 Task: Find connections with filter location Kāmākhyānagar with filter topic #Whatinspiresmewith filter profile language German with filter current company Ola with filter school Visva Bharati, Shantiniketan with filter industry Printing Services with filter service category Customer Service with filter keywords title VP of Miscellaneous Stuff
Action: Mouse moved to (220, 324)
Screenshot: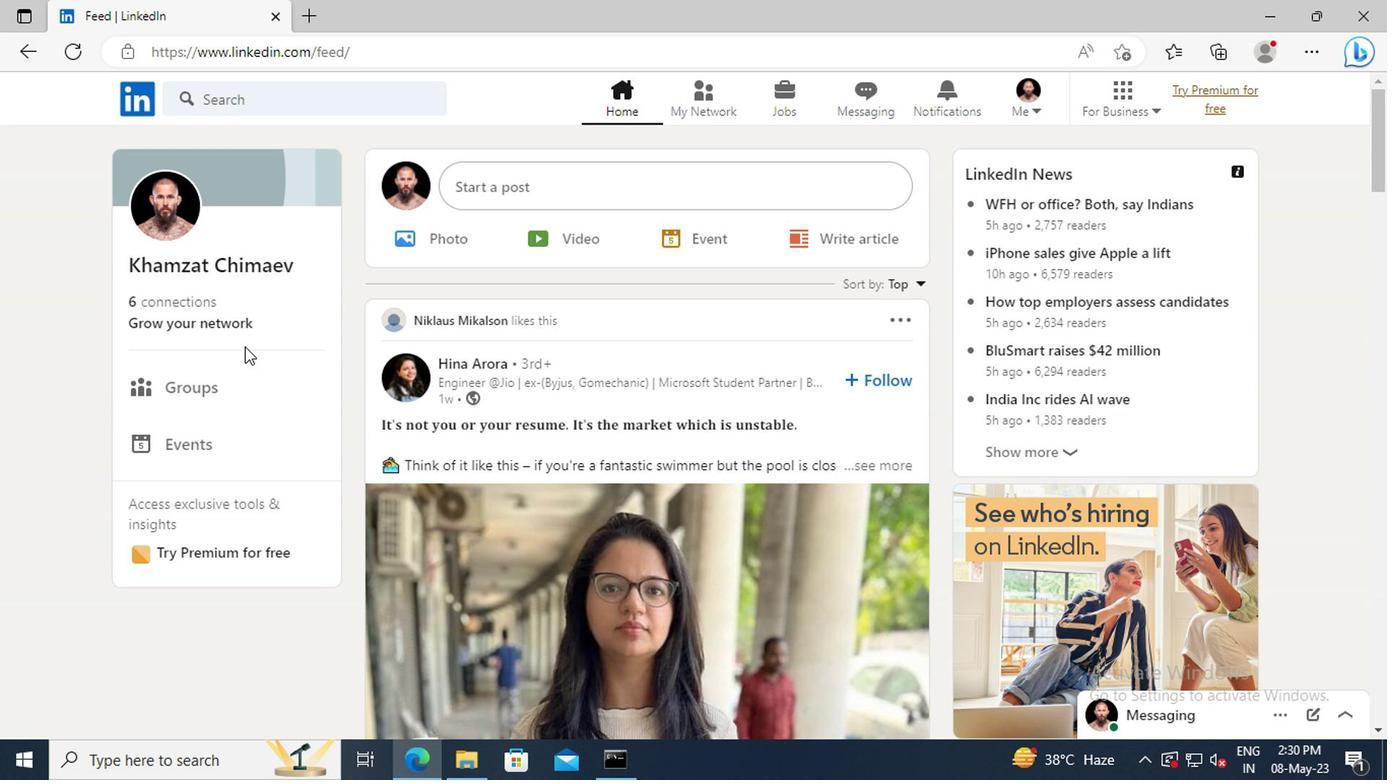 
Action: Mouse pressed left at (220, 324)
Screenshot: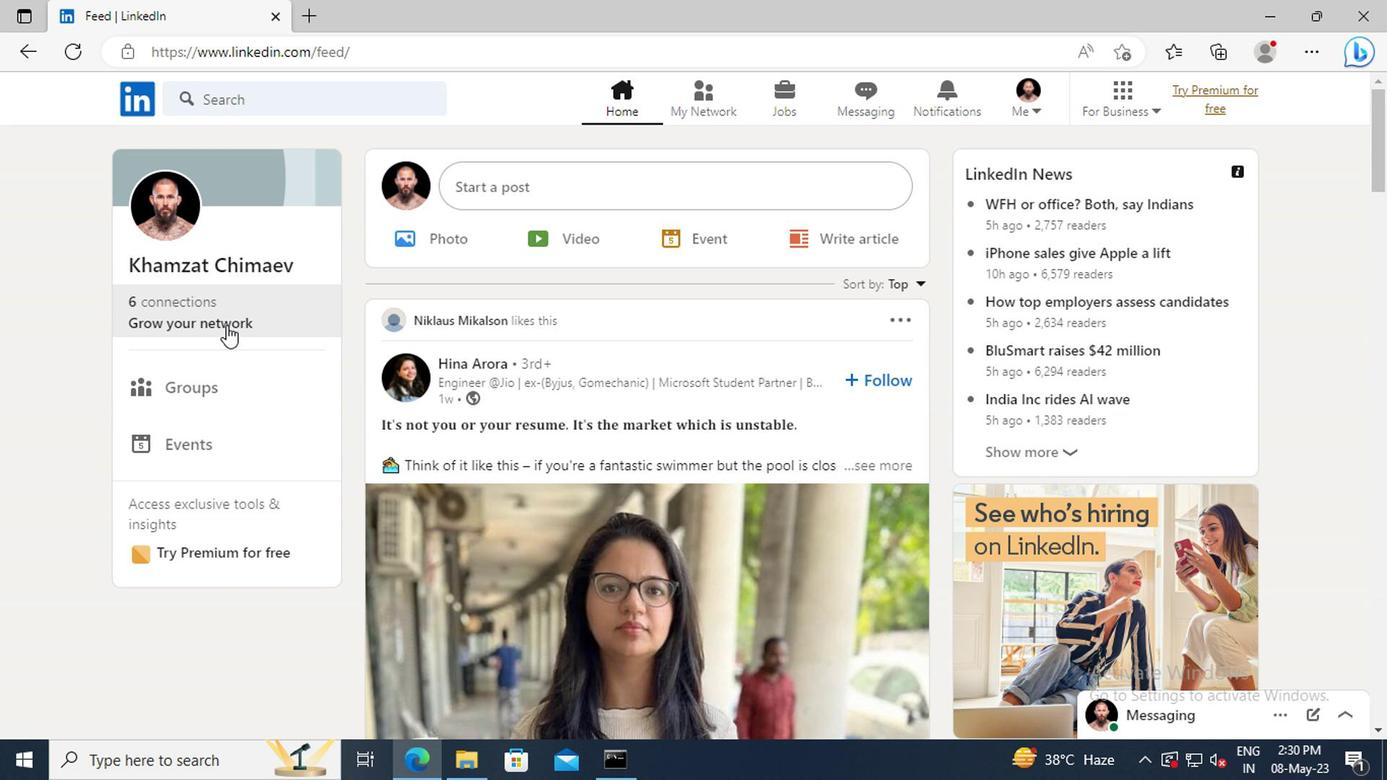 
Action: Mouse moved to (229, 216)
Screenshot: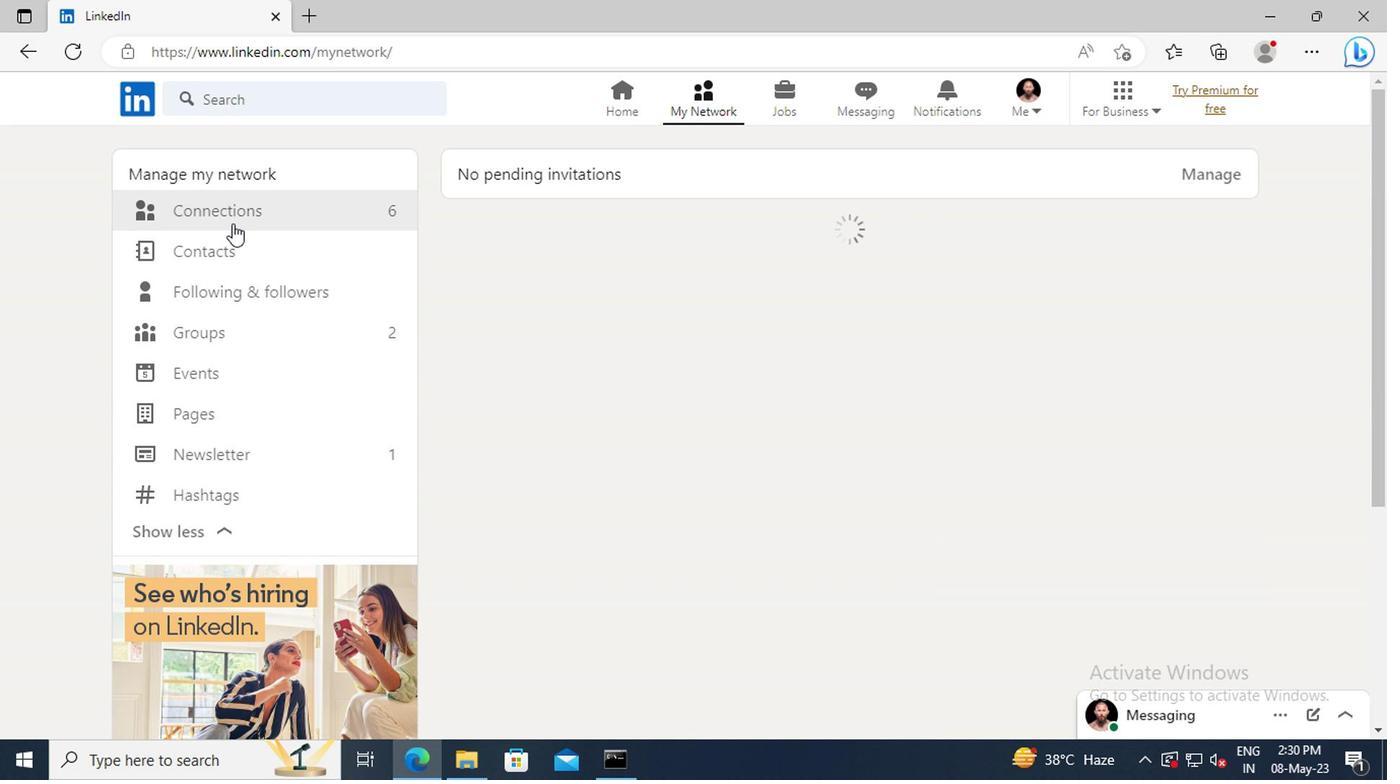 
Action: Mouse pressed left at (229, 216)
Screenshot: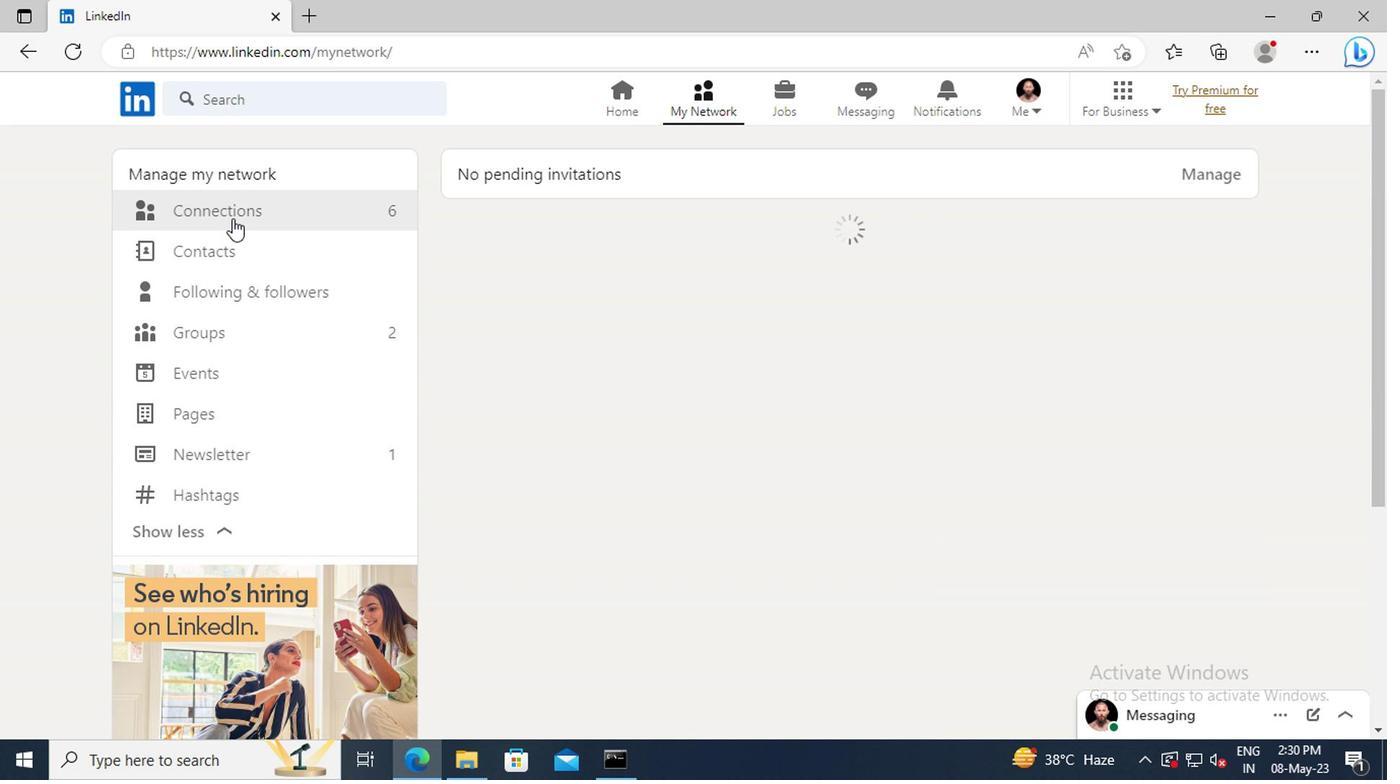 
Action: Mouse moved to (845, 218)
Screenshot: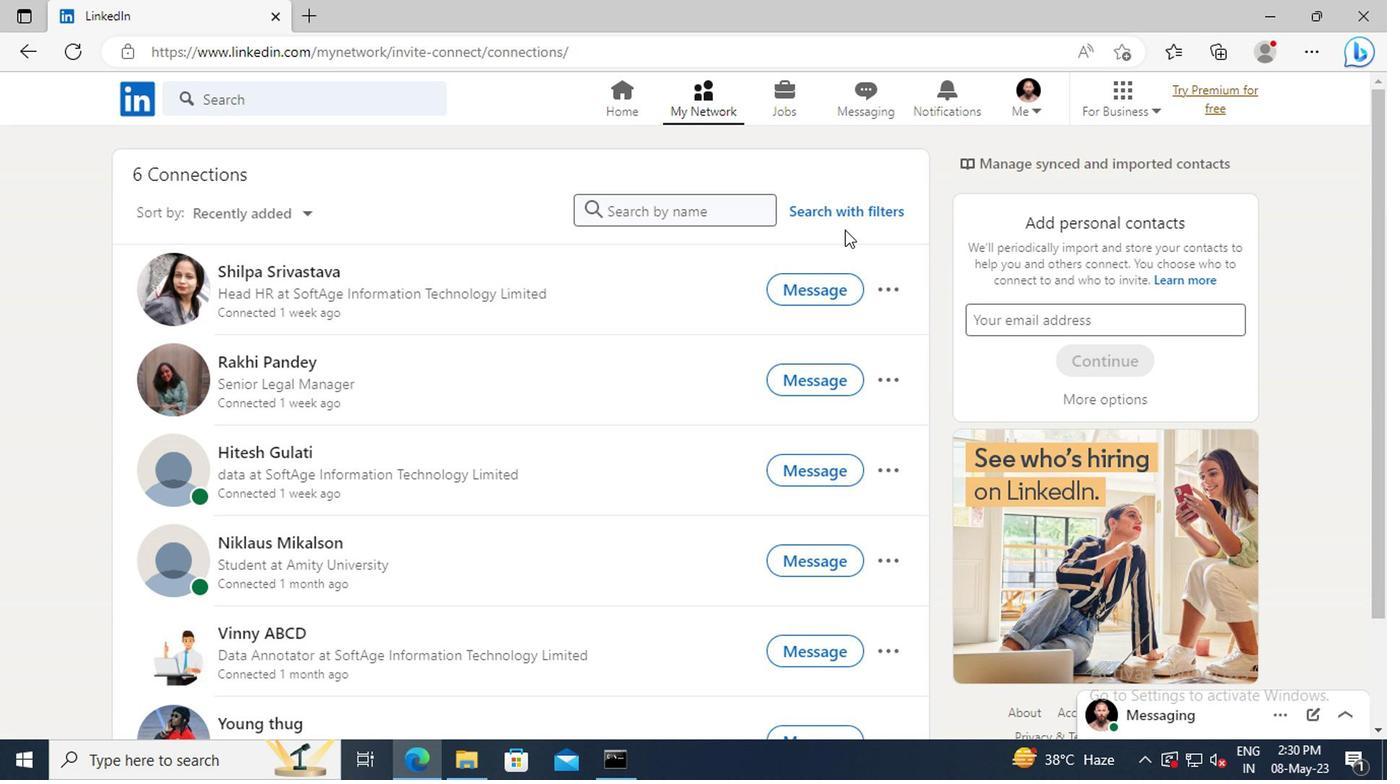 
Action: Mouse pressed left at (845, 218)
Screenshot: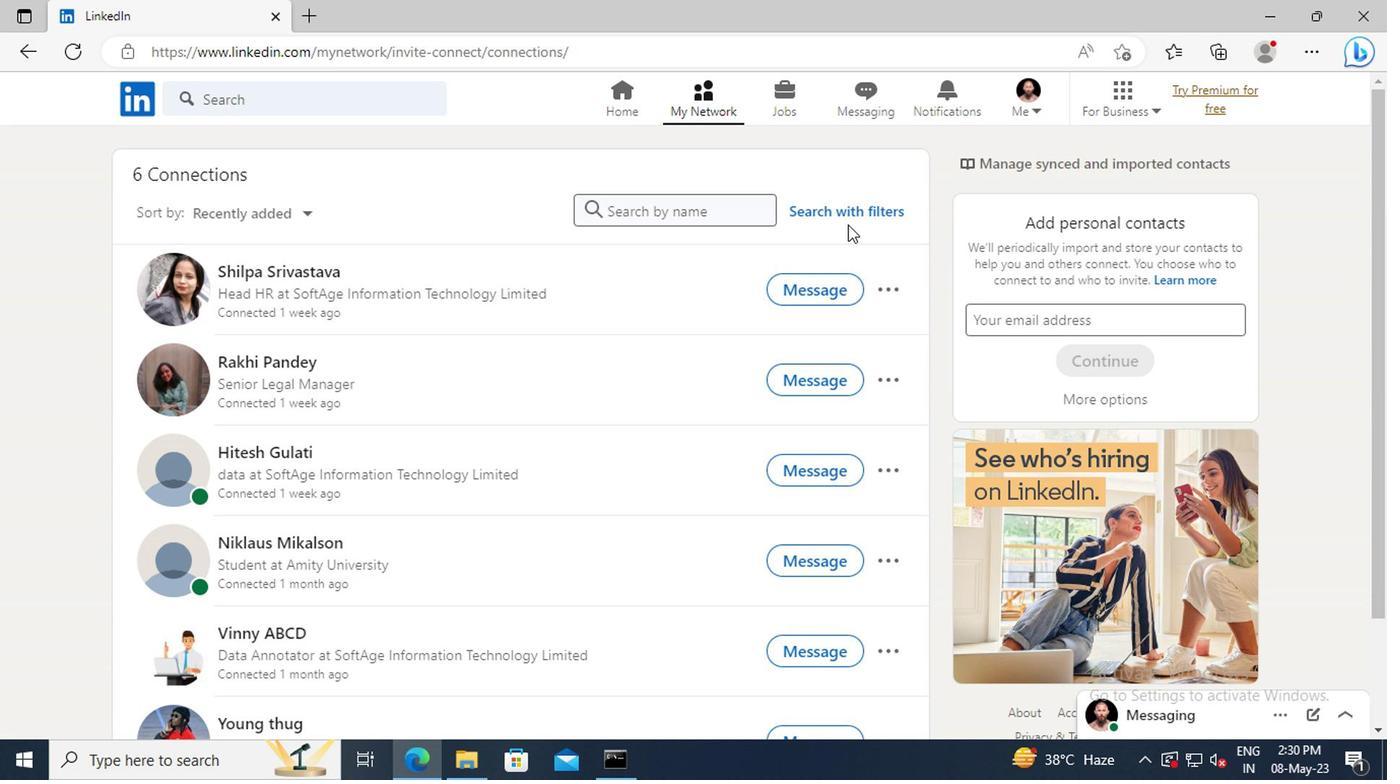 
Action: Mouse moved to (763, 160)
Screenshot: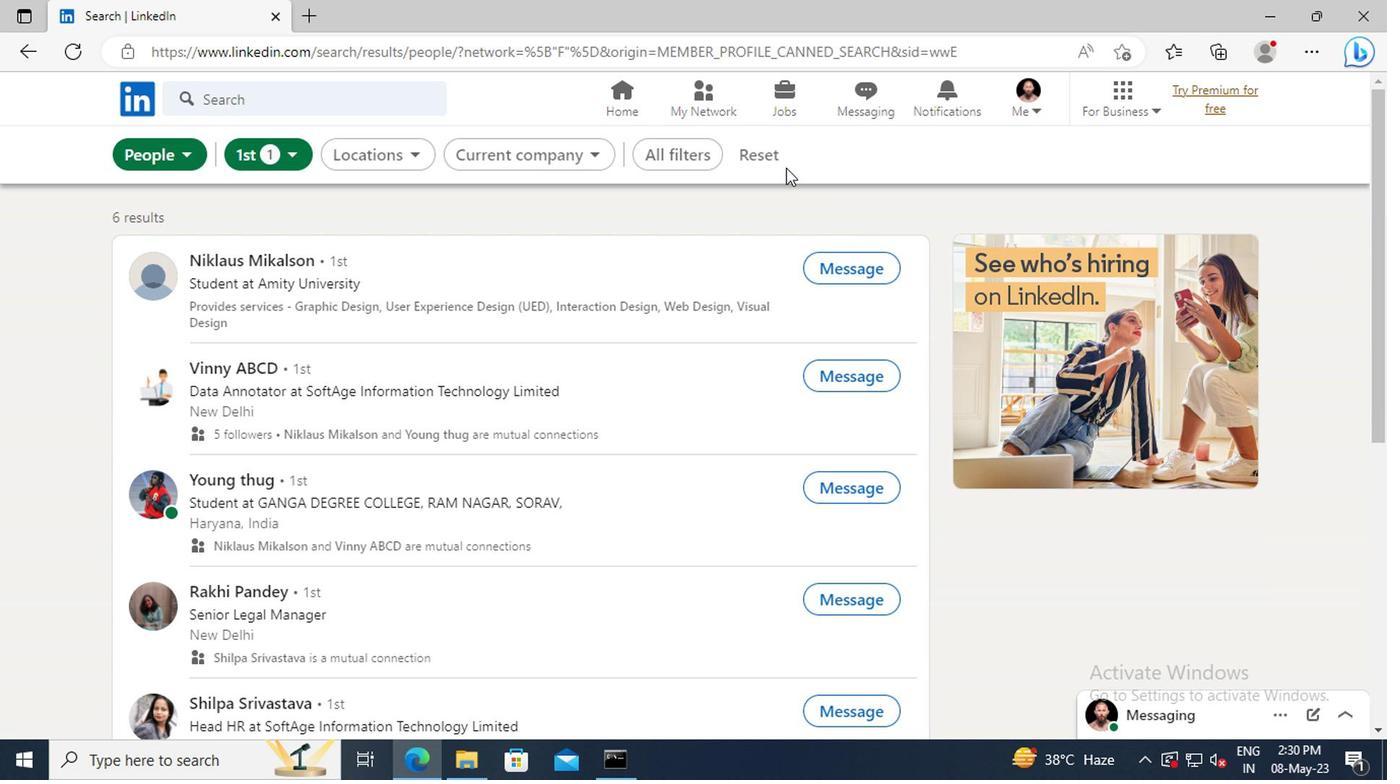 
Action: Mouse pressed left at (763, 160)
Screenshot: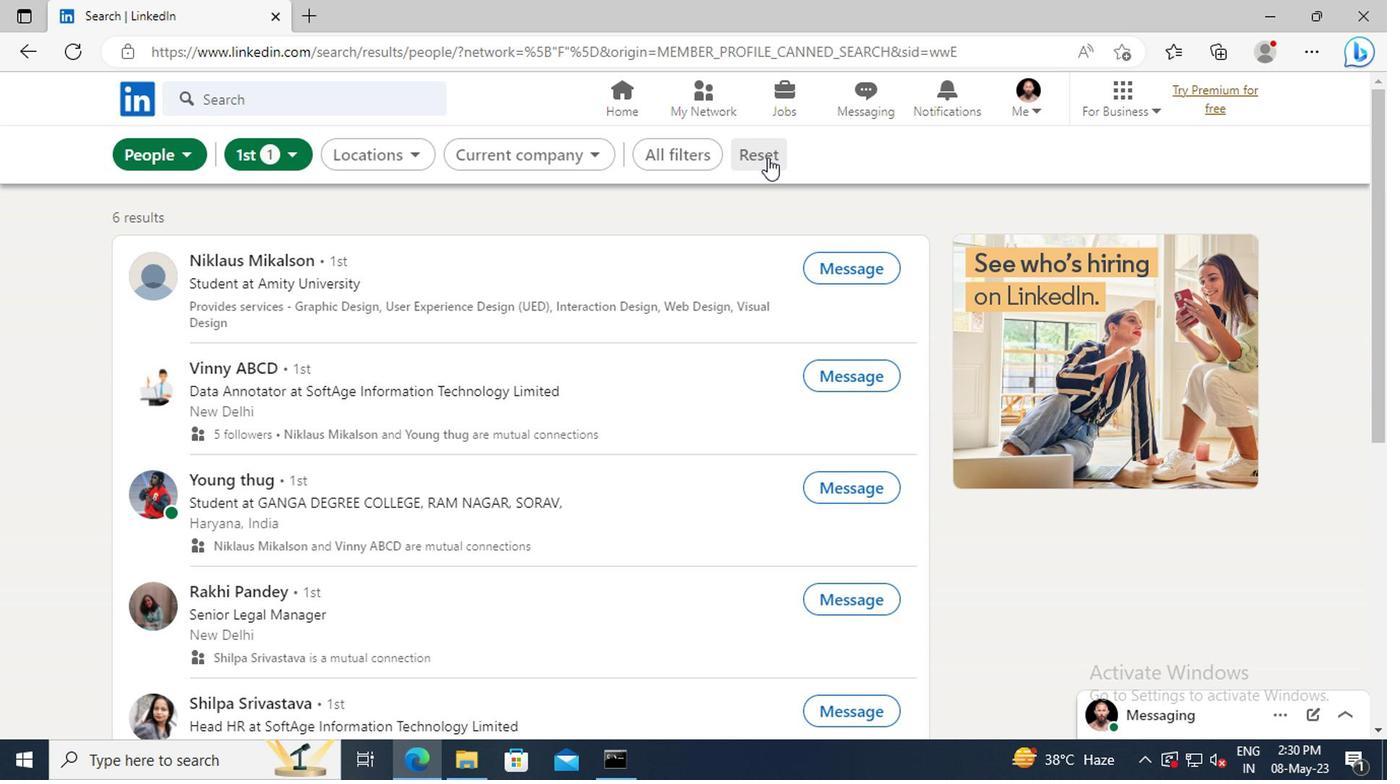 
Action: Mouse moved to (734, 160)
Screenshot: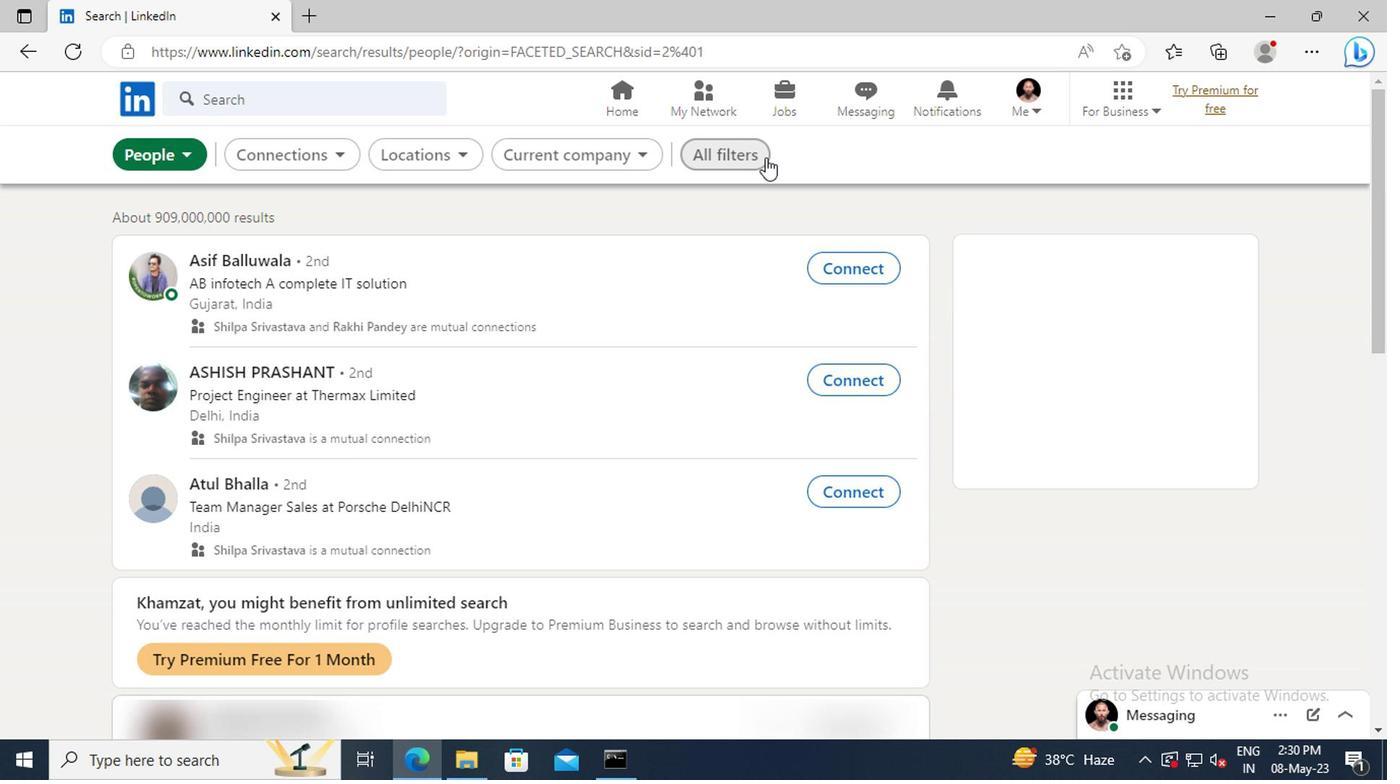 
Action: Mouse pressed left at (734, 160)
Screenshot: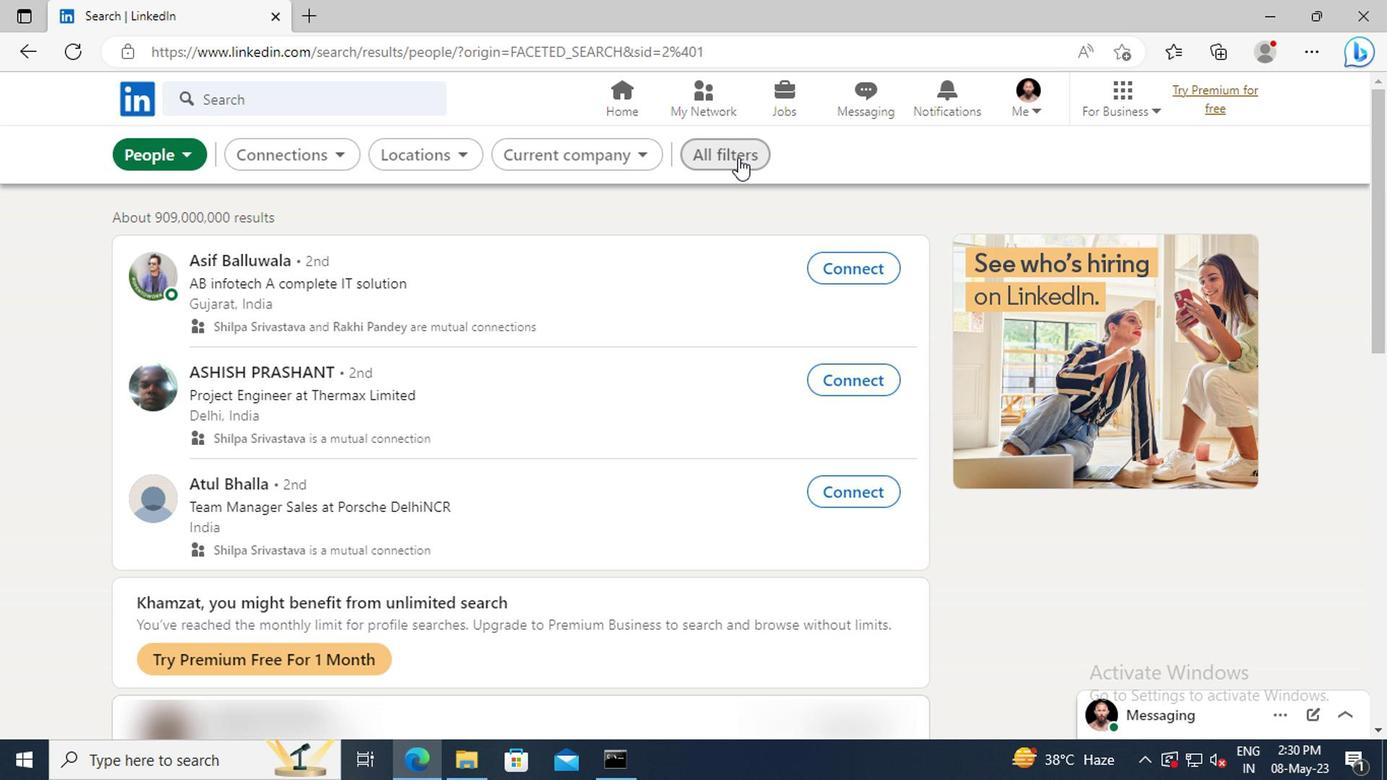 
Action: Mouse moved to (1138, 372)
Screenshot: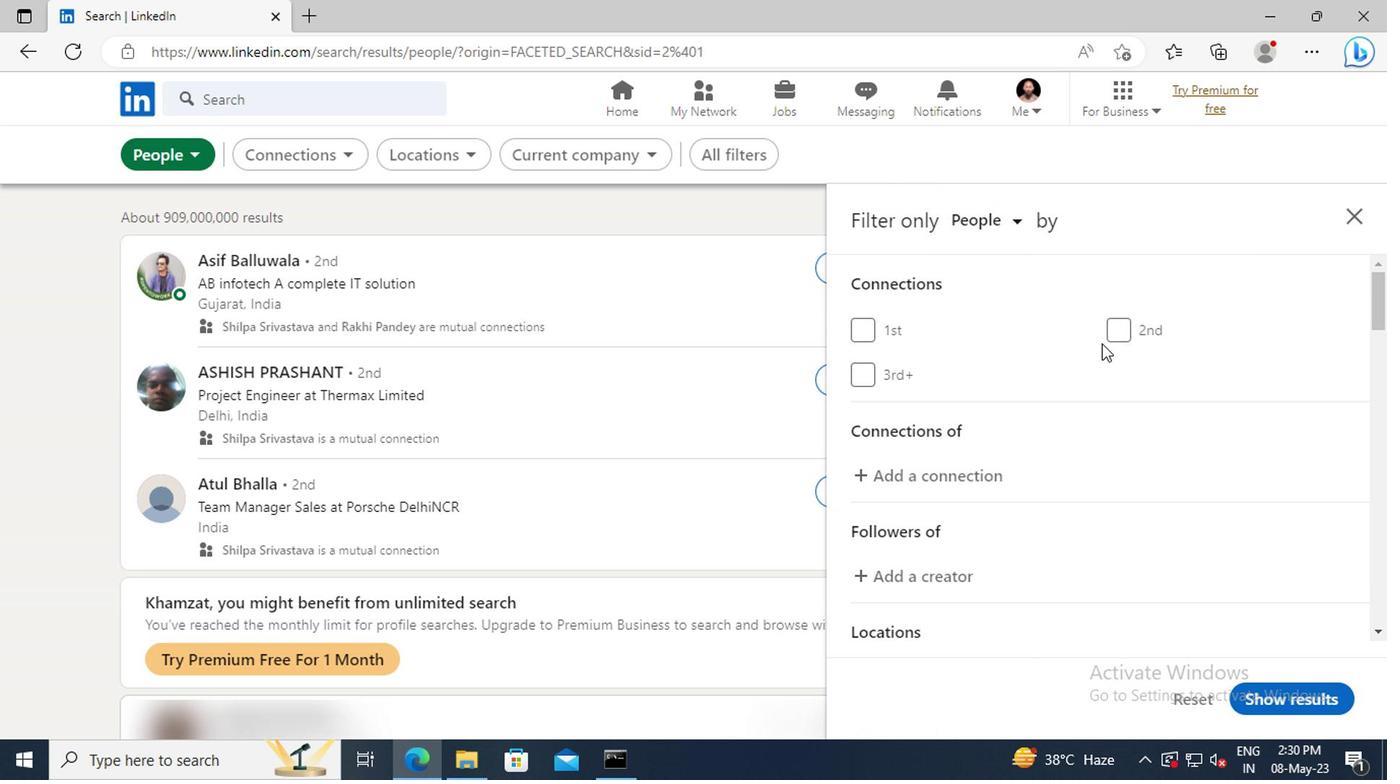 
Action: Mouse scrolled (1138, 371) with delta (0, -1)
Screenshot: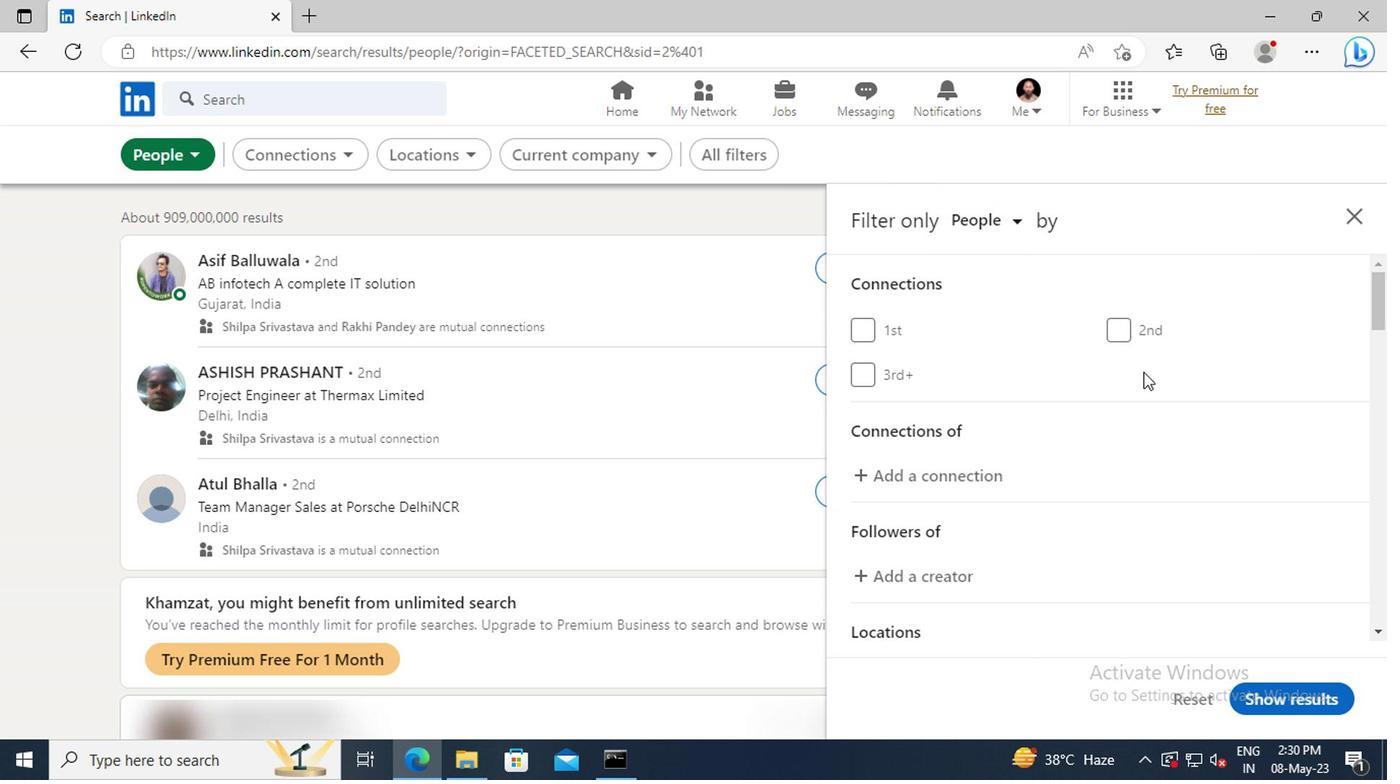 
Action: Mouse scrolled (1138, 371) with delta (0, -1)
Screenshot: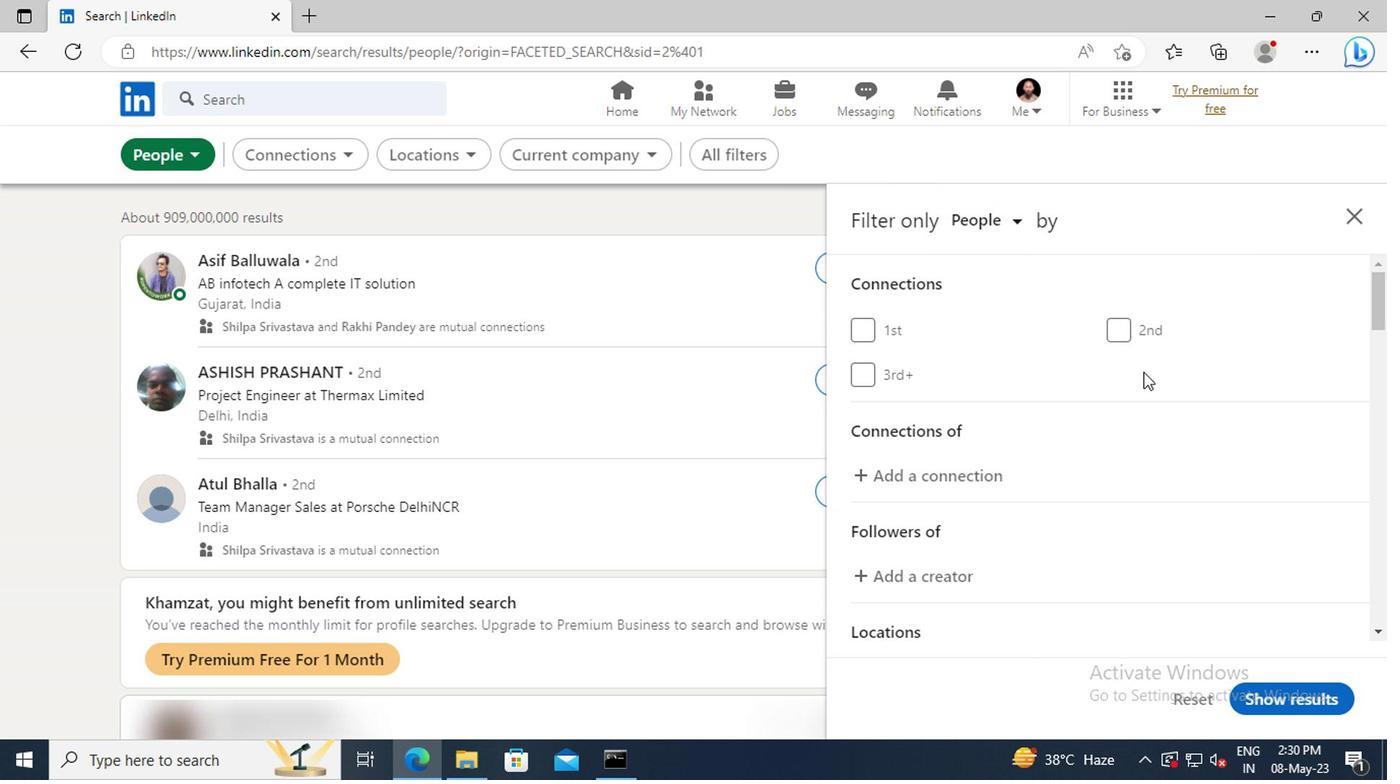 
Action: Mouse scrolled (1138, 371) with delta (0, -1)
Screenshot: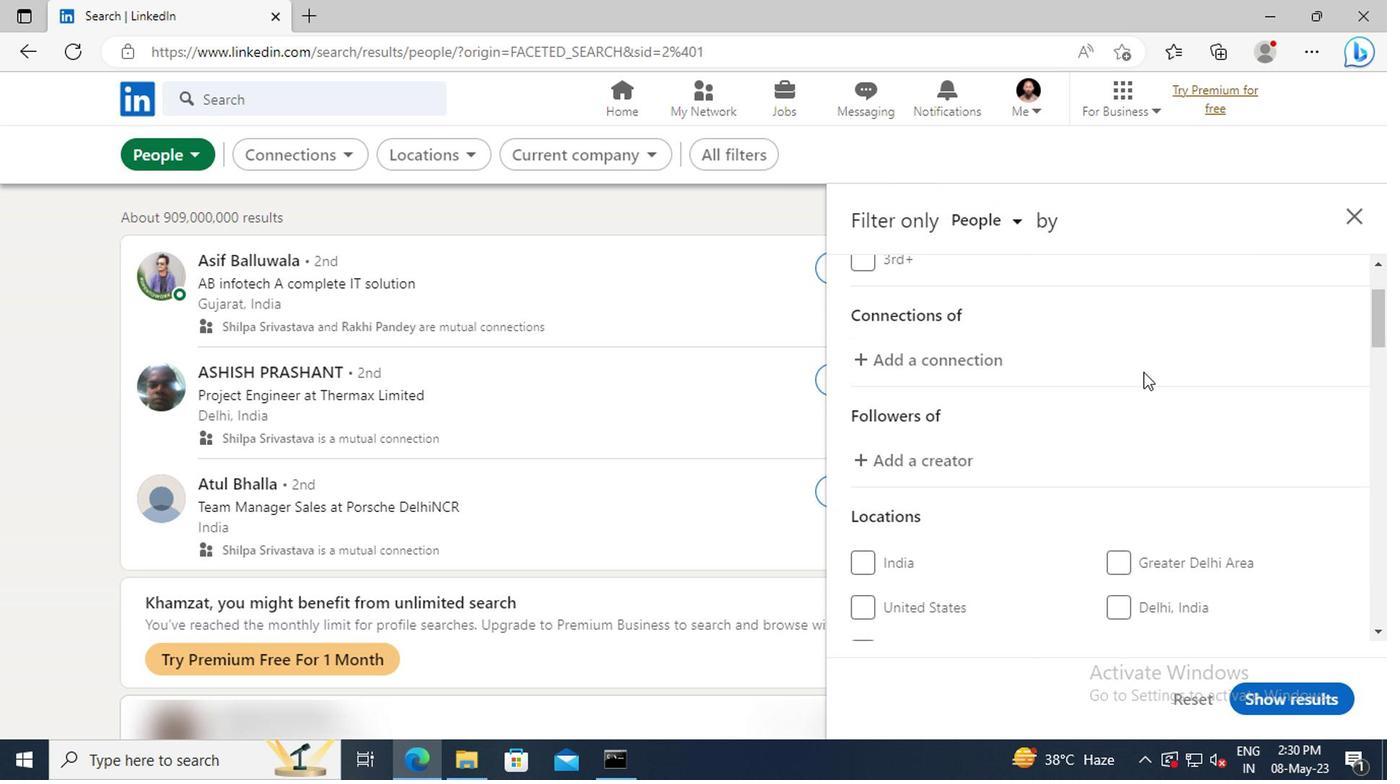 
Action: Mouse scrolled (1138, 371) with delta (0, -1)
Screenshot: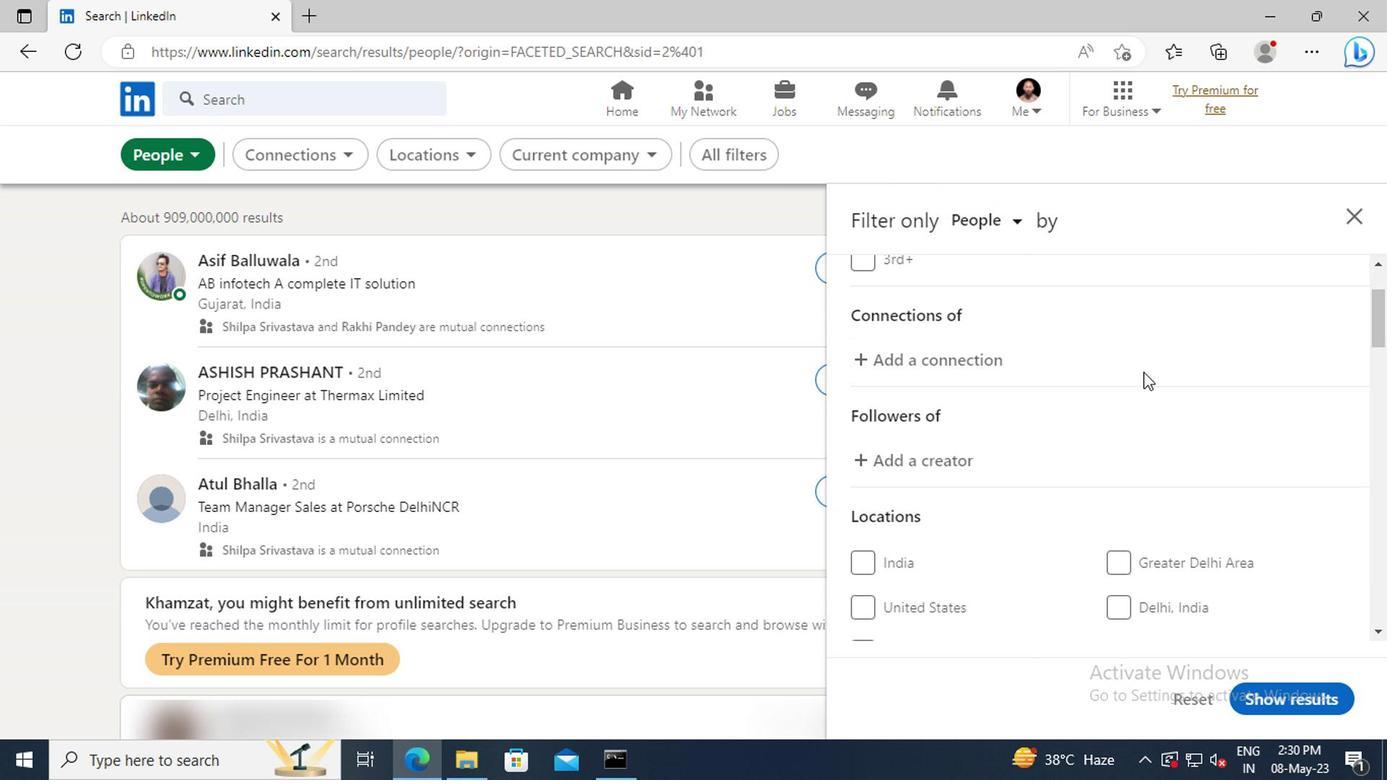 
Action: Mouse scrolled (1138, 371) with delta (0, -1)
Screenshot: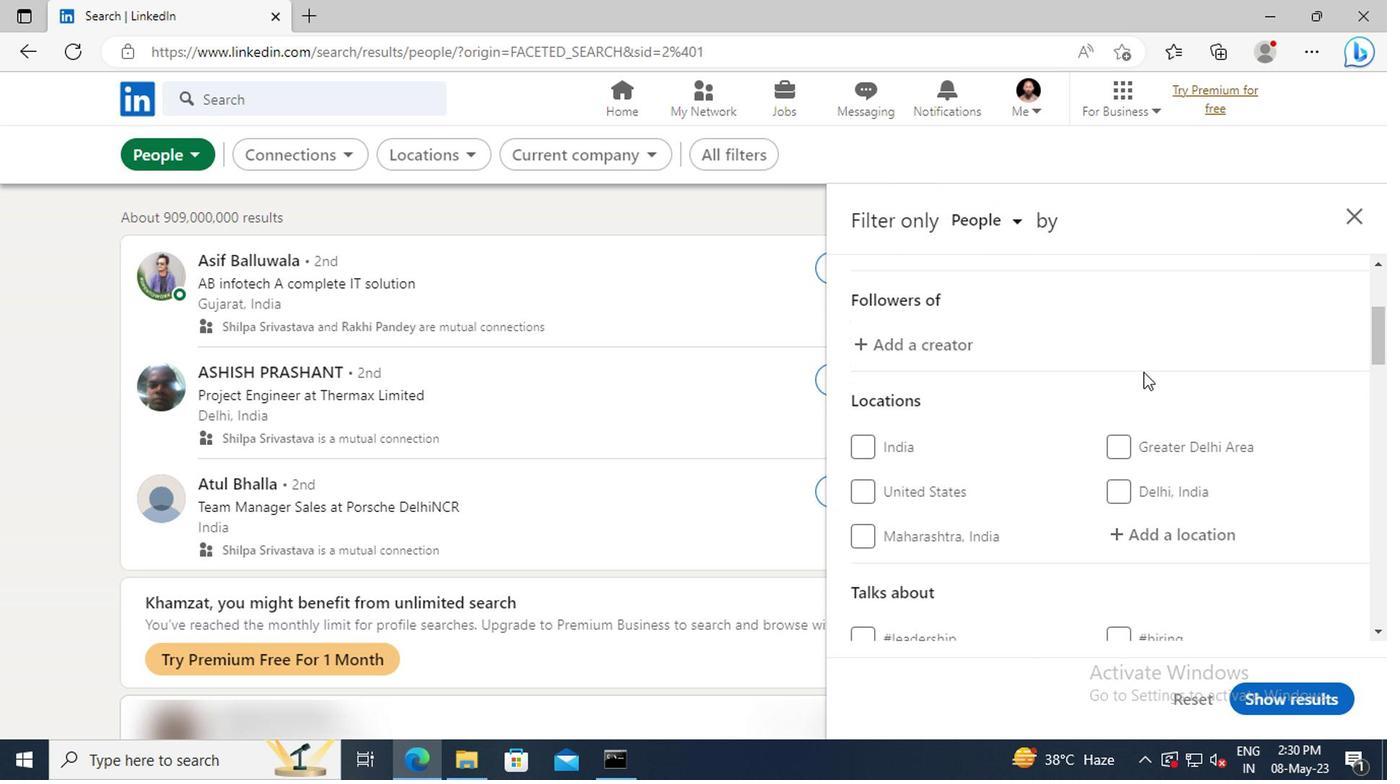 
Action: Mouse moved to (1138, 372)
Screenshot: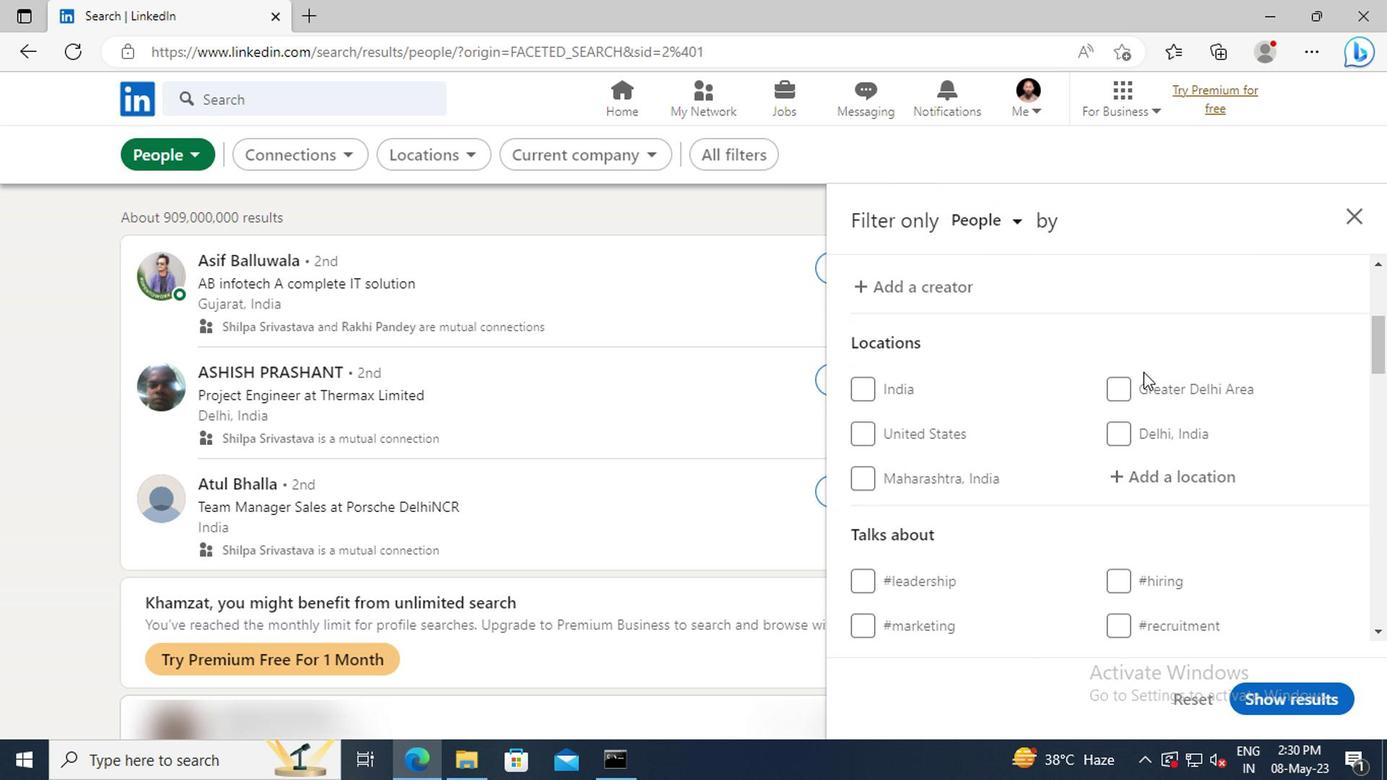 
Action: Mouse scrolled (1138, 371) with delta (0, -1)
Screenshot: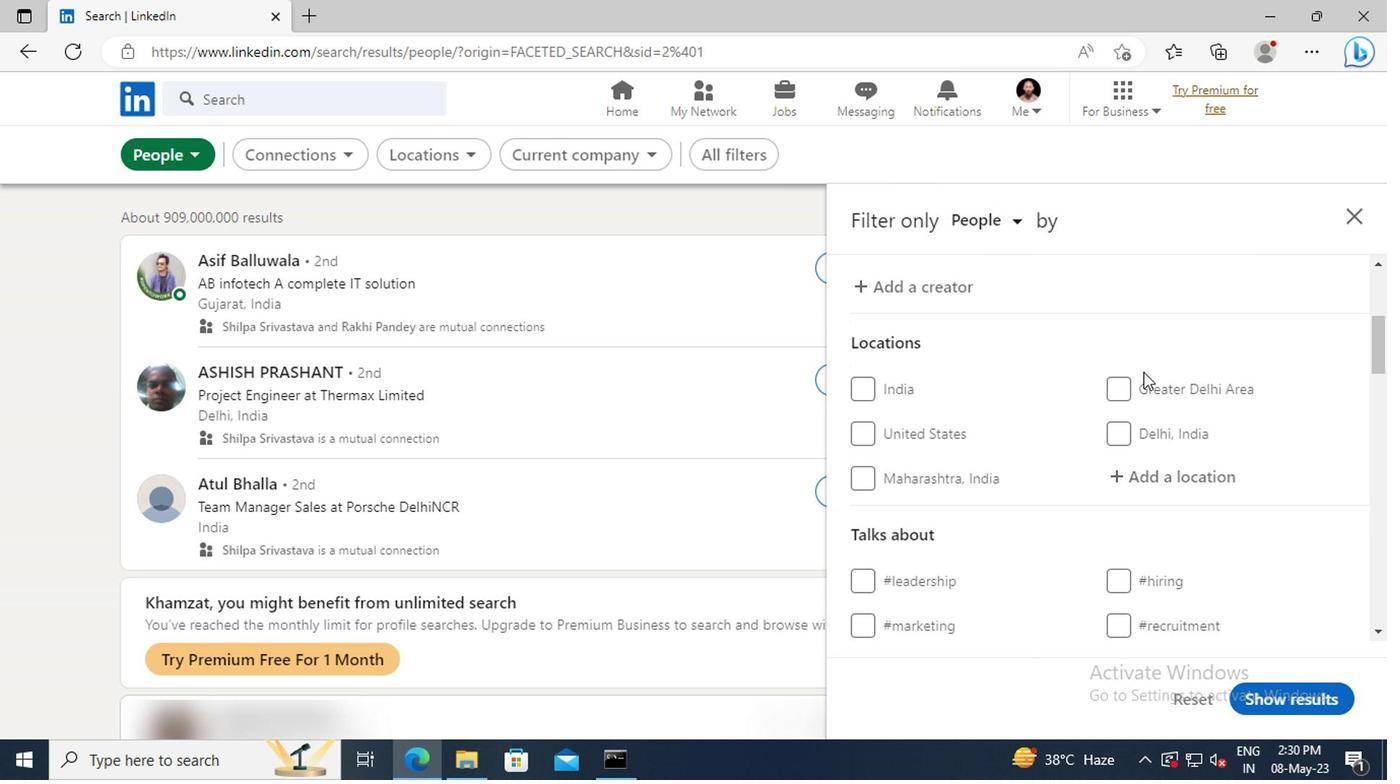 
Action: Mouse moved to (1136, 419)
Screenshot: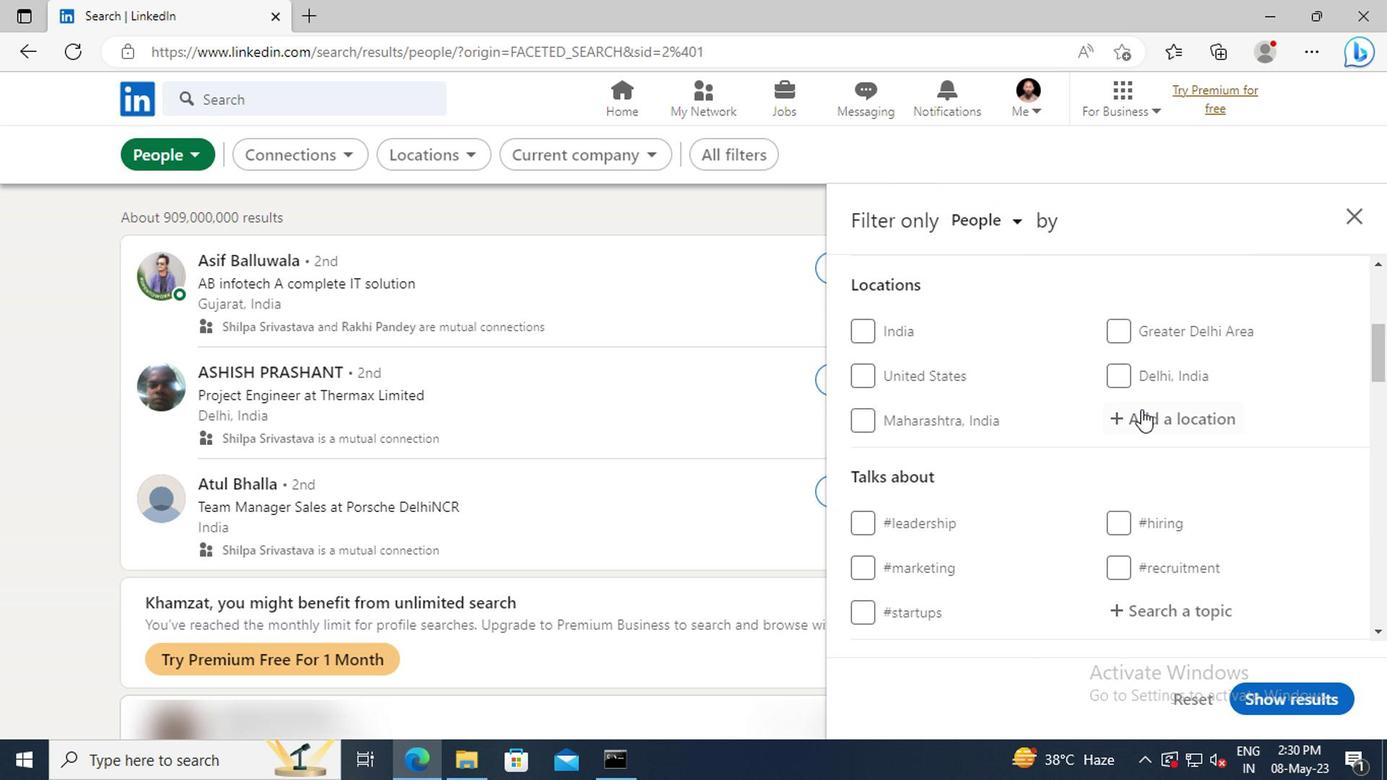 
Action: Mouse pressed left at (1136, 419)
Screenshot: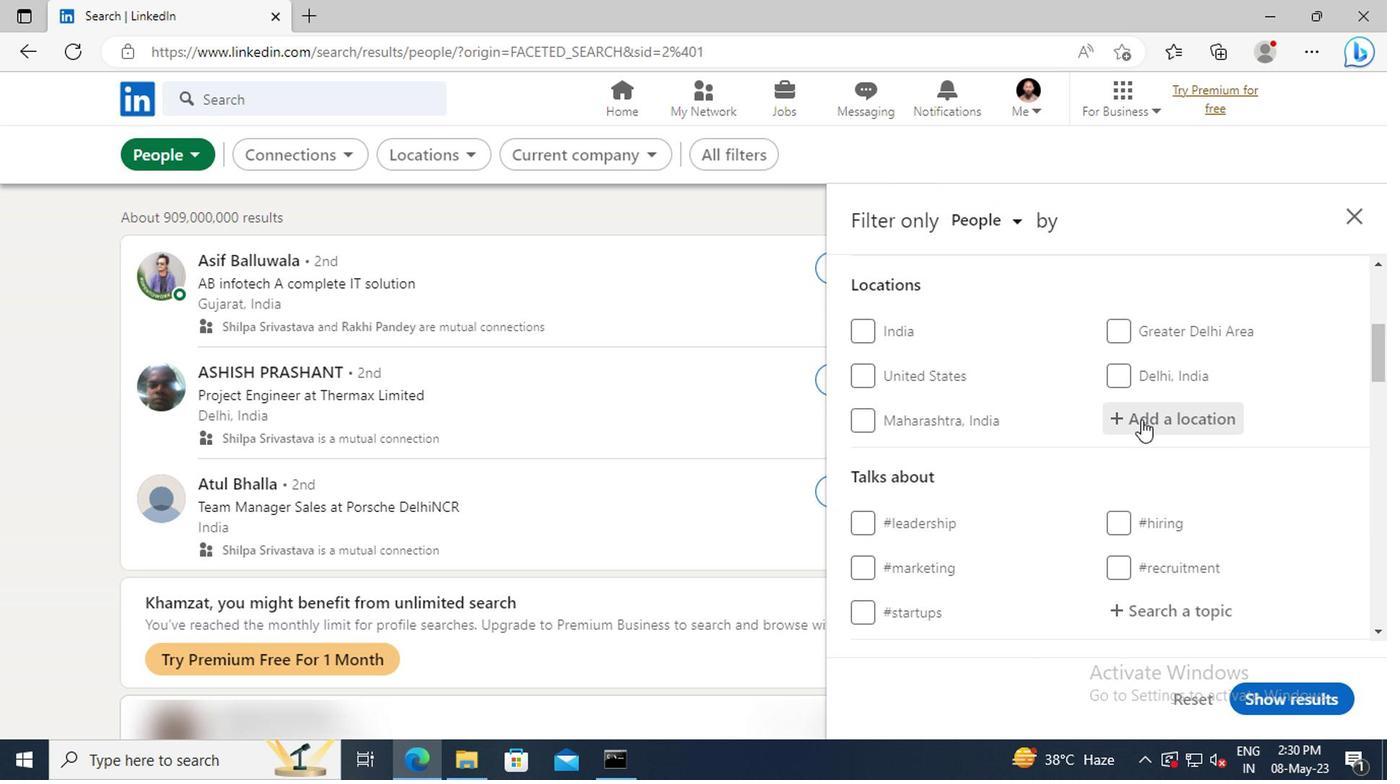 
Action: Key pressed <Key.shift>KAMAKHYA
Screenshot: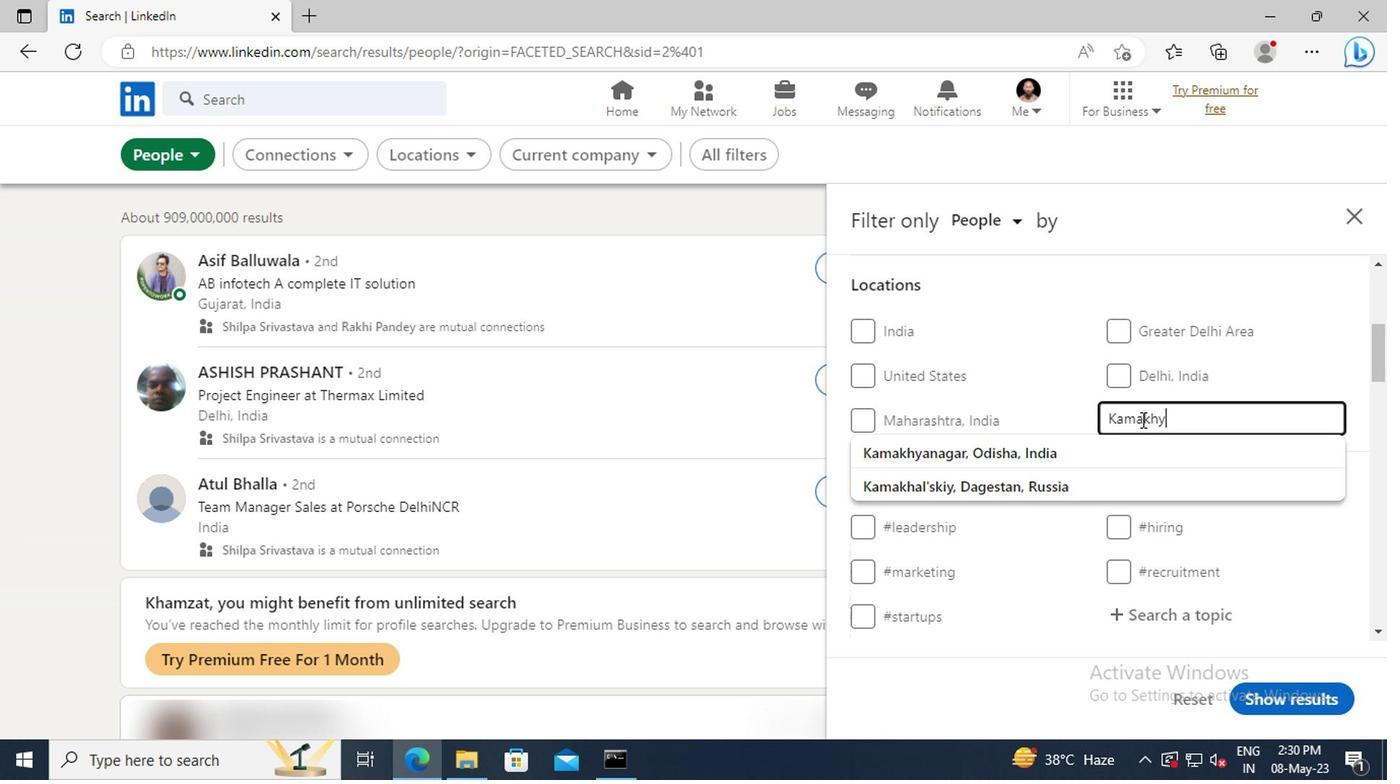 
Action: Mouse moved to (1138, 448)
Screenshot: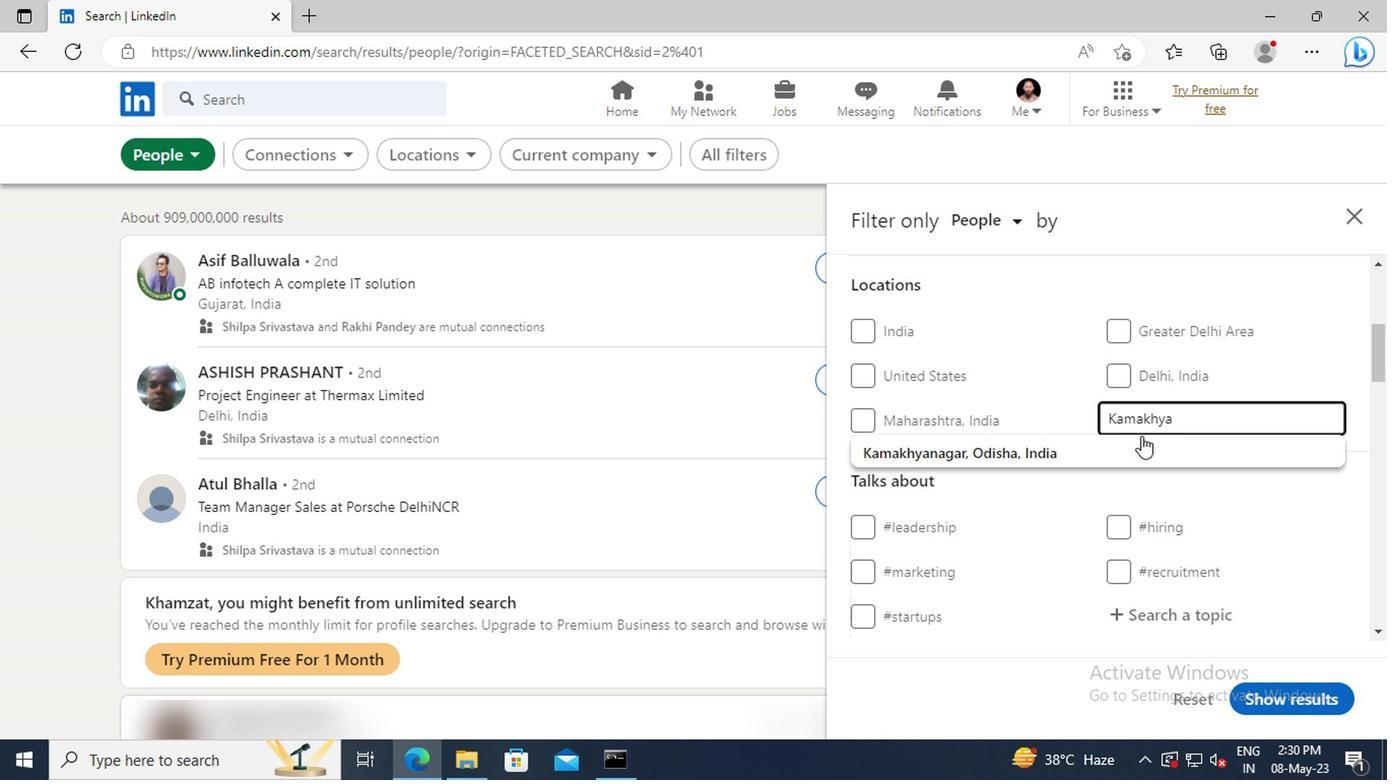 
Action: Mouse pressed left at (1138, 448)
Screenshot: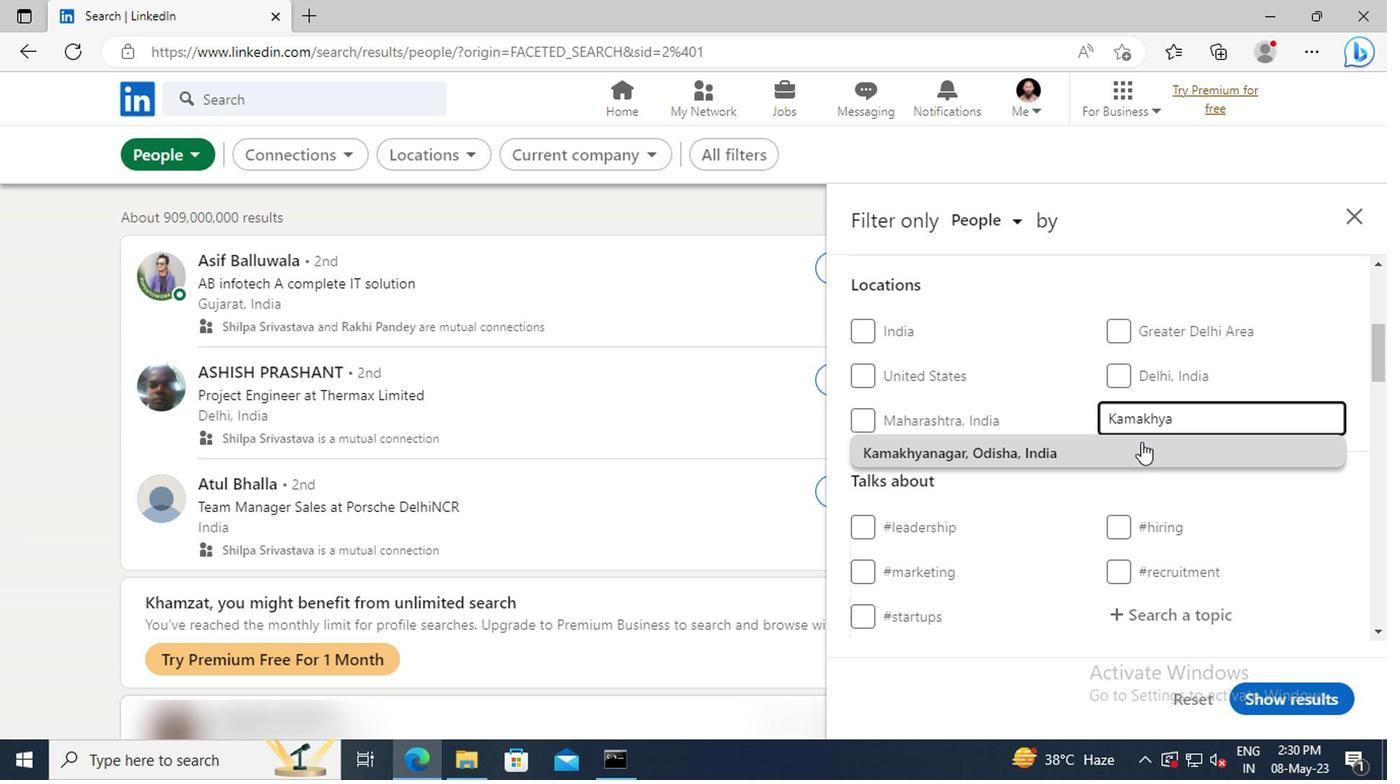 
Action: Mouse scrolled (1138, 447) with delta (0, 0)
Screenshot: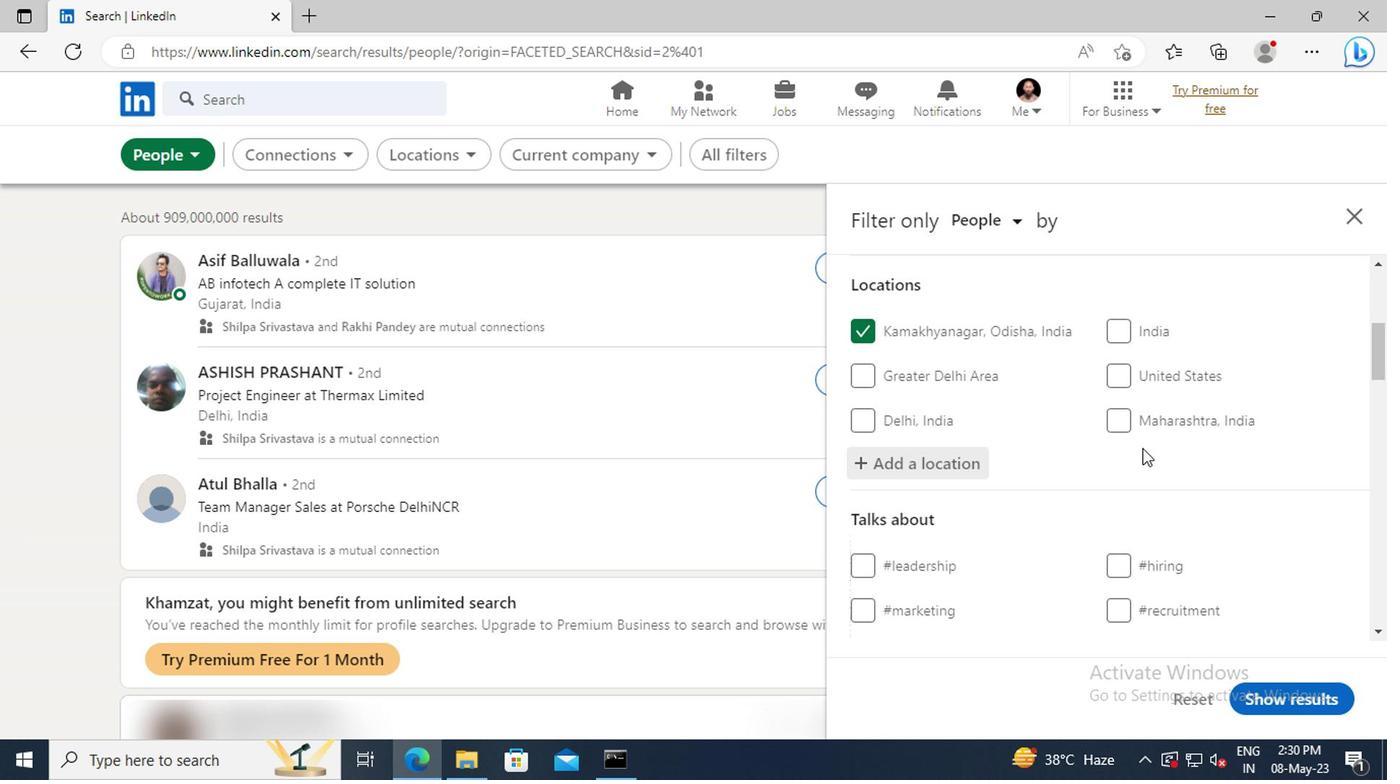 
Action: Mouse scrolled (1138, 447) with delta (0, 0)
Screenshot: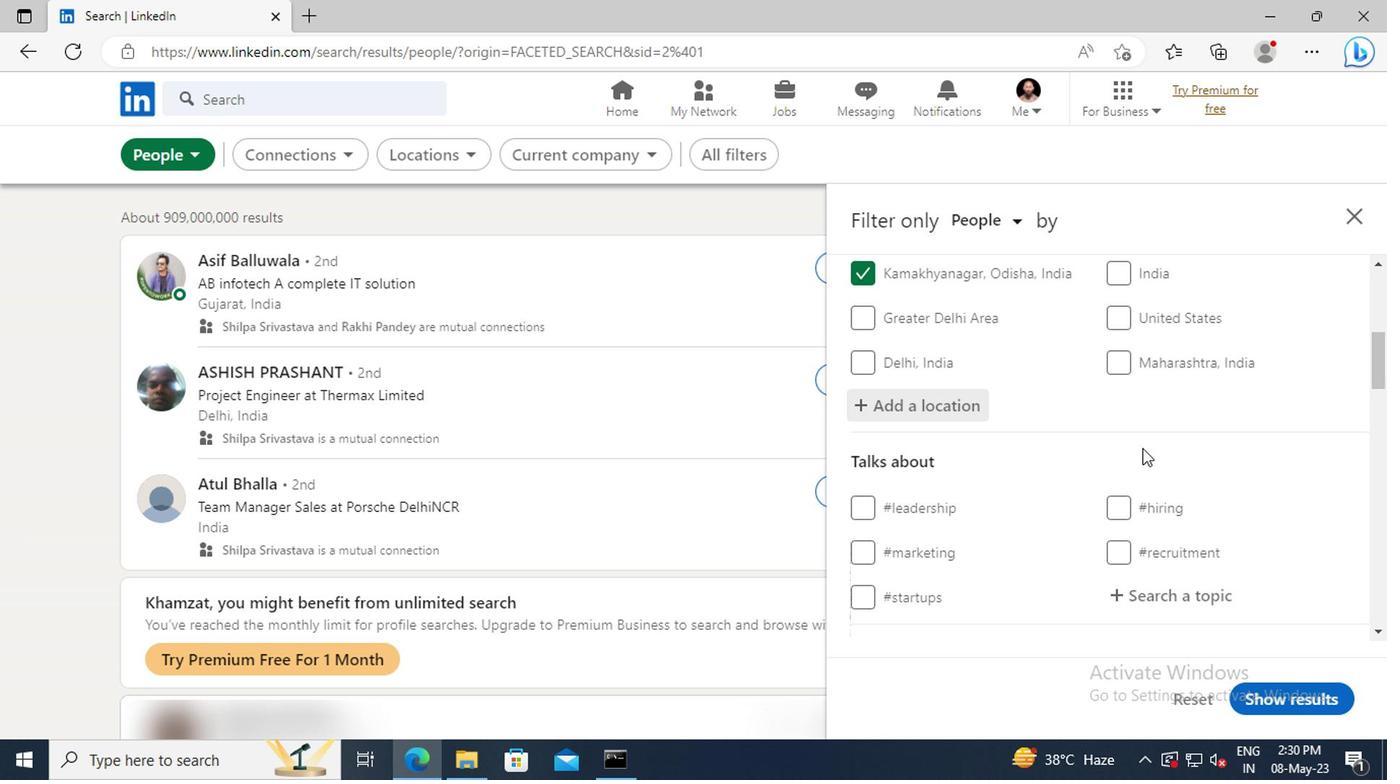 
Action: Mouse scrolled (1138, 447) with delta (0, 0)
Screenshot: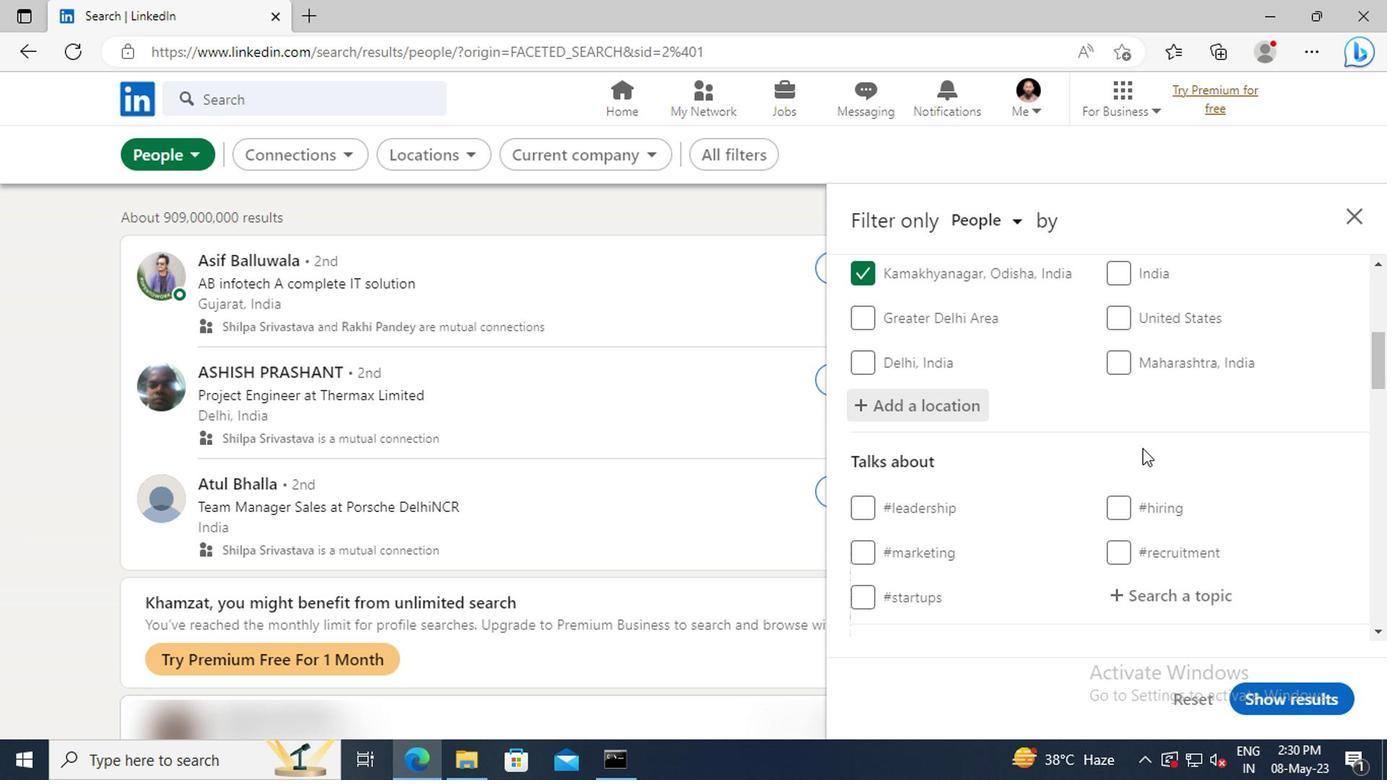 
Action: Mouse moved to (1141, 479)
Screenshot: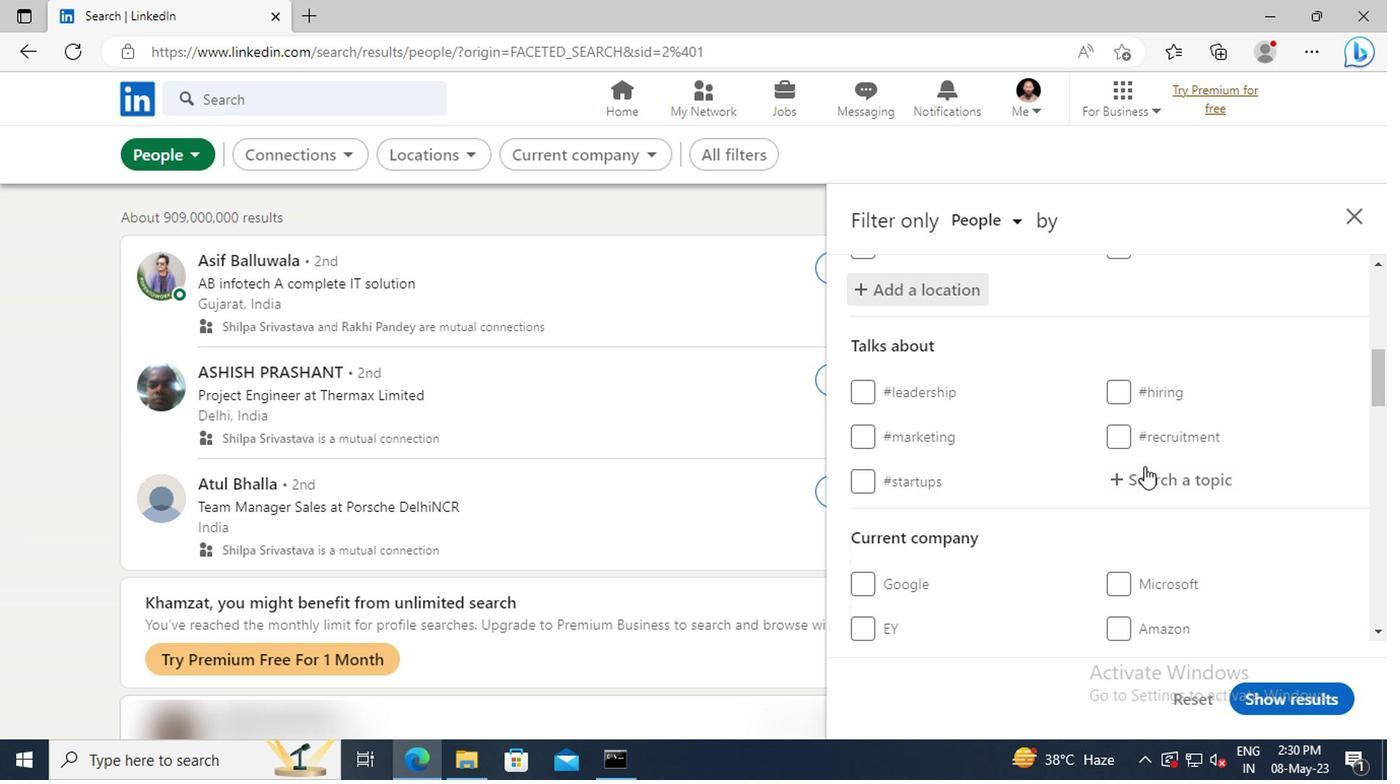 
Action: Mouse pressed left at (1141, 479)
Screenshot: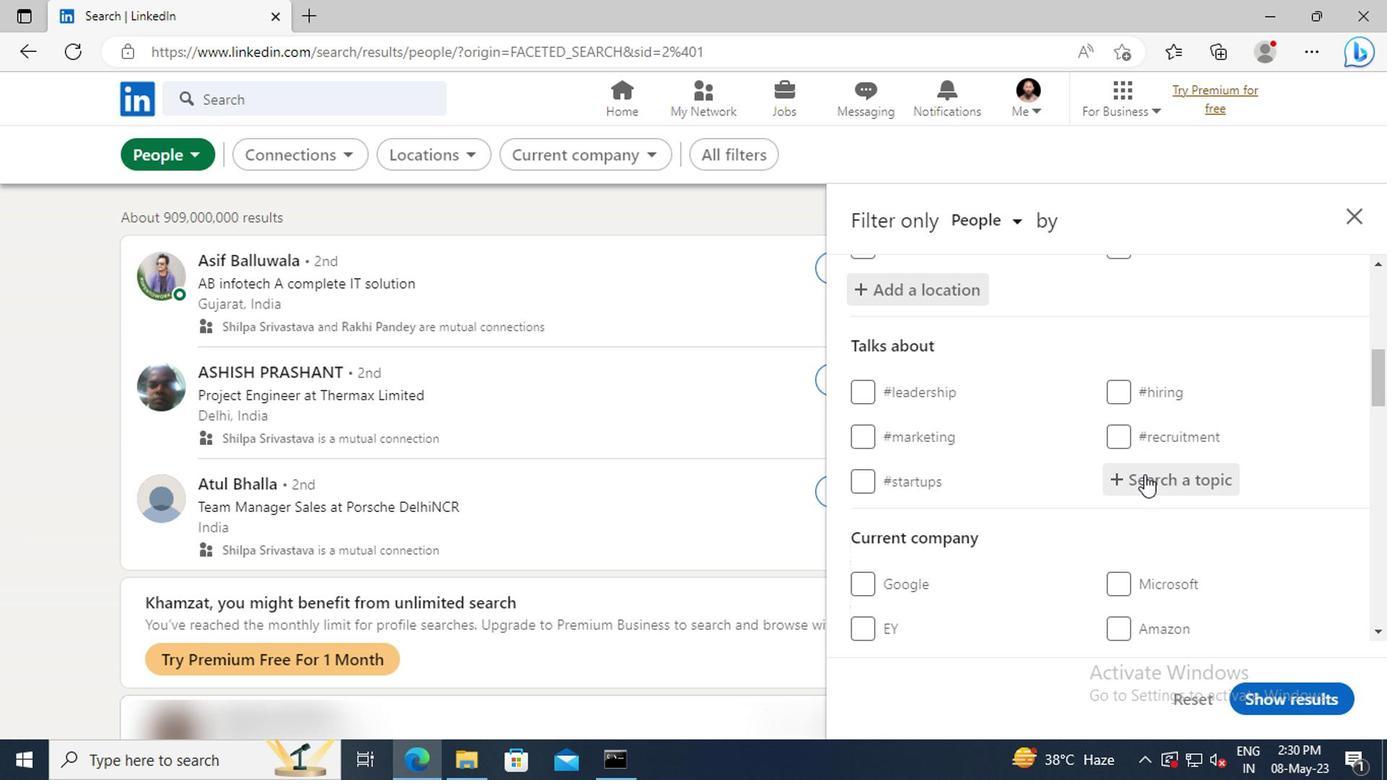 
Action: Key pressed <Key.shift>
Screenshot: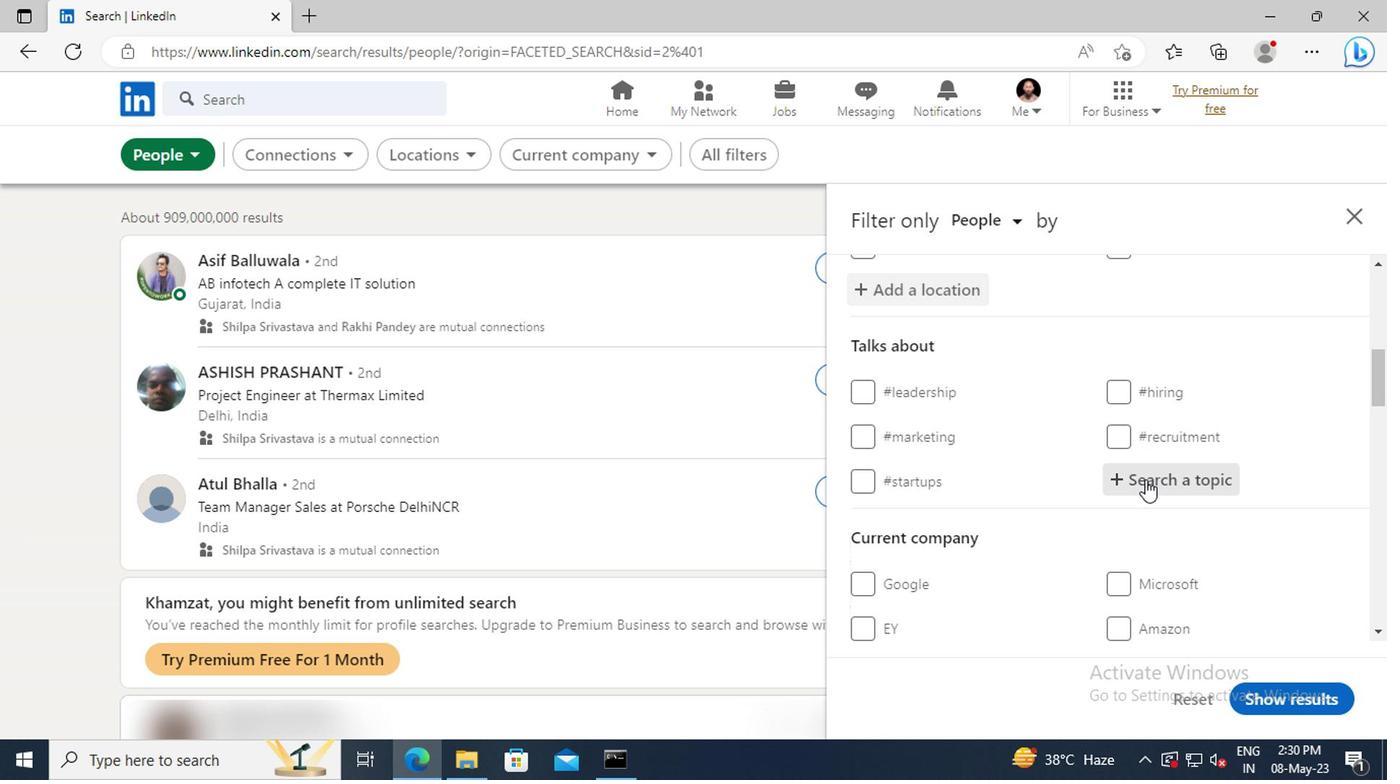 
Action: Mouse moved to (1141, 479)
Screenshot: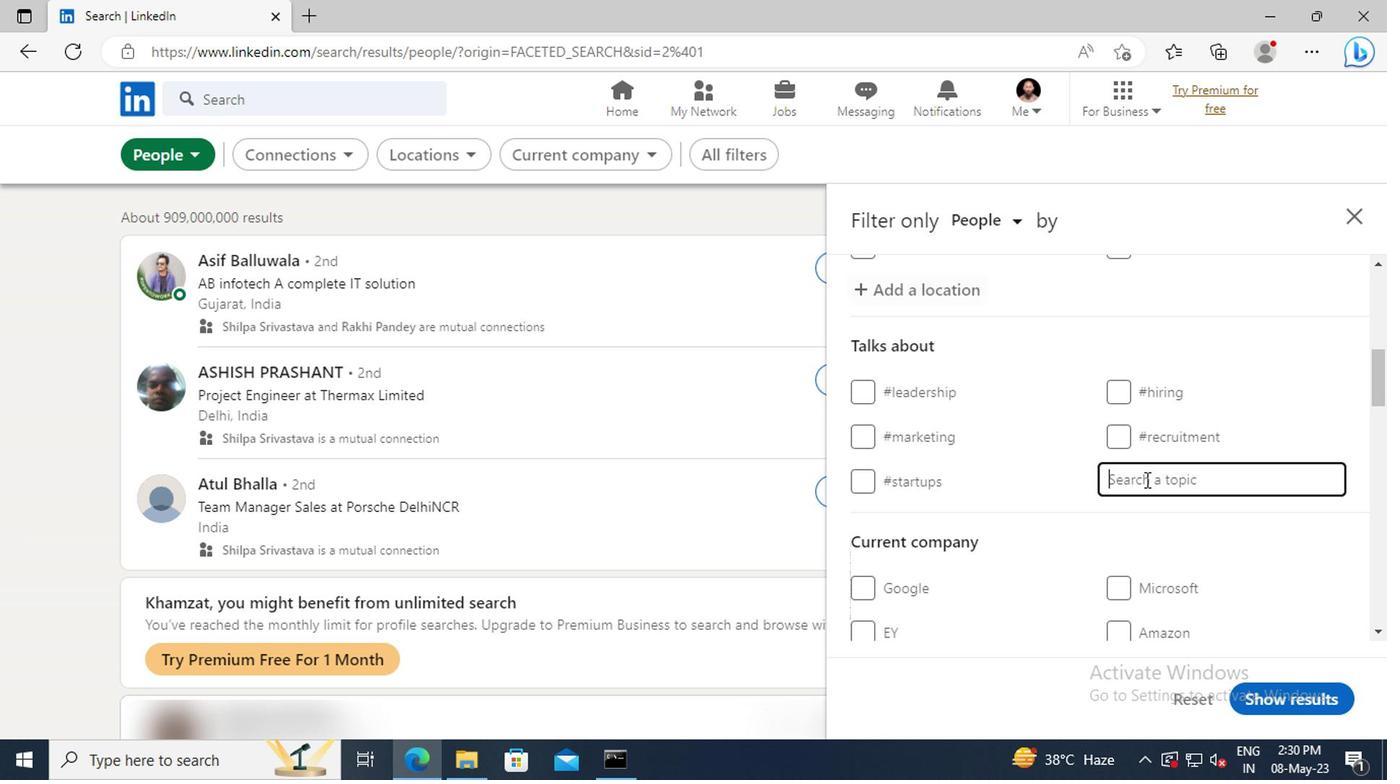 
Action: Key pressed WHATIN
Screenshot: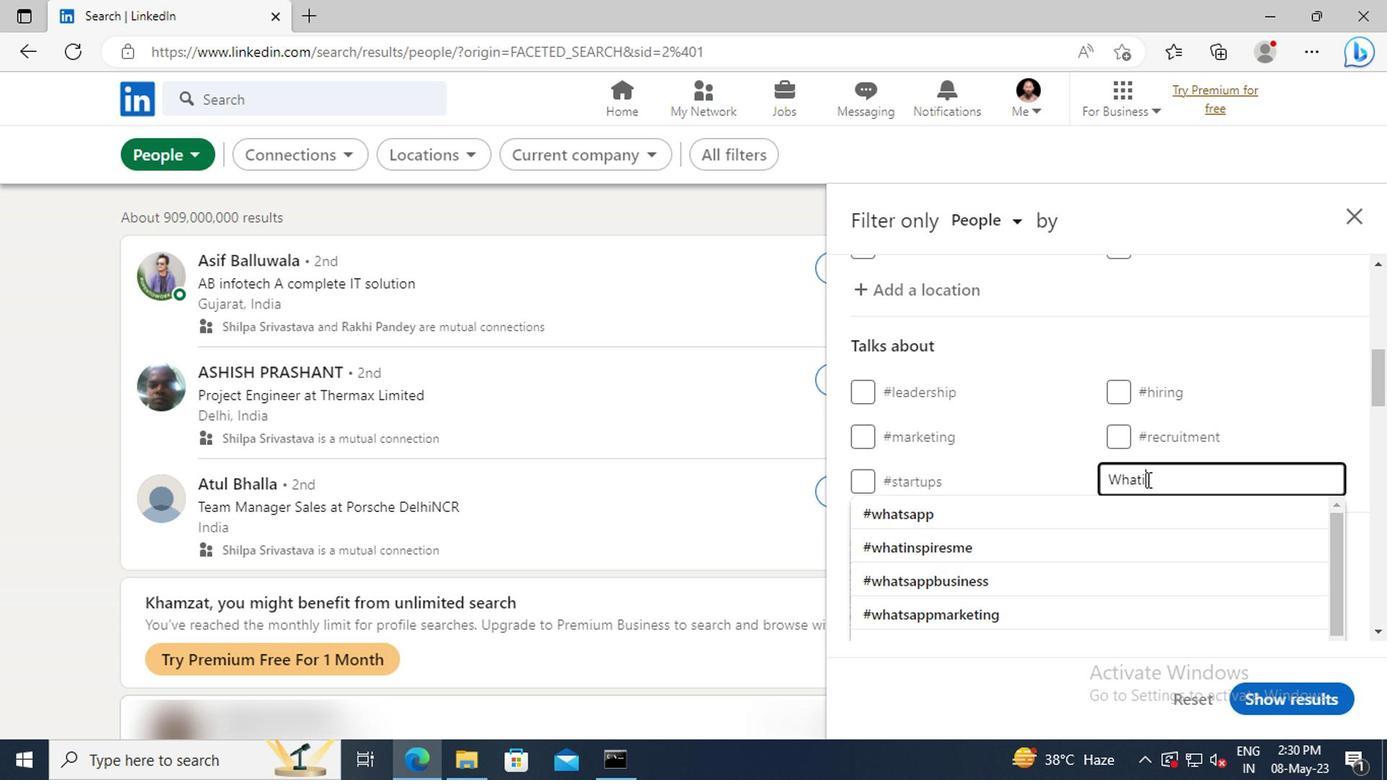 
Action: Mouse moved to (1146, 502)
Screenshot: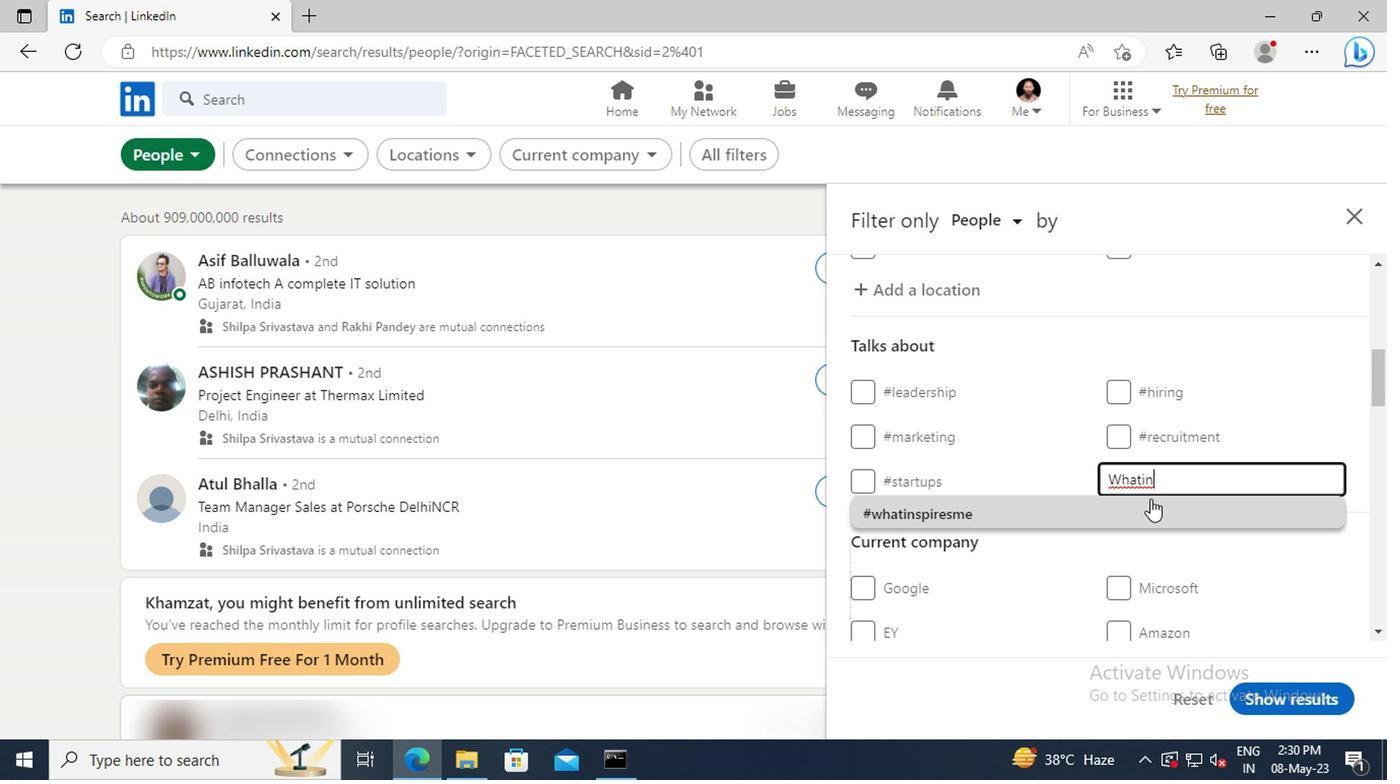
Action: Mouse pressed left at (1146, 502)
Screenshot: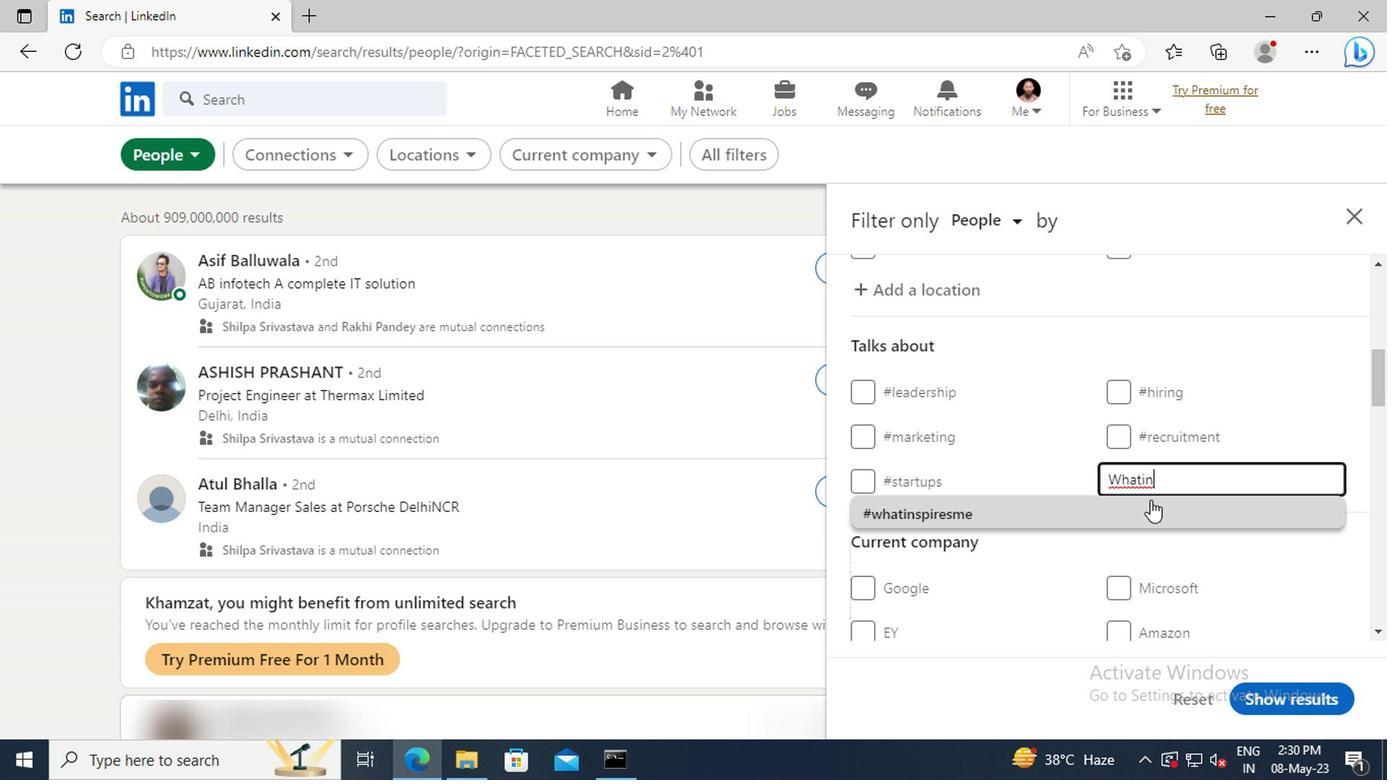 
Action: Mouse scrolled (1146, 501) with delta (0, 0)
Screenshot: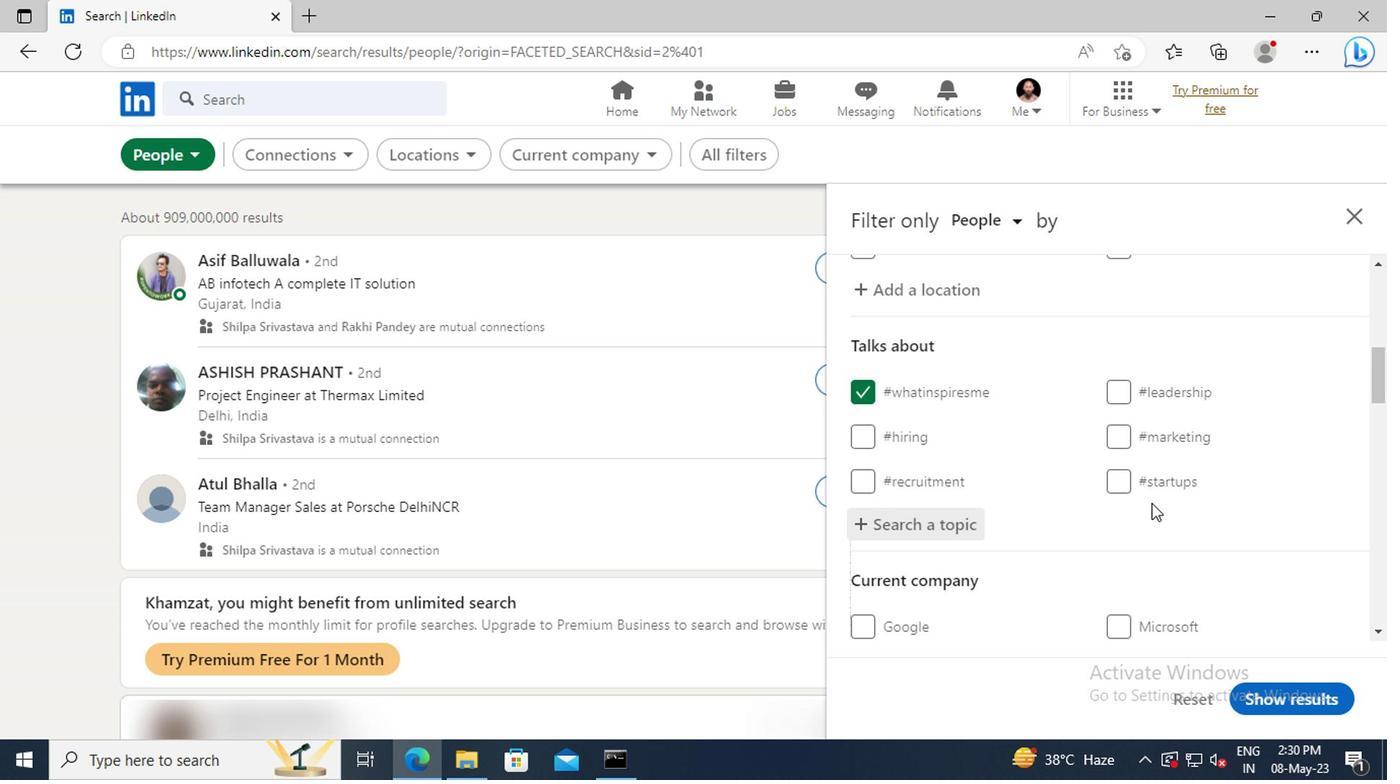 
Action: Mouse scrolled (1146, 501) with delta (0, 0)
Screenshot: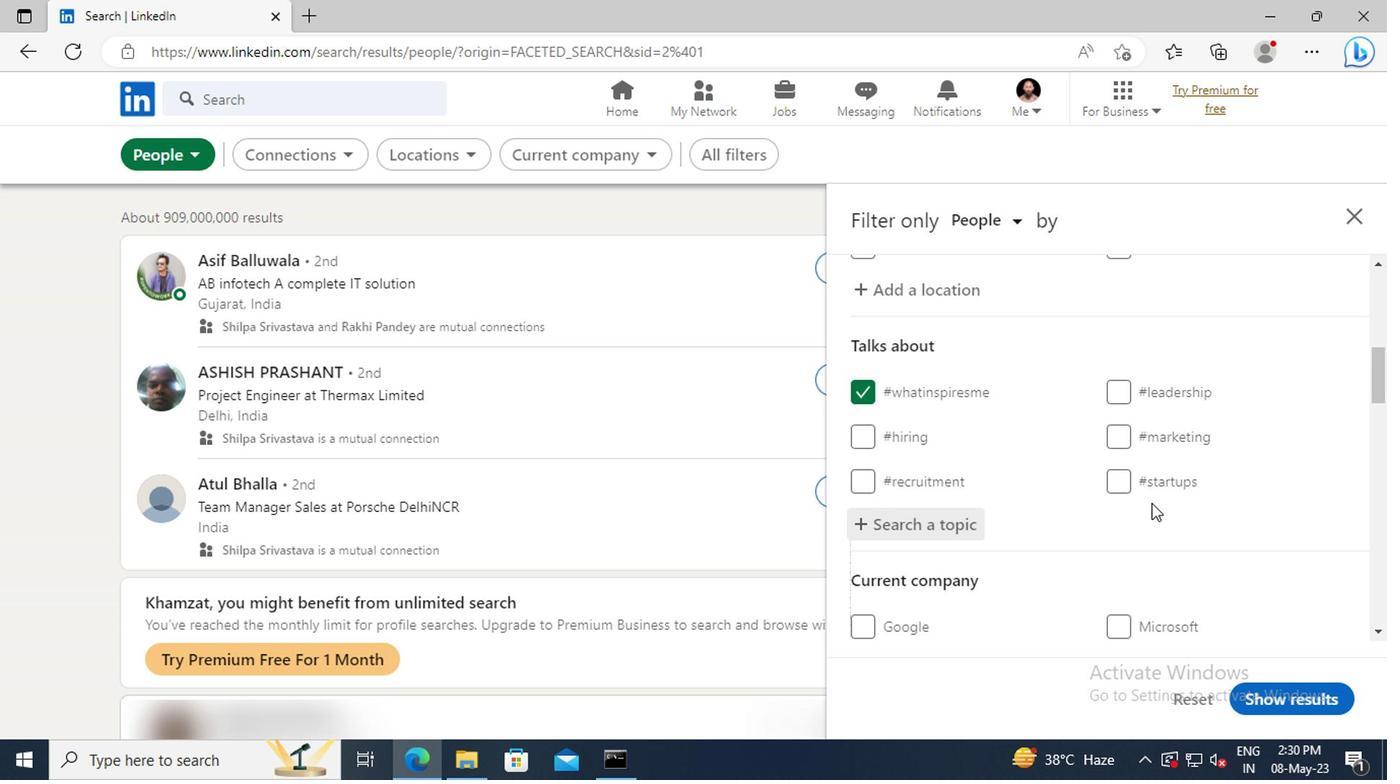 
Action: Mouse moved to (1146, 503)
Screenshot: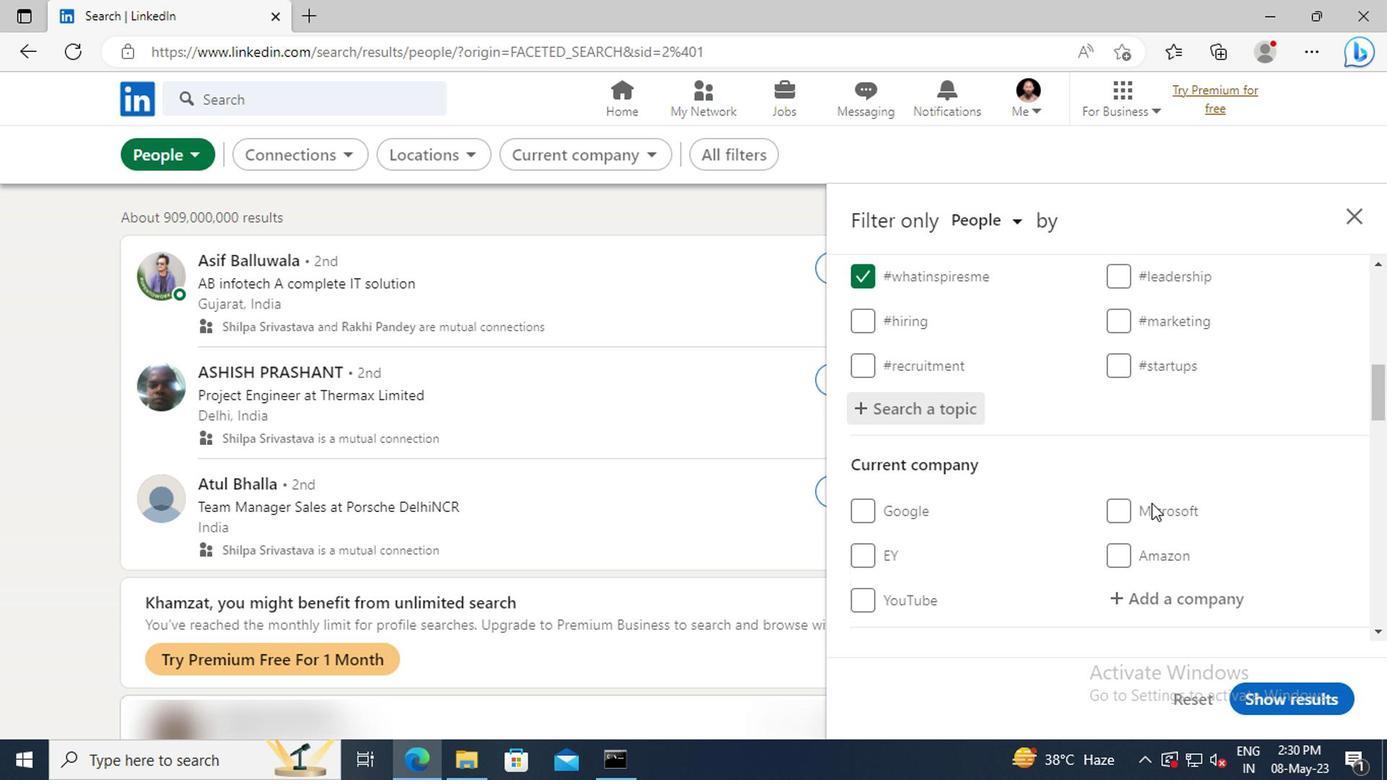 
Action: Mouse scrolled (1146, 502) with delta (0, -1)
Screenshot: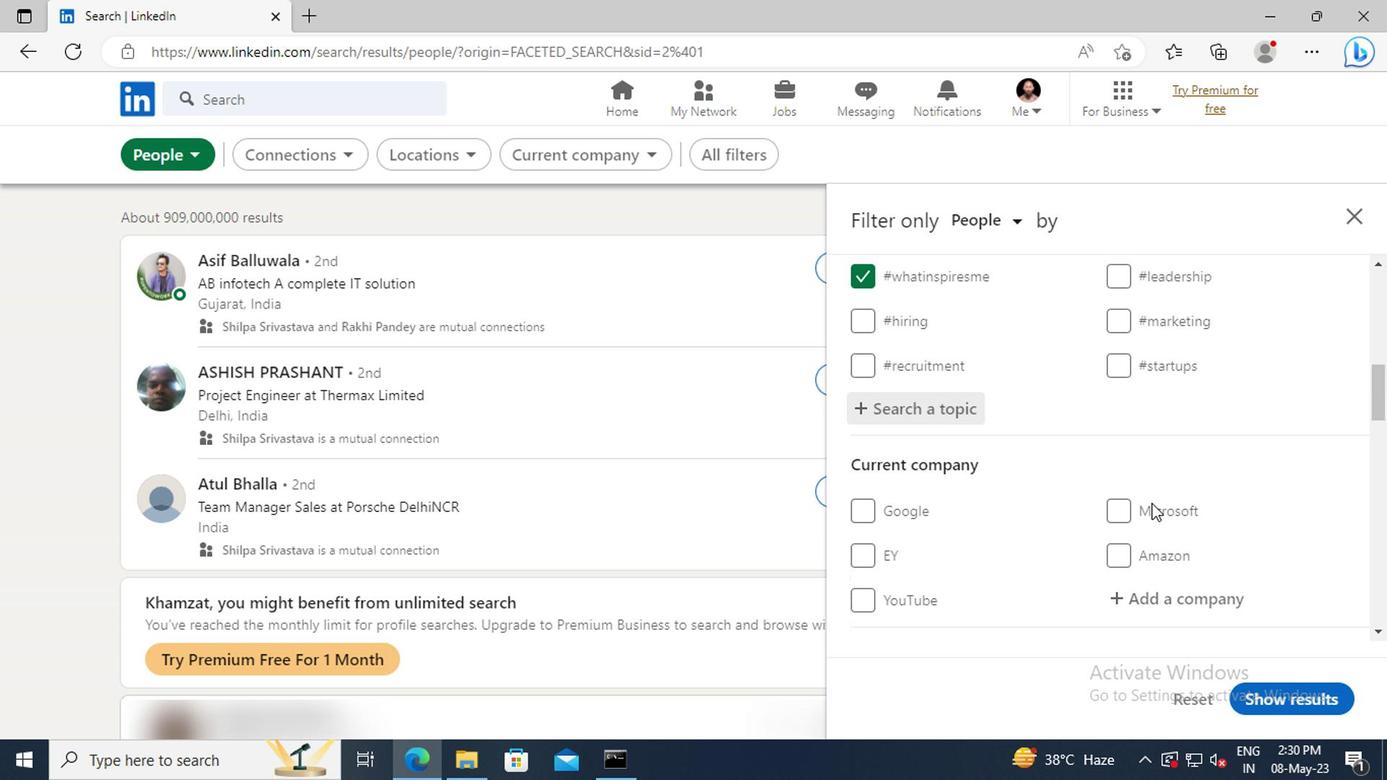 
Action: Mouse scrolled (1146, 502) with delta (0, -1)
Screenshot: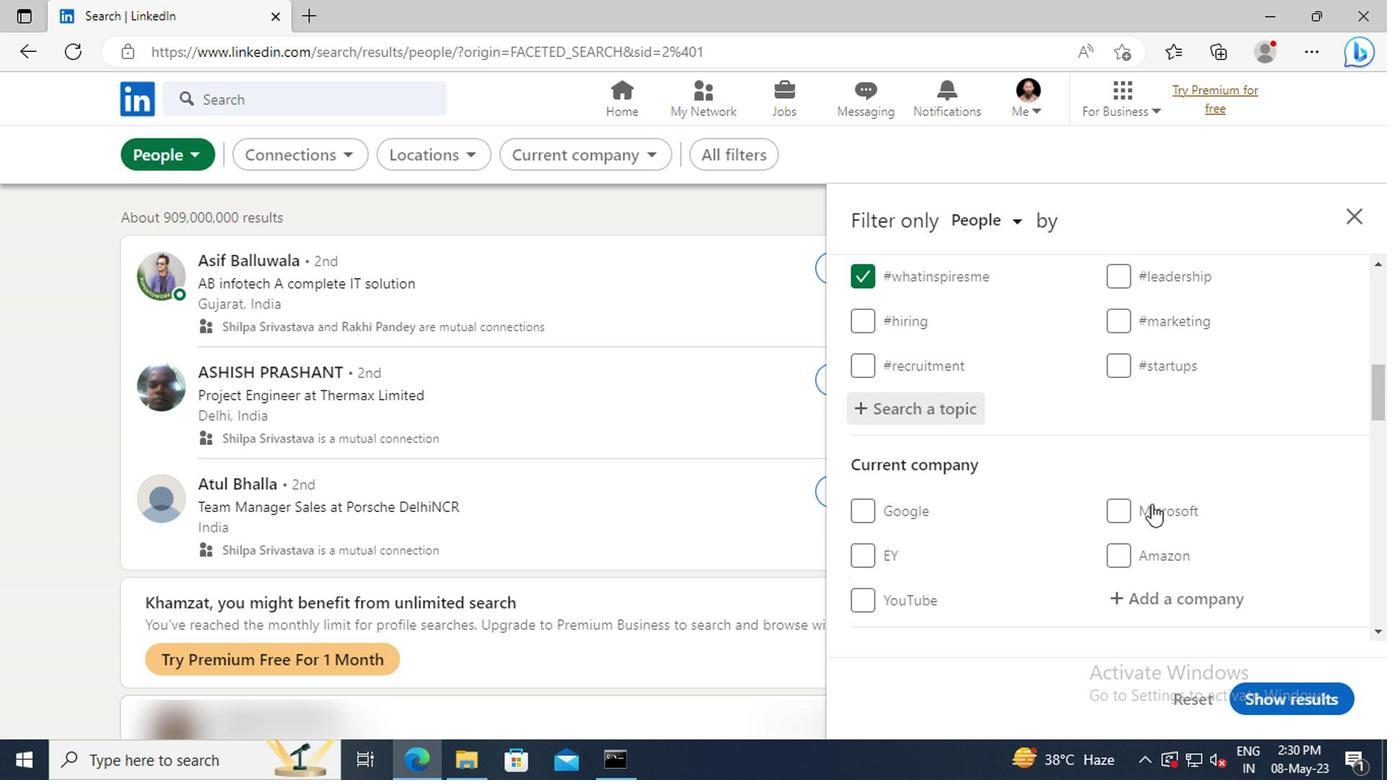
Action: Mouse scrolled (1146, 502) with delta (0, -1)
Screenshot: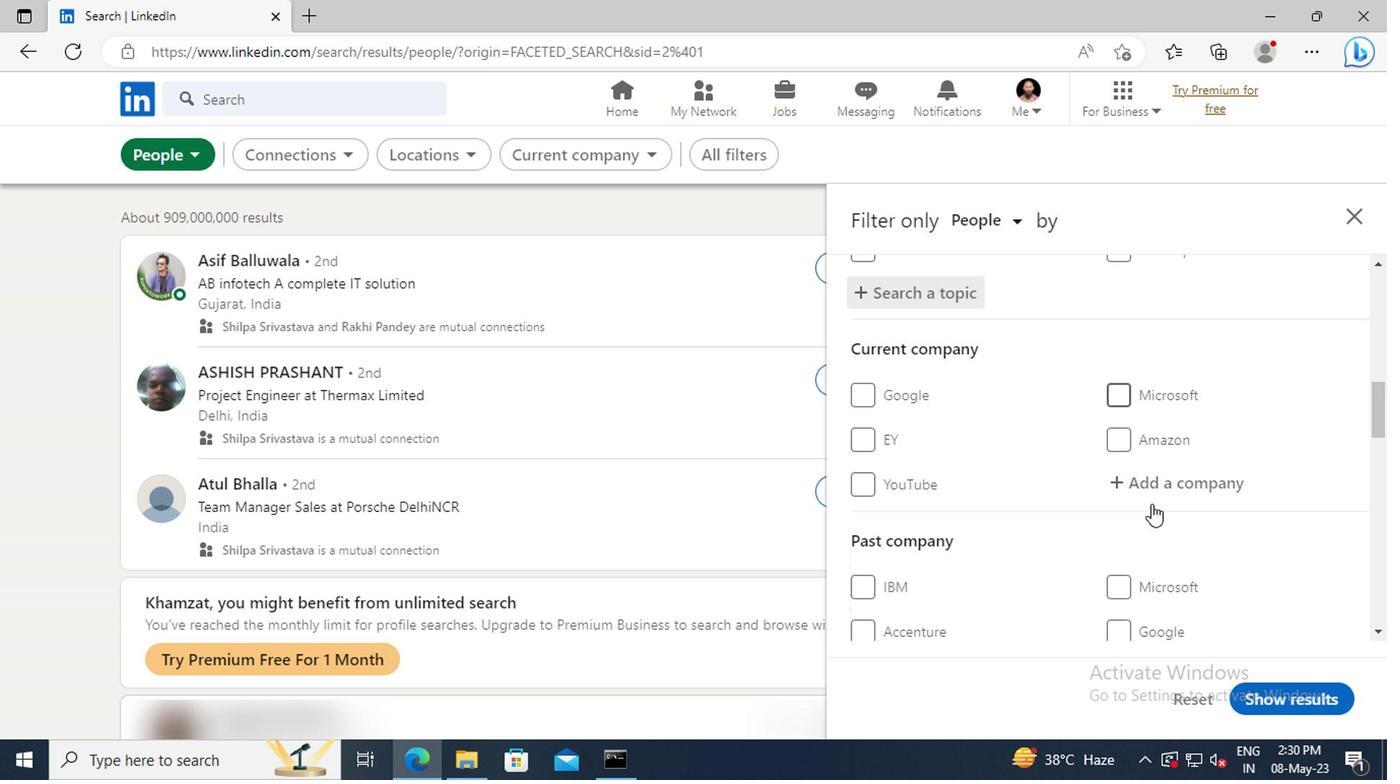 
Action: Mouse scrolled (1146, 502) with delta (0, -1)
Screenshot: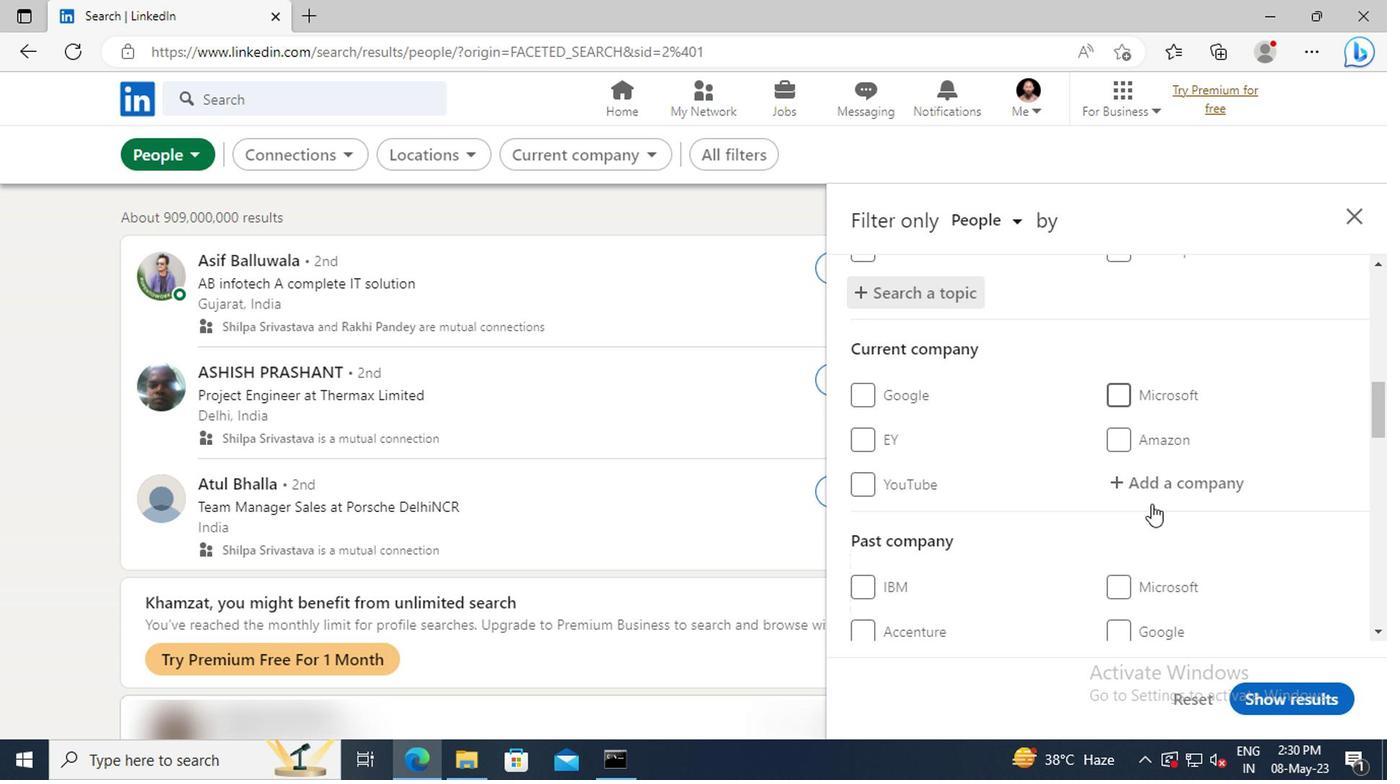 
Action: Mouse scrolled (1146, 502) with delta (0, -1)
Screenshot: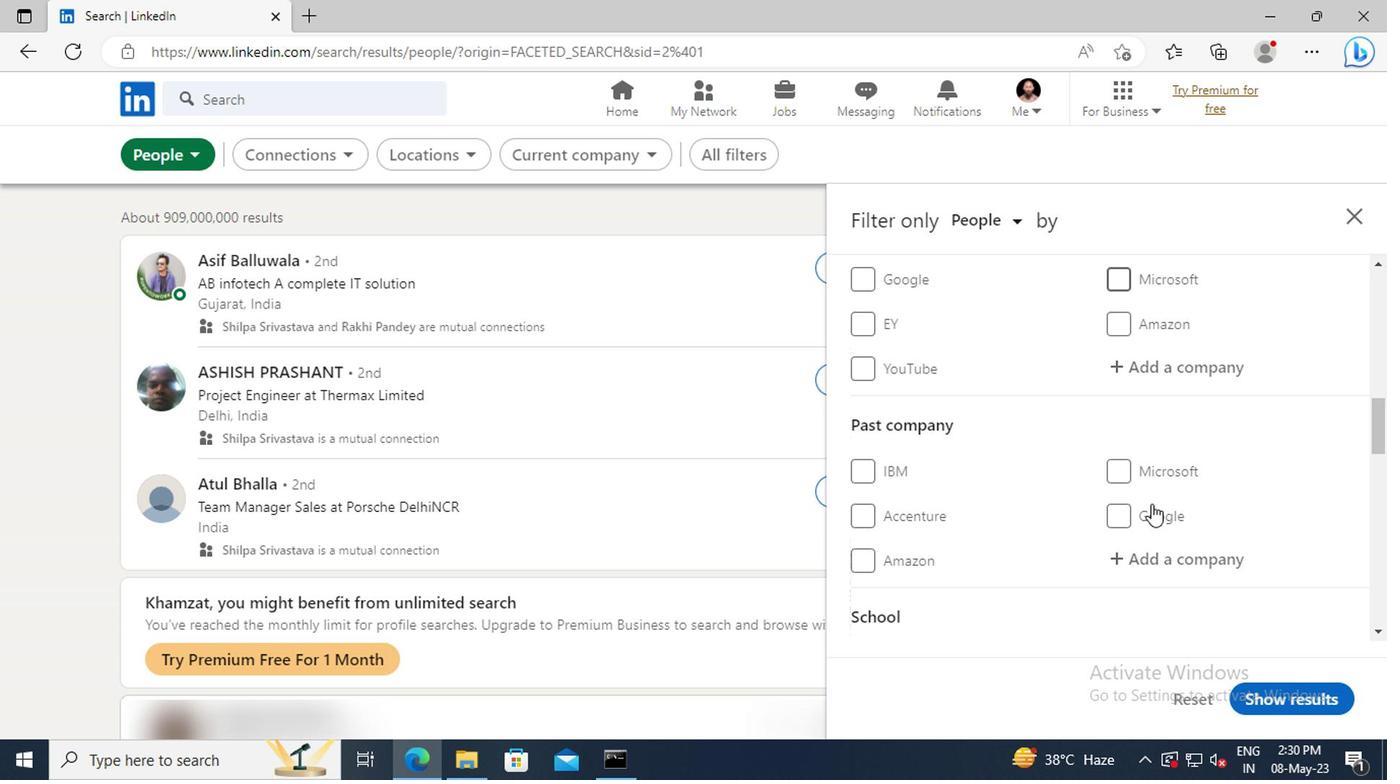 
Action: Mouse scrolled (1146, 502) with delta (0, -1)
Screenshot: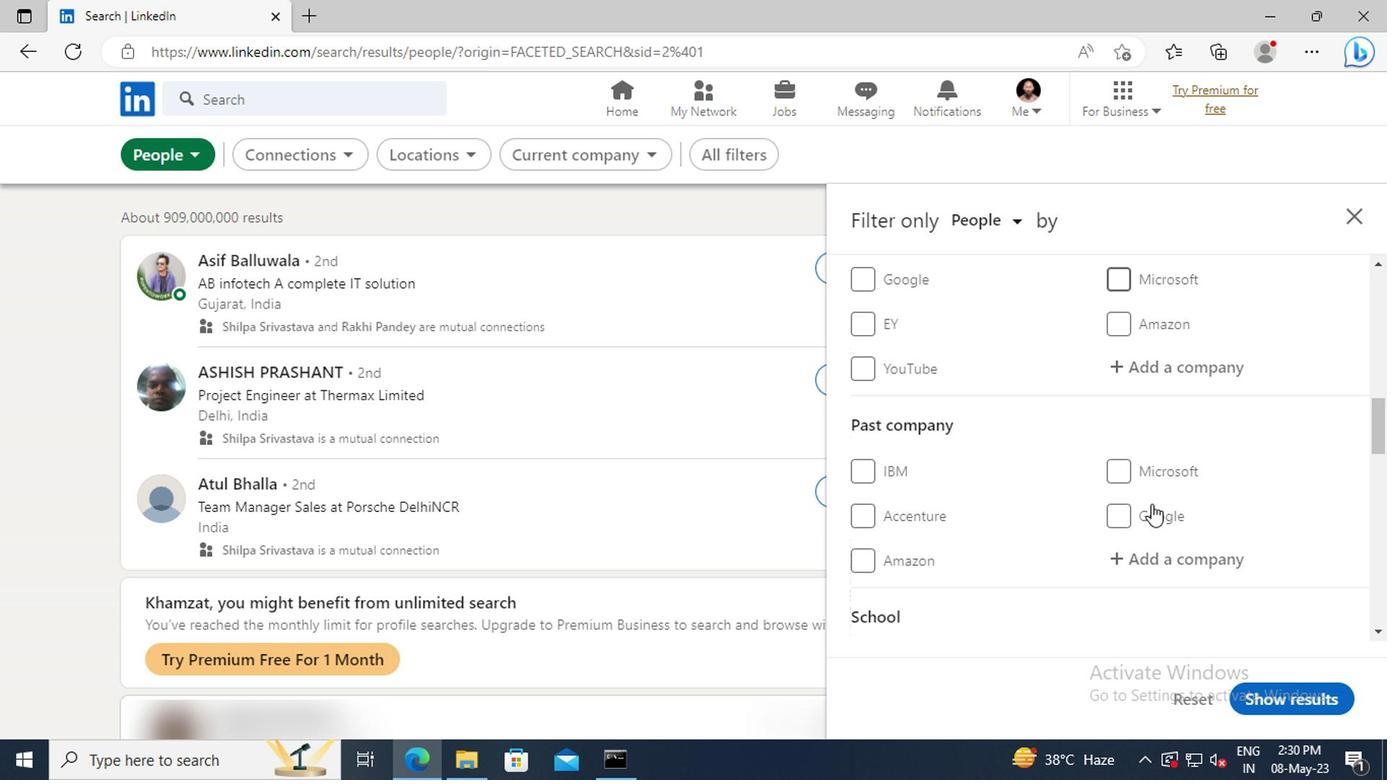 
Action: Mouse scrolled (1146, 502) with delta (0, -1)
Screenshot: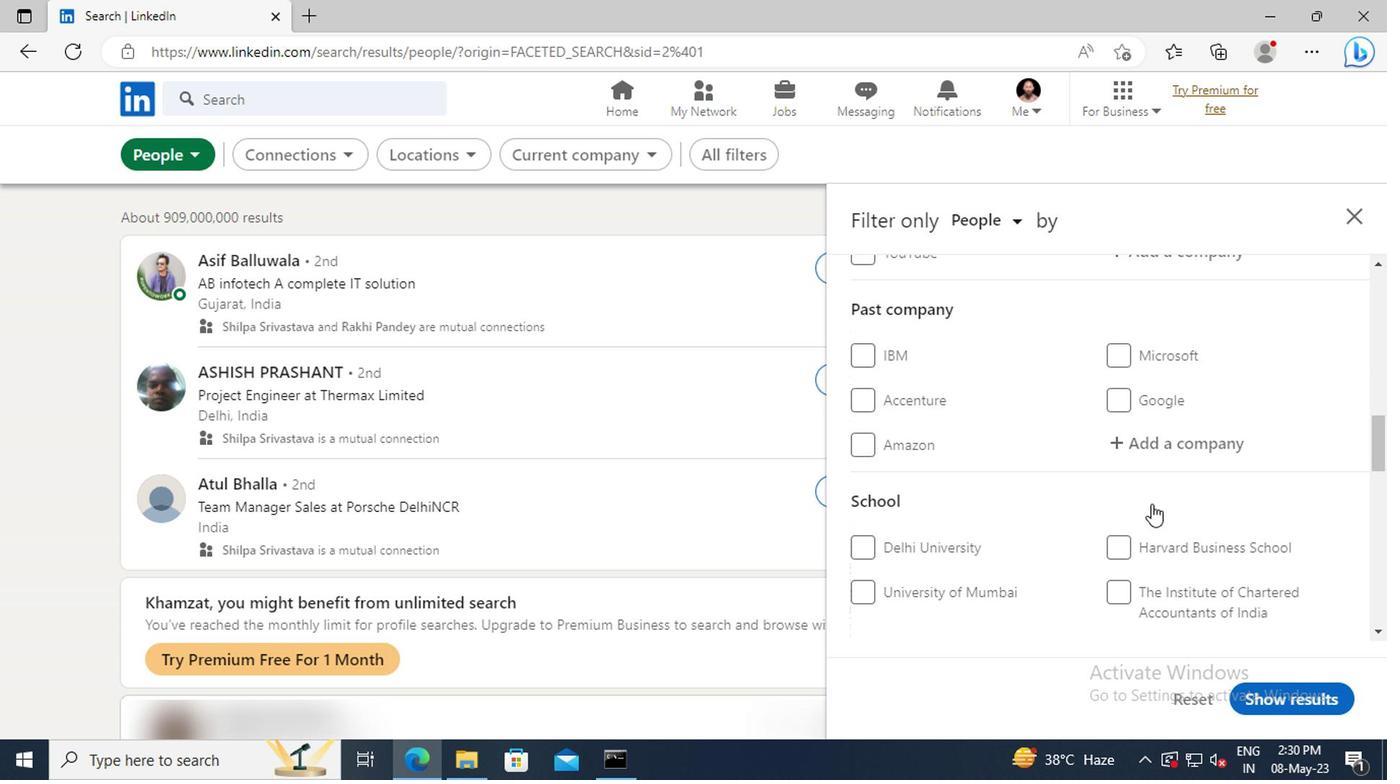 
Action: Mouse scrolled (1146, 502) with delta (0, -1)
Screenshot: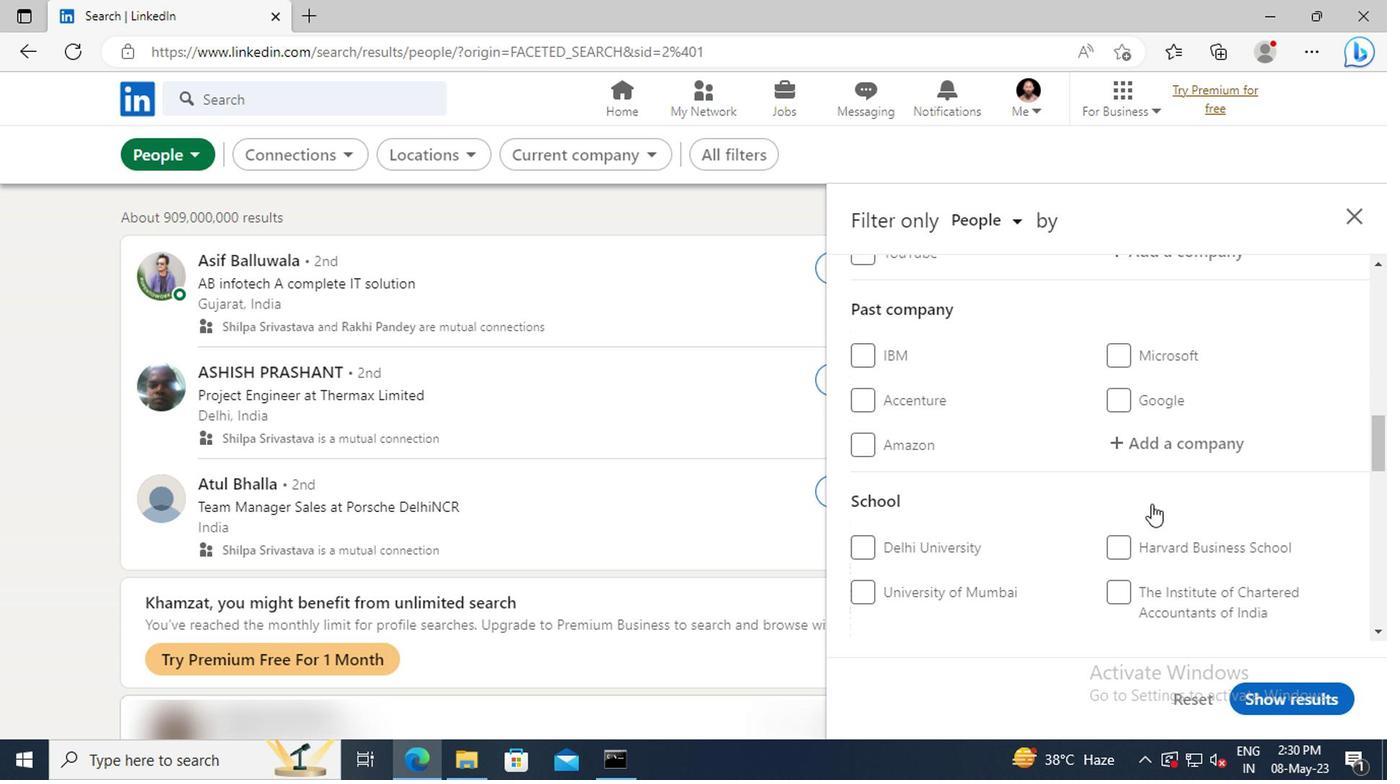 
Action: Mouse scrolled (1146, 502) with delta (0, -1)
Screenshot: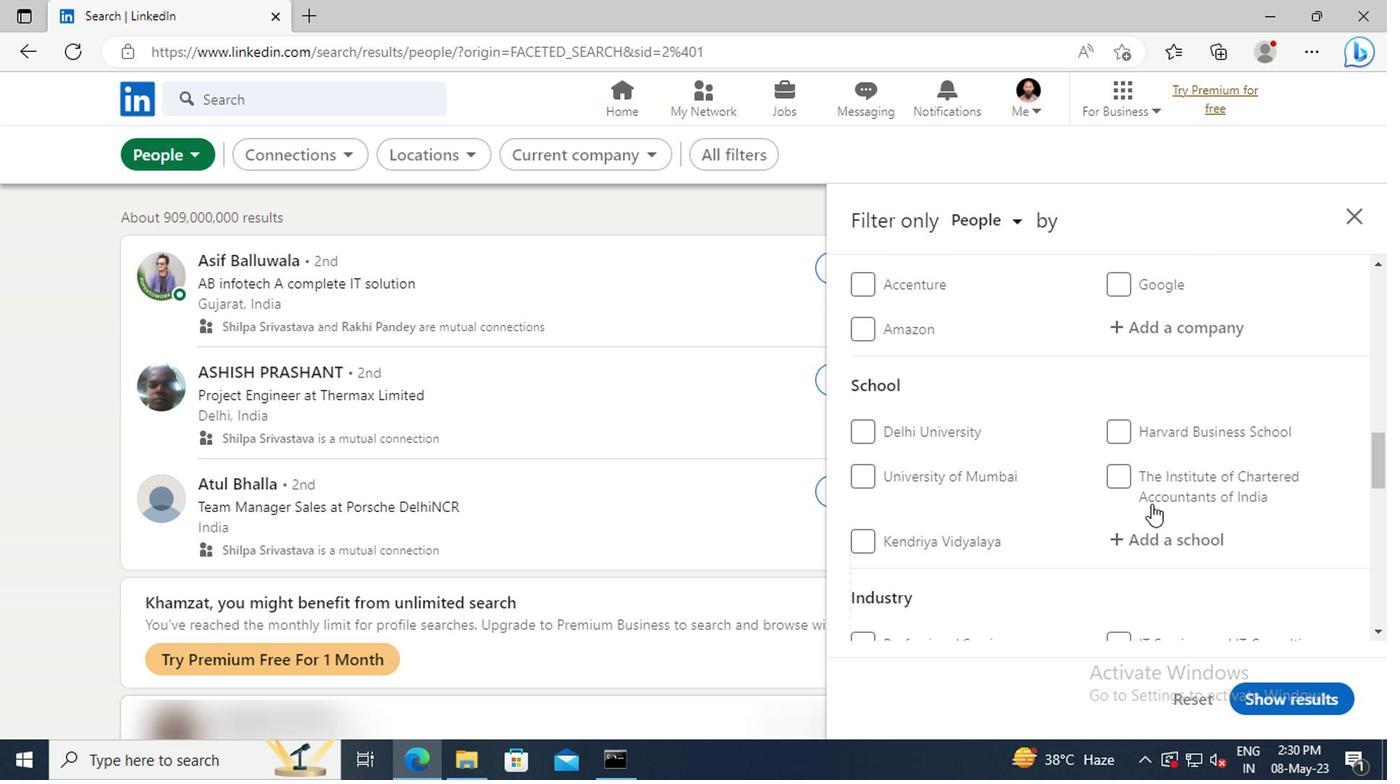 
Action: Mouse scrolled (1146, 502) with delta (0, -1)
Screenshot: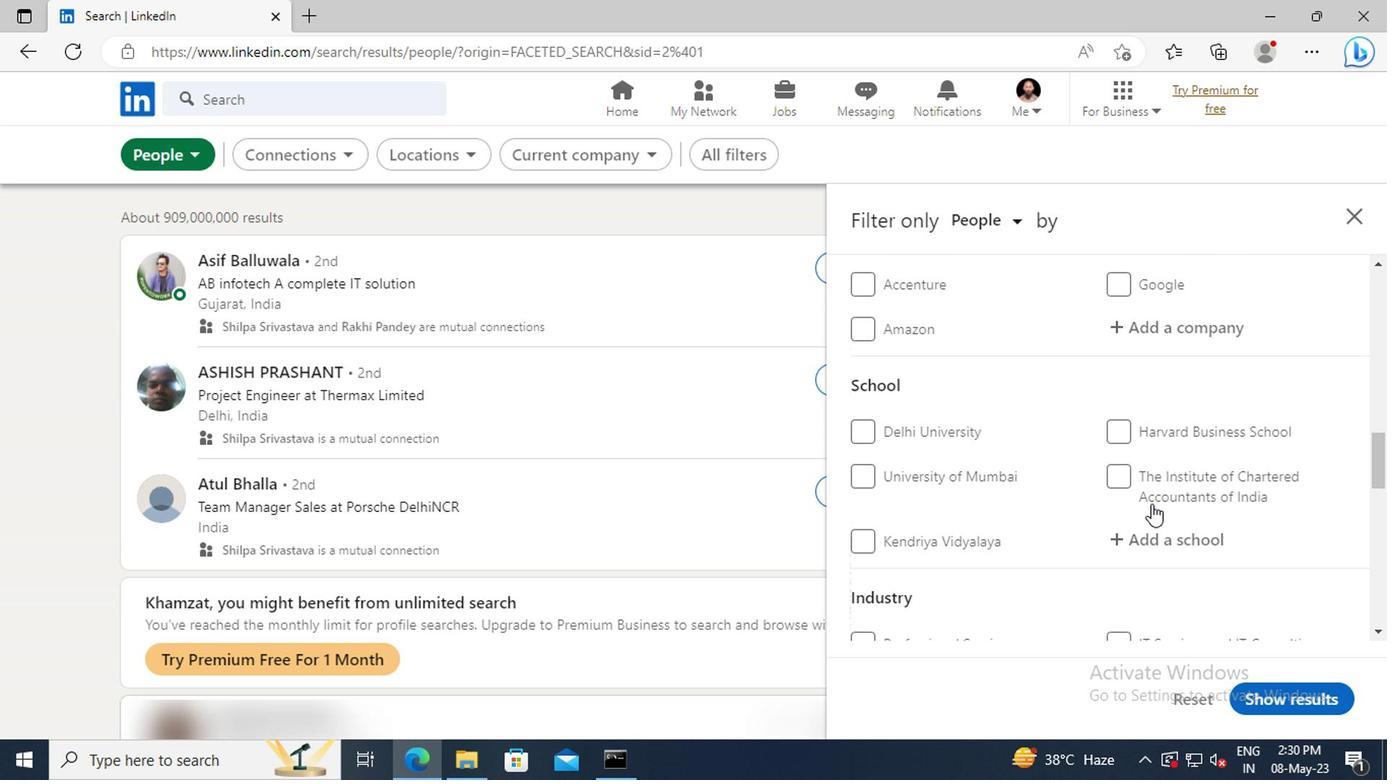 
Action: Mouse scrolled (1146, 502) with delta (0, -1)
Screenshot: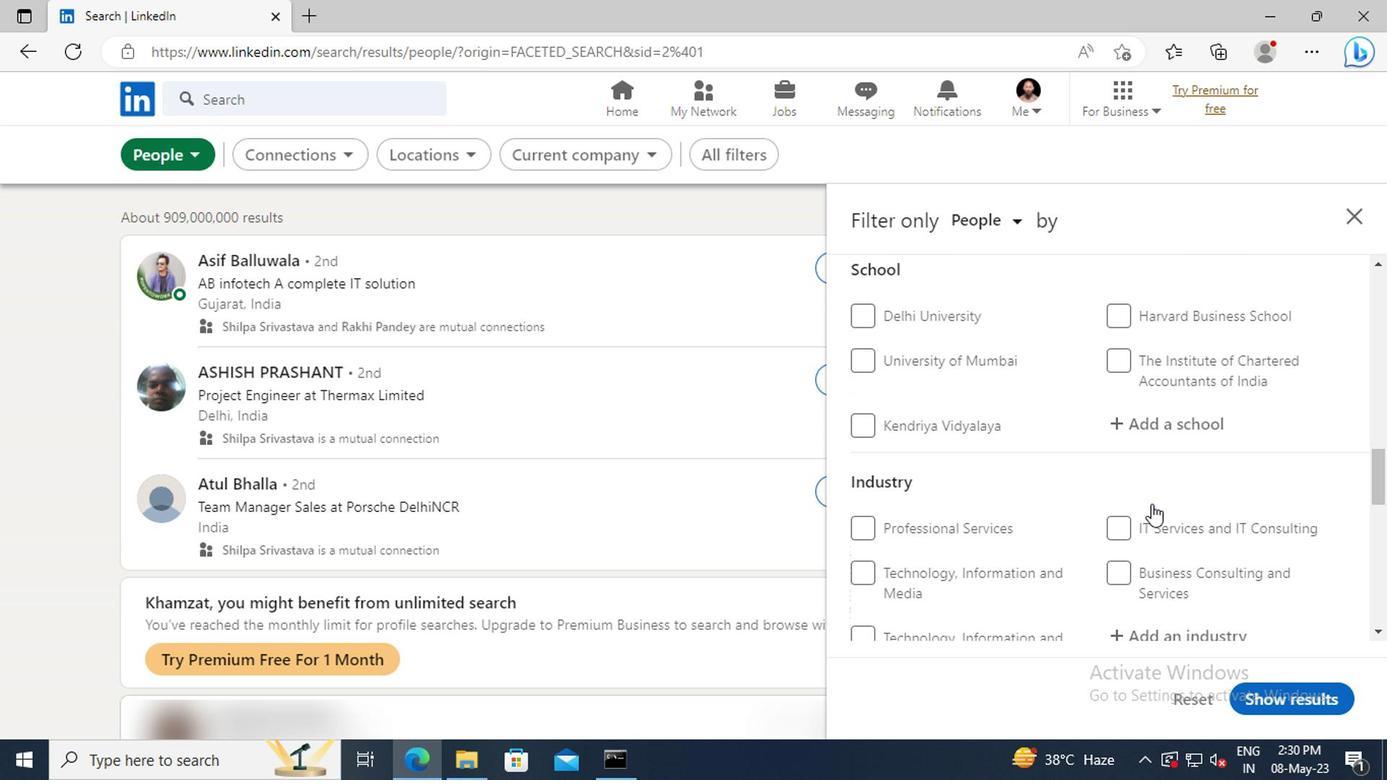 
Action: Mouse scrolled (1146, 502) with delta (0, -1)
Screenshot: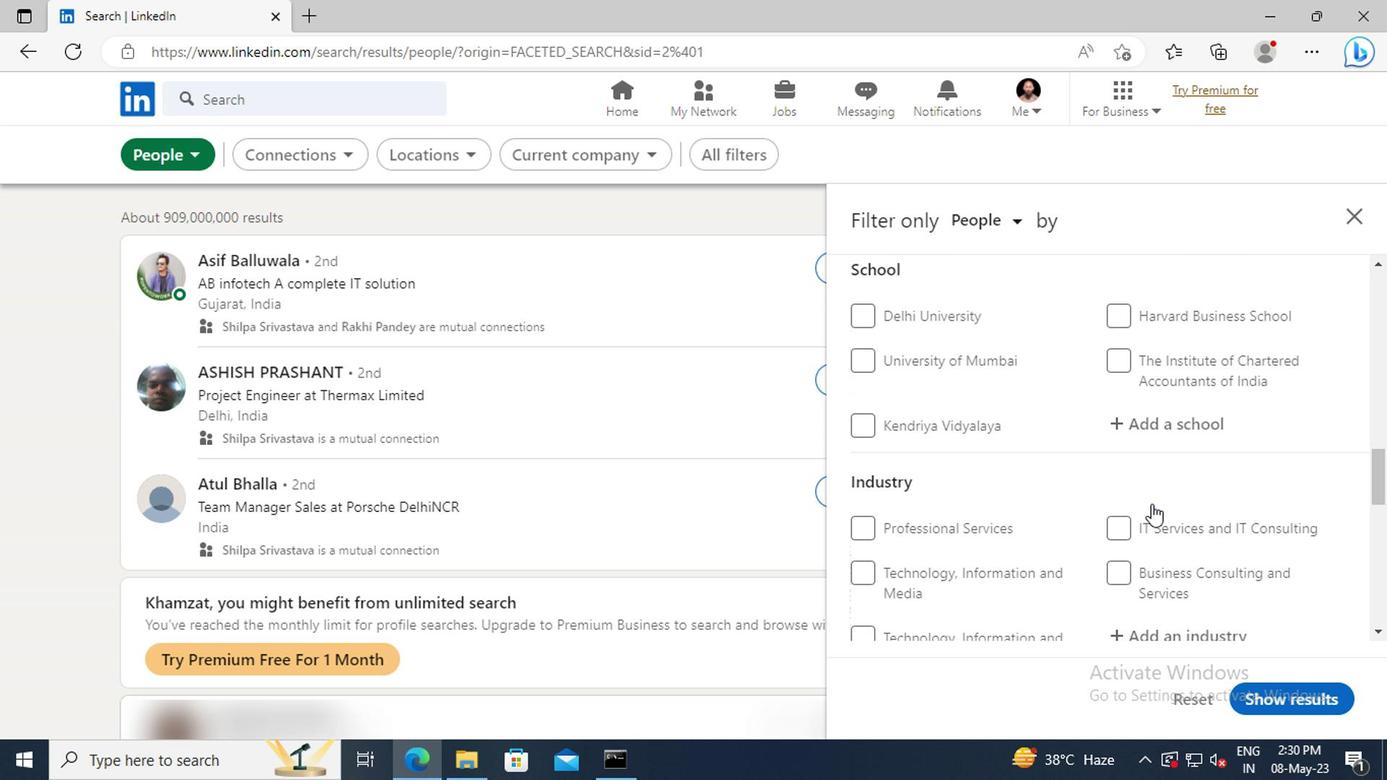 
Action: Mouse scrolled (1146, 502) with delta (0, -1)
Screenshot: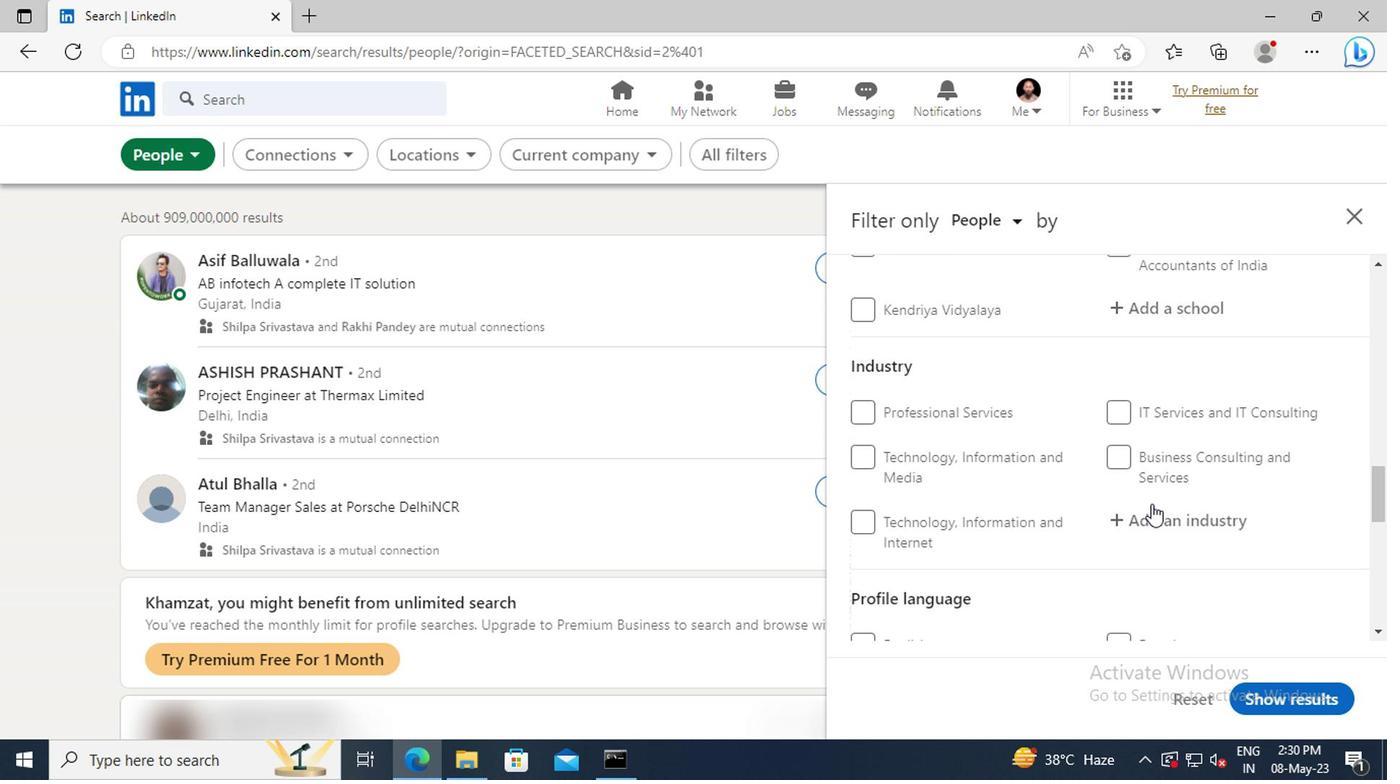 
Action: Mouse scrolled (1146, 502) with delta (0, -1)
Screenshot: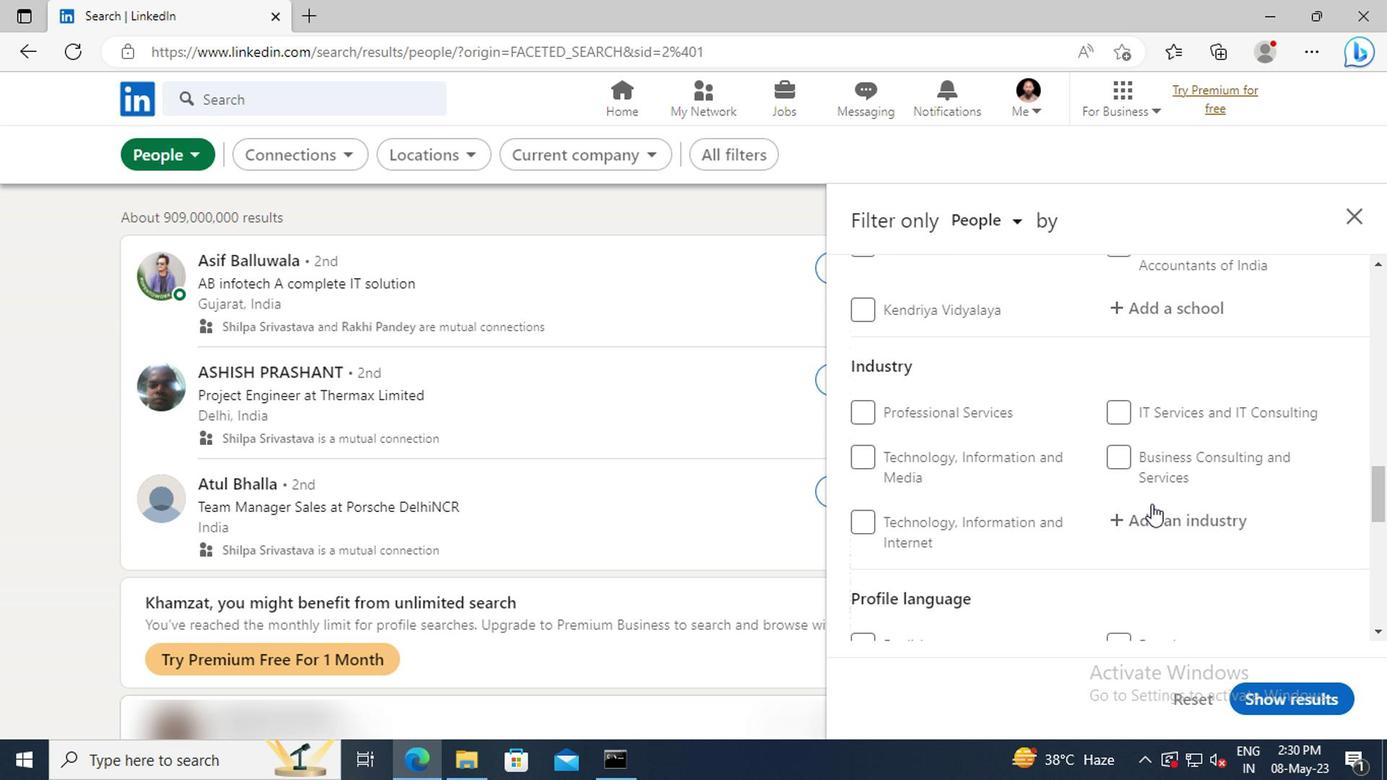 
Action: Mouse scrolled (1146, 502) with delta (0, -1)
Screenshot: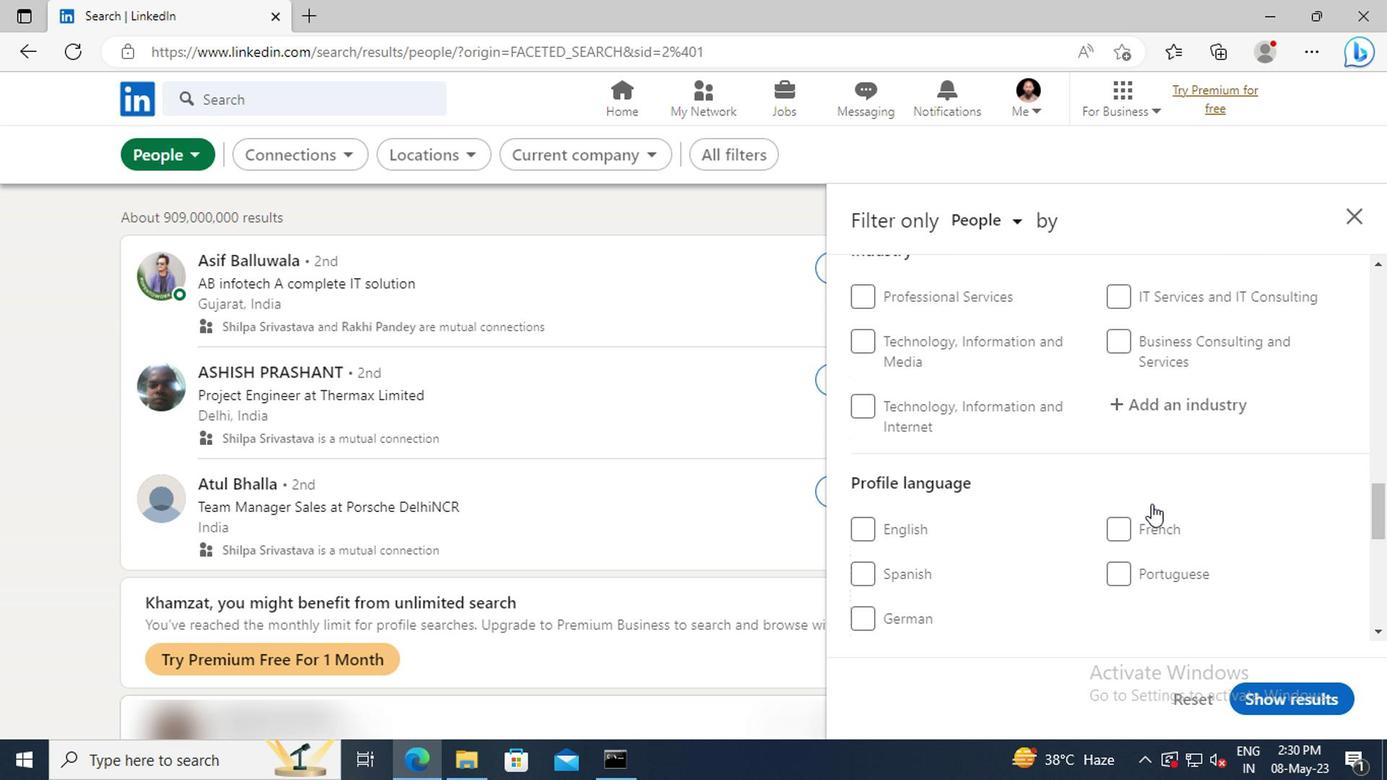 
Action: Mouse moved to (862, 564)
Screenshot: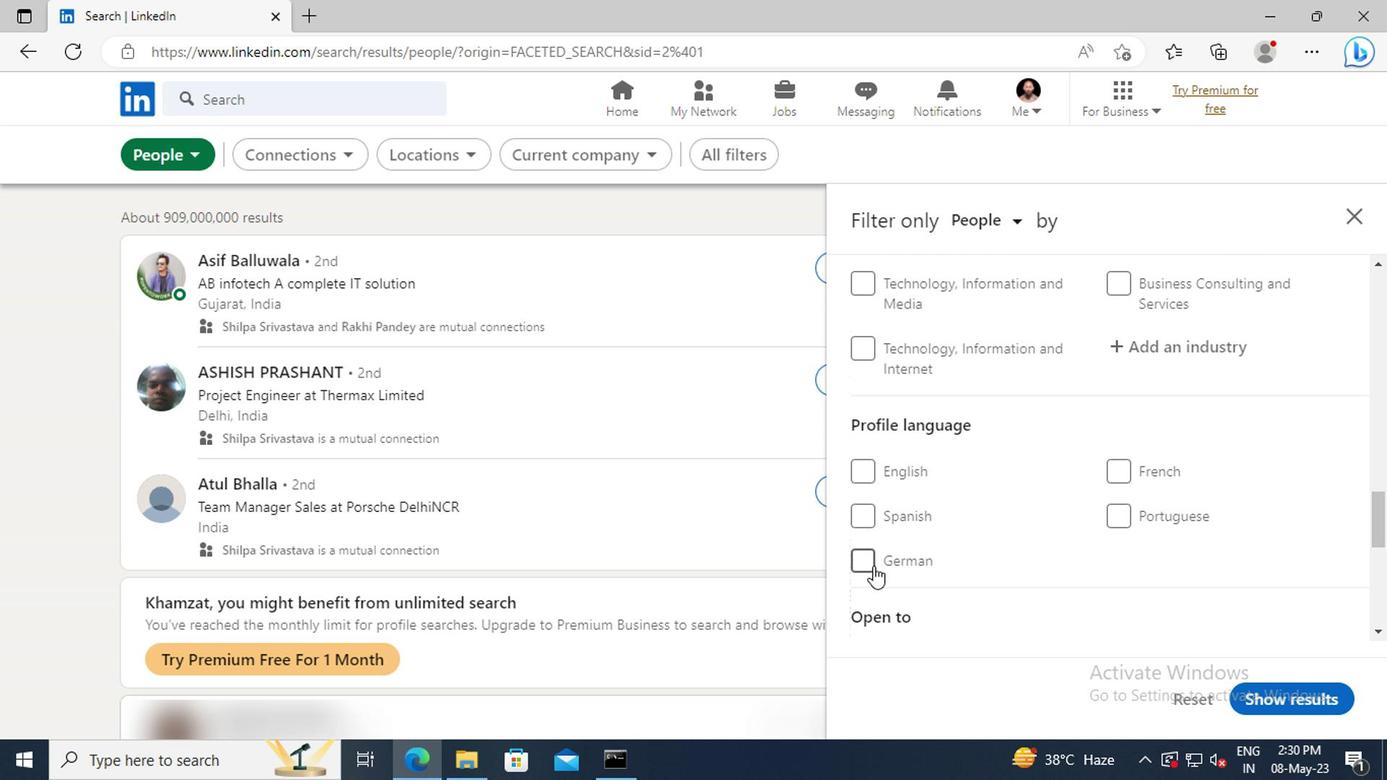 
Action: Mouse pressed left at (862, 564)
Screenshot: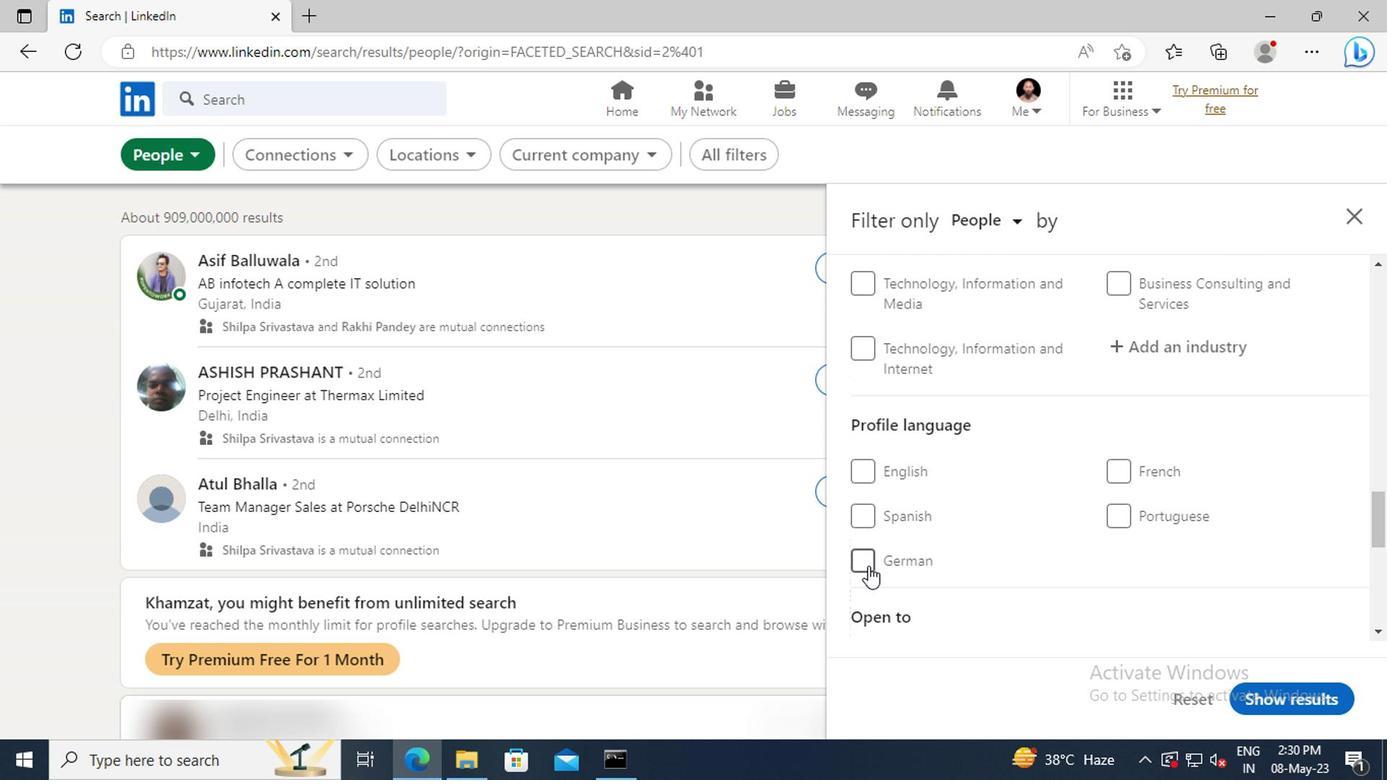 
Action: Mouse moved to (1075, 542)
Screenshot: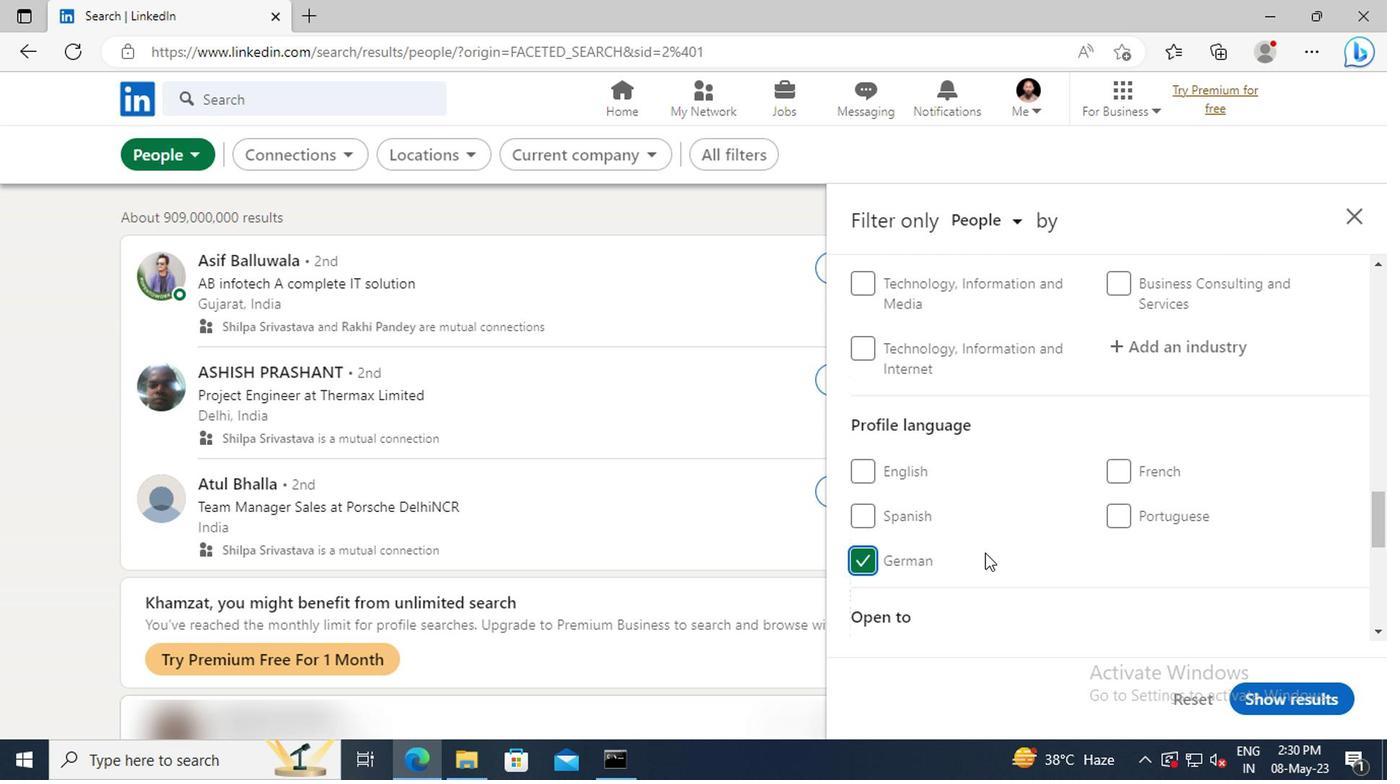 
Action: Mouse scrolled (1075, 543) with delta (0, 0)
Screenshot: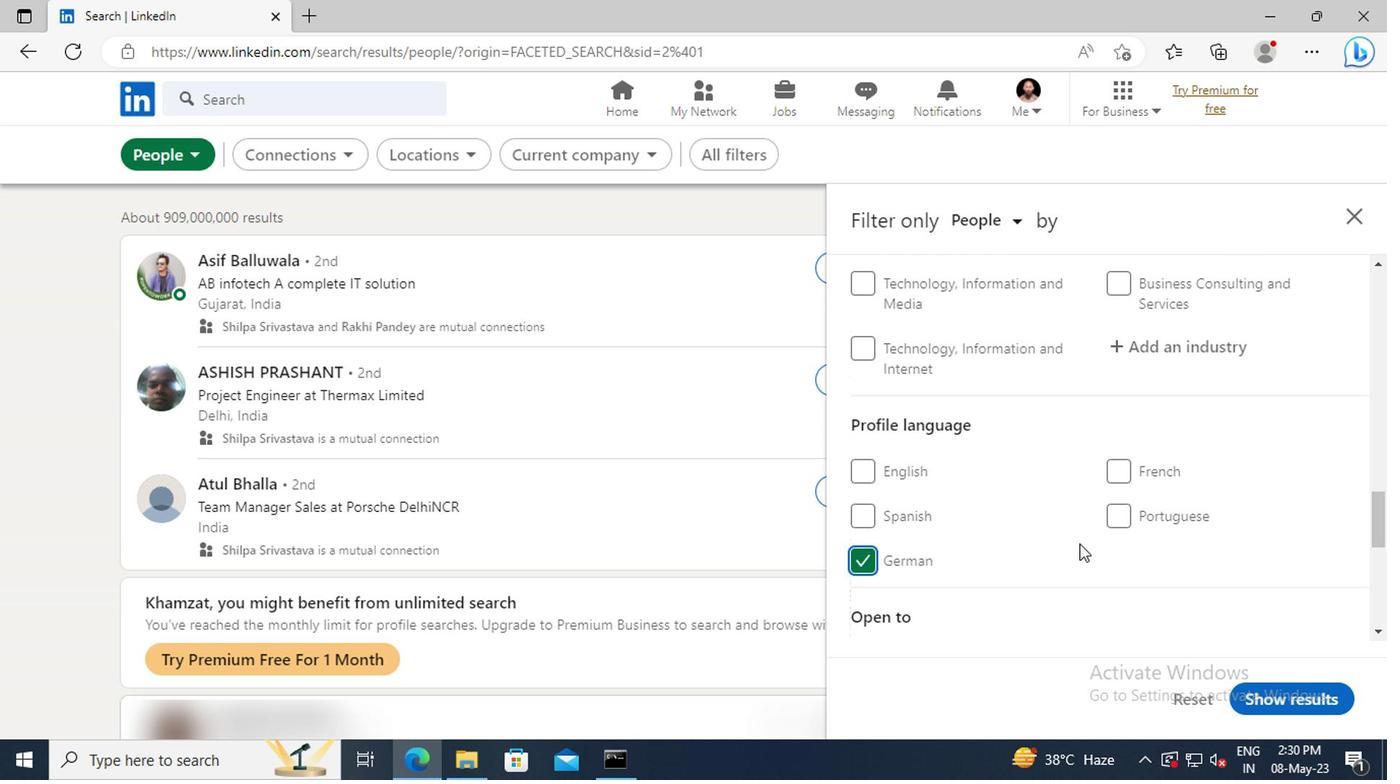
Action: Mouse scrolled (1075, 543) with delta (0, 0)
Screenshot: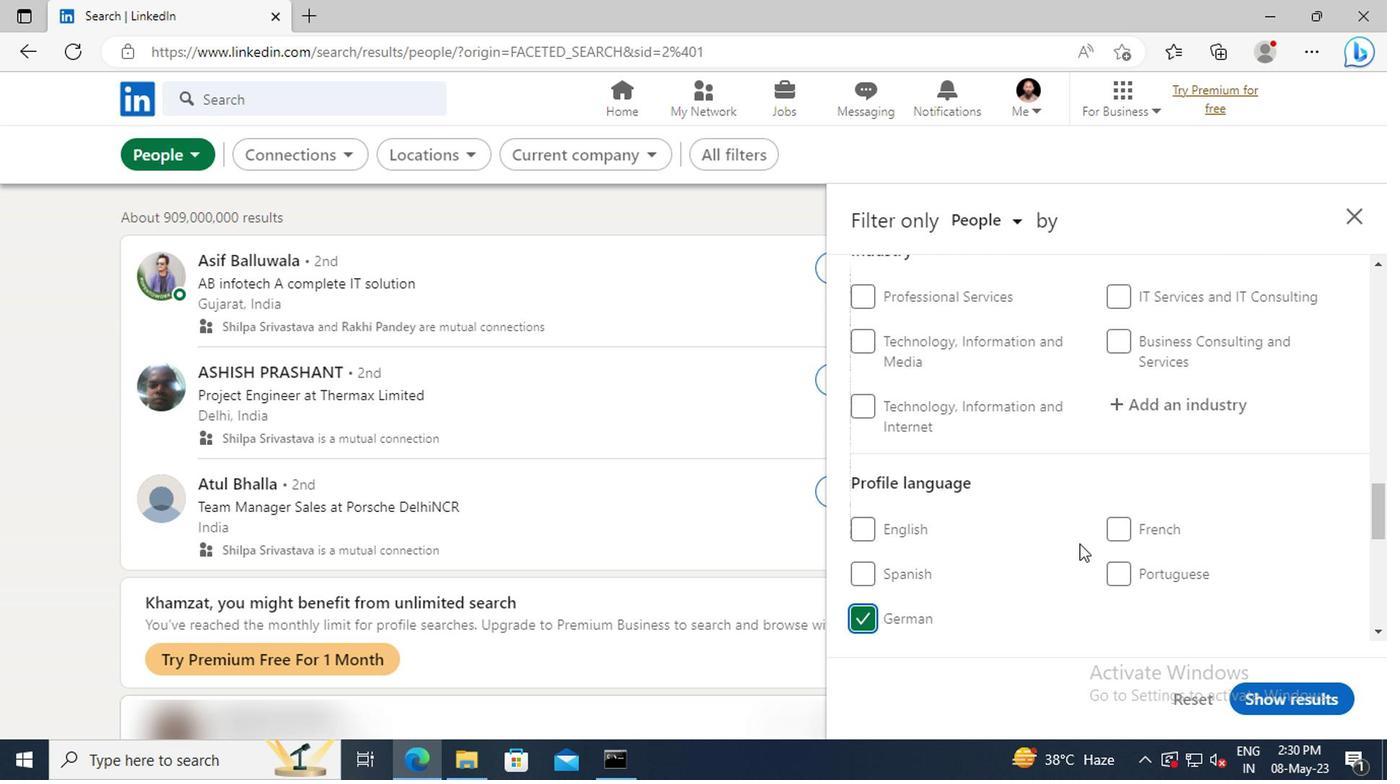 
Action: Mouse scrolled (1075, 543) with delta (0, 0)
Screenshot: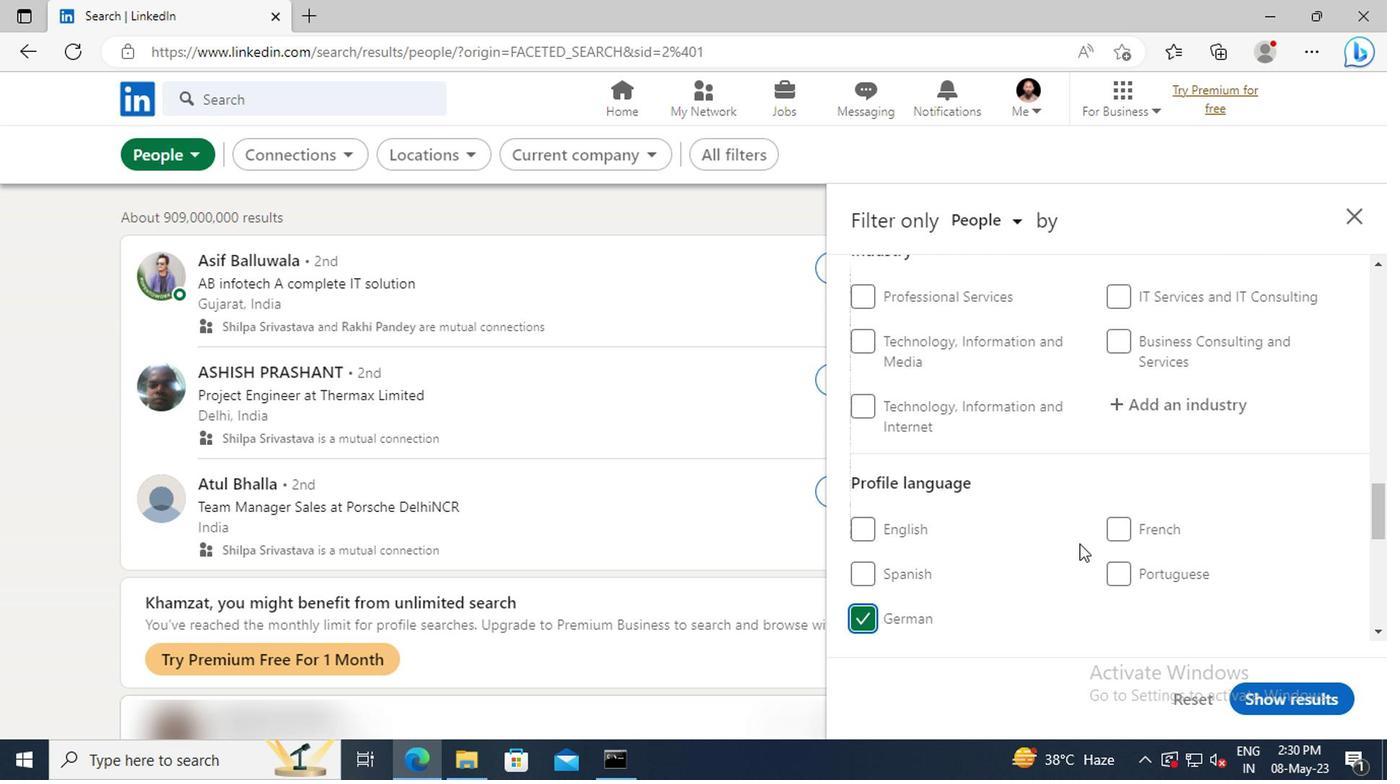 
Action: Mouse moved to (1075, 541)
Screenshot: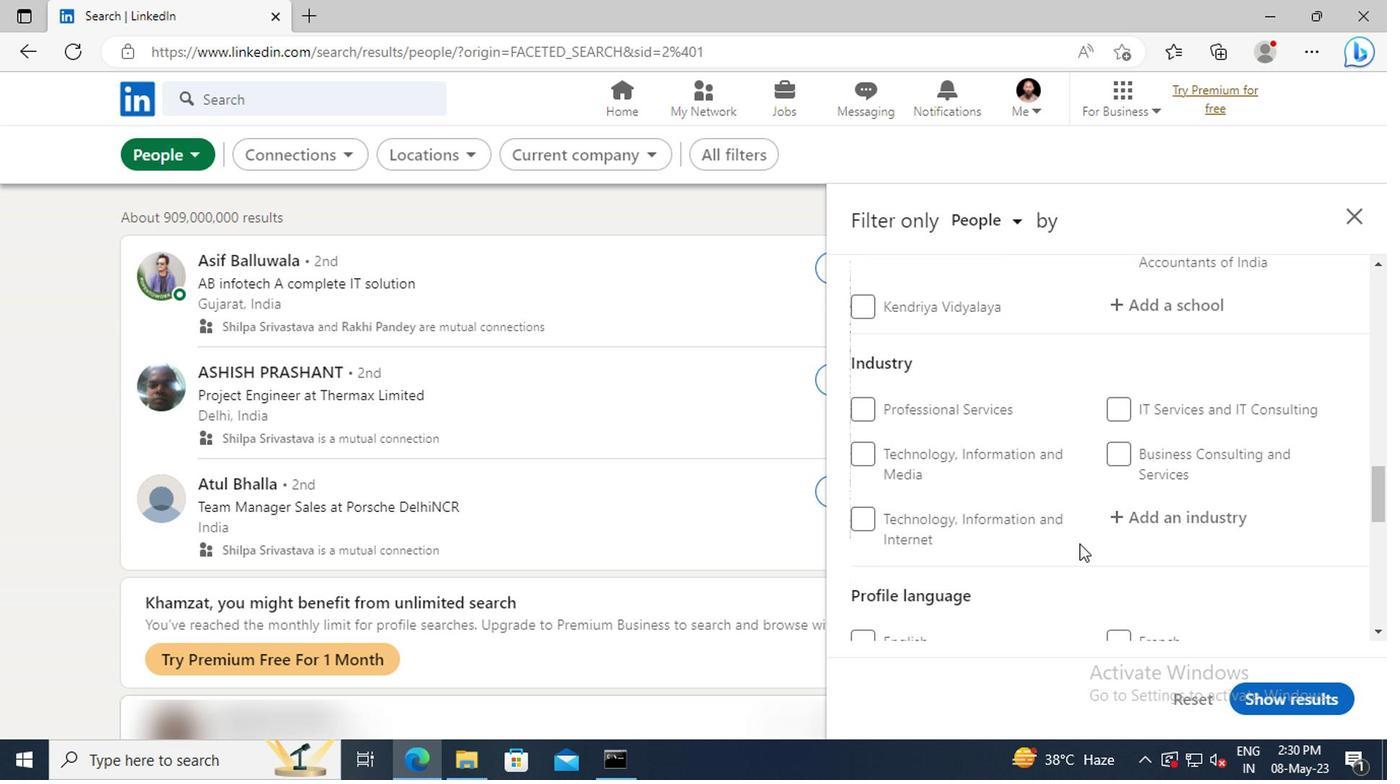 
Action: Mouse scrolled (1075, 542) with delta (0, 1)
Screenshot: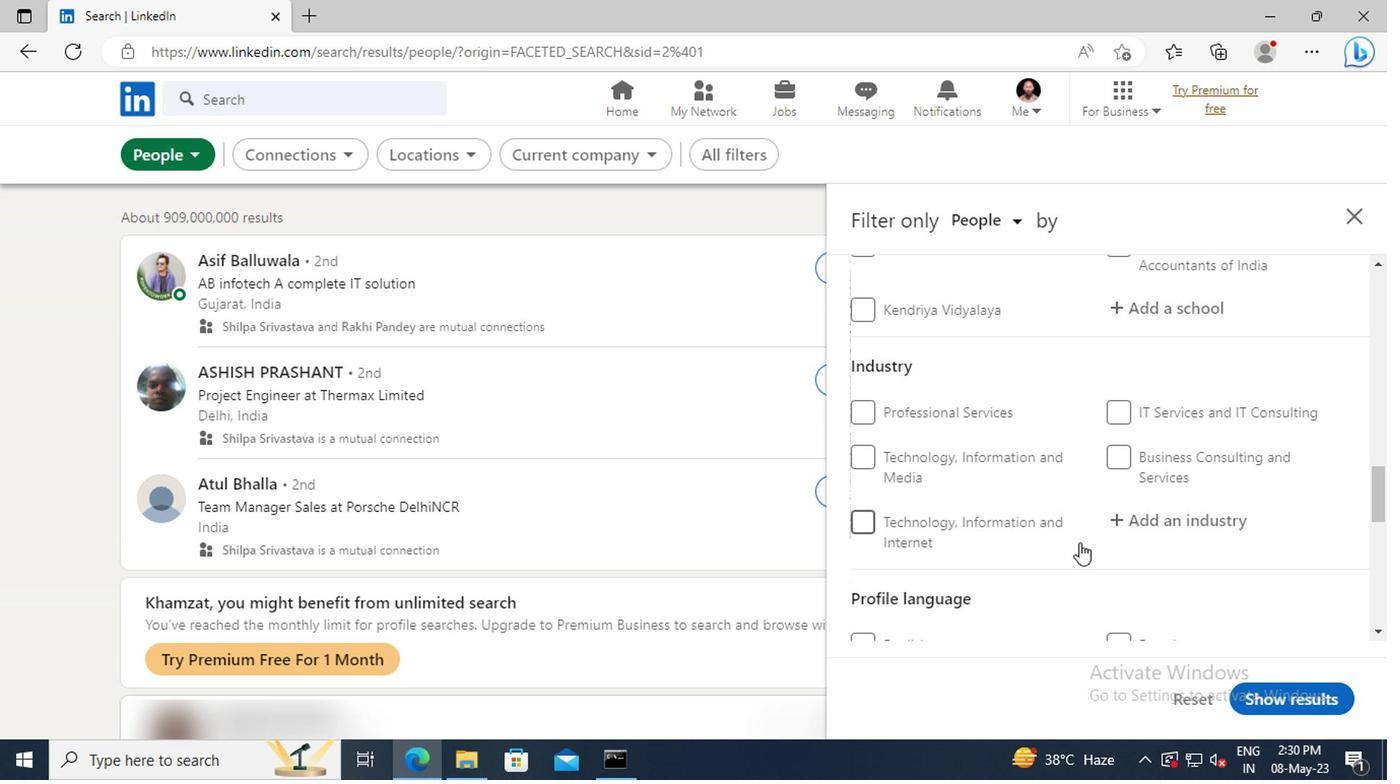 
Action: Mouse moved to (1076, 541)
Screenshot: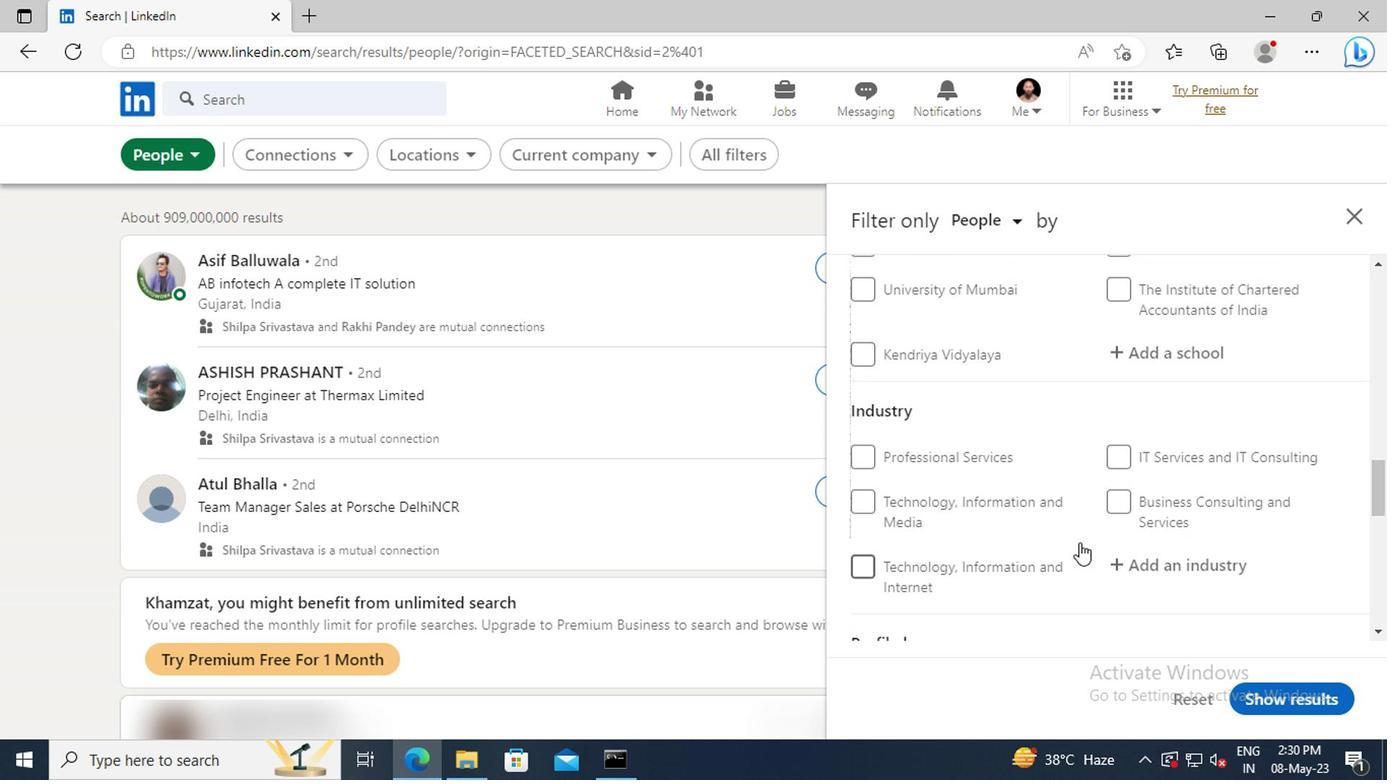 
Action: Mouse scrolled (1076, 542) with delta (0, 1)
Screenshot: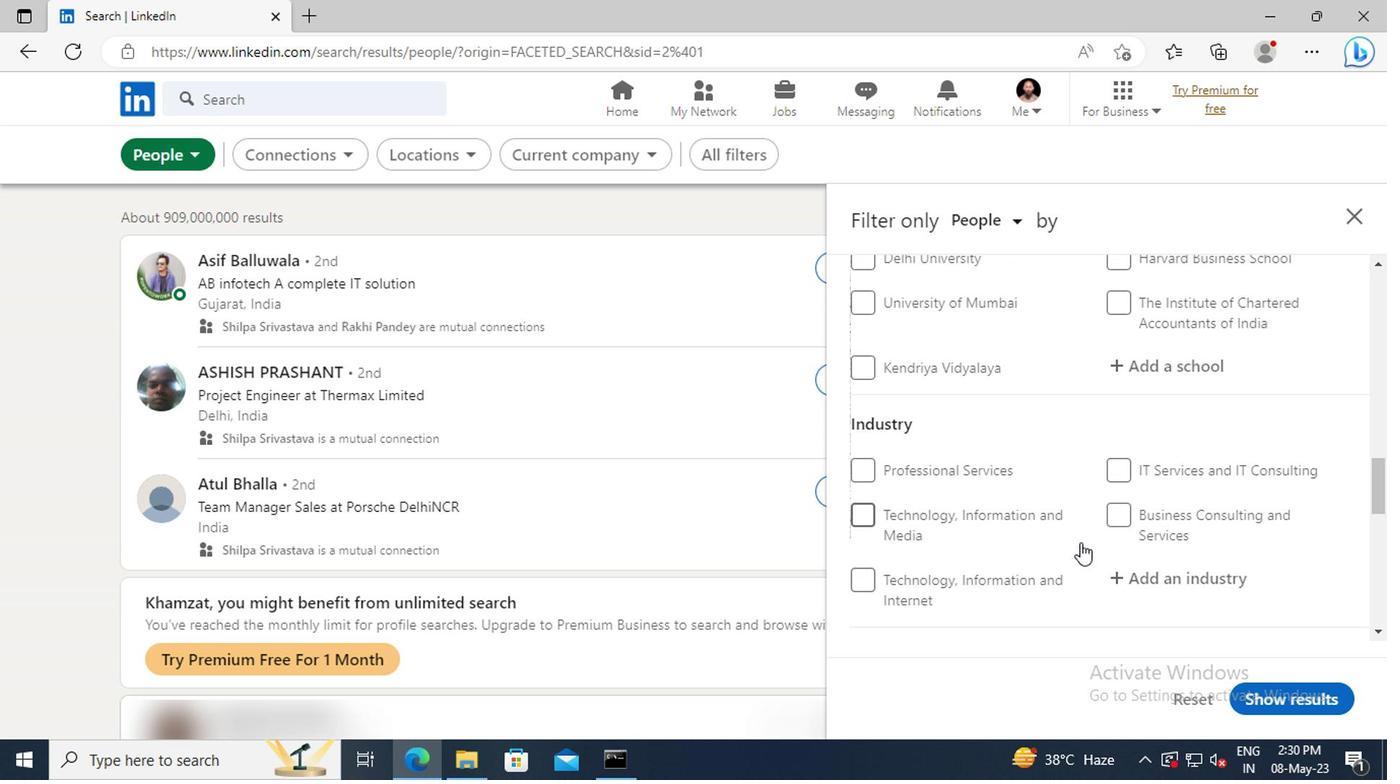 
Action: Mouse scrolled (1076, 542) with delta (0, 1)
Screenshot: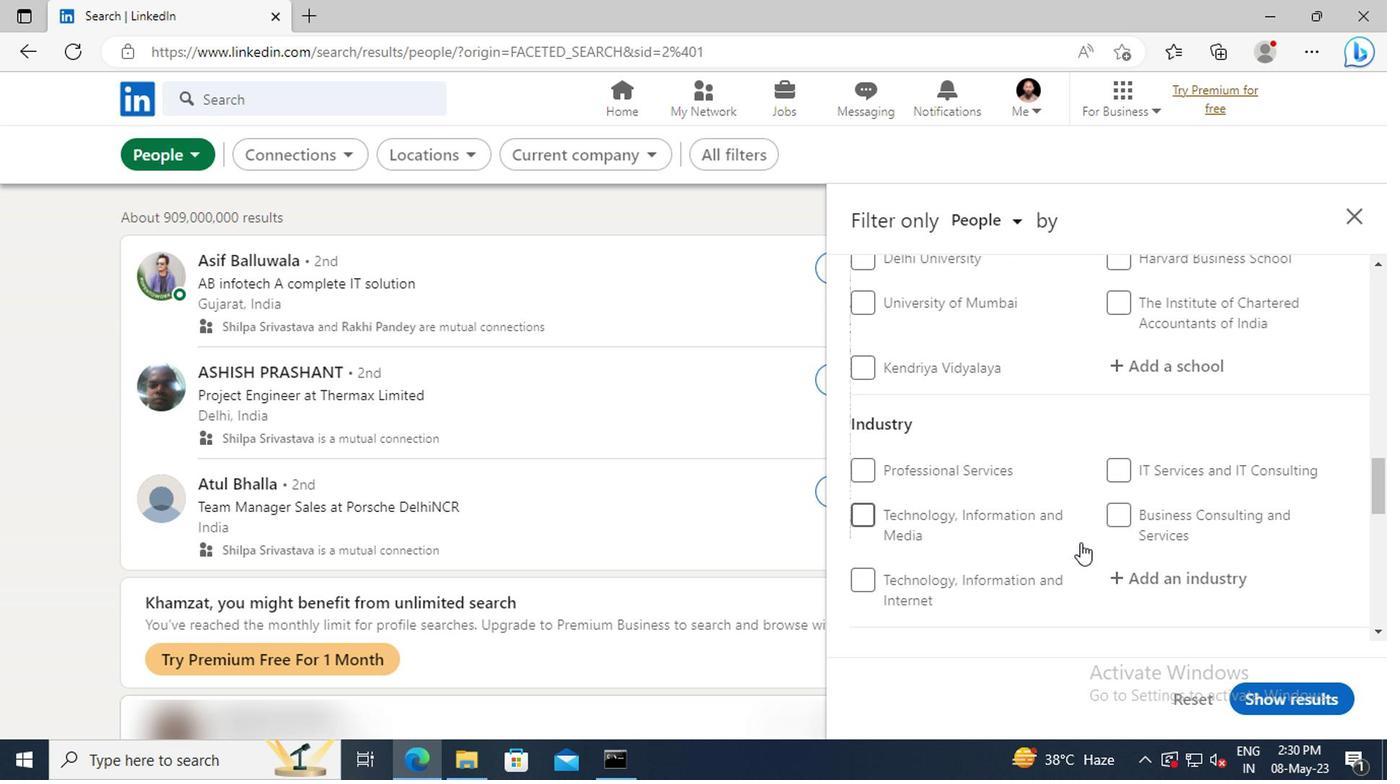 
Action: Mouse moved to (1078, 496)
Screenshot: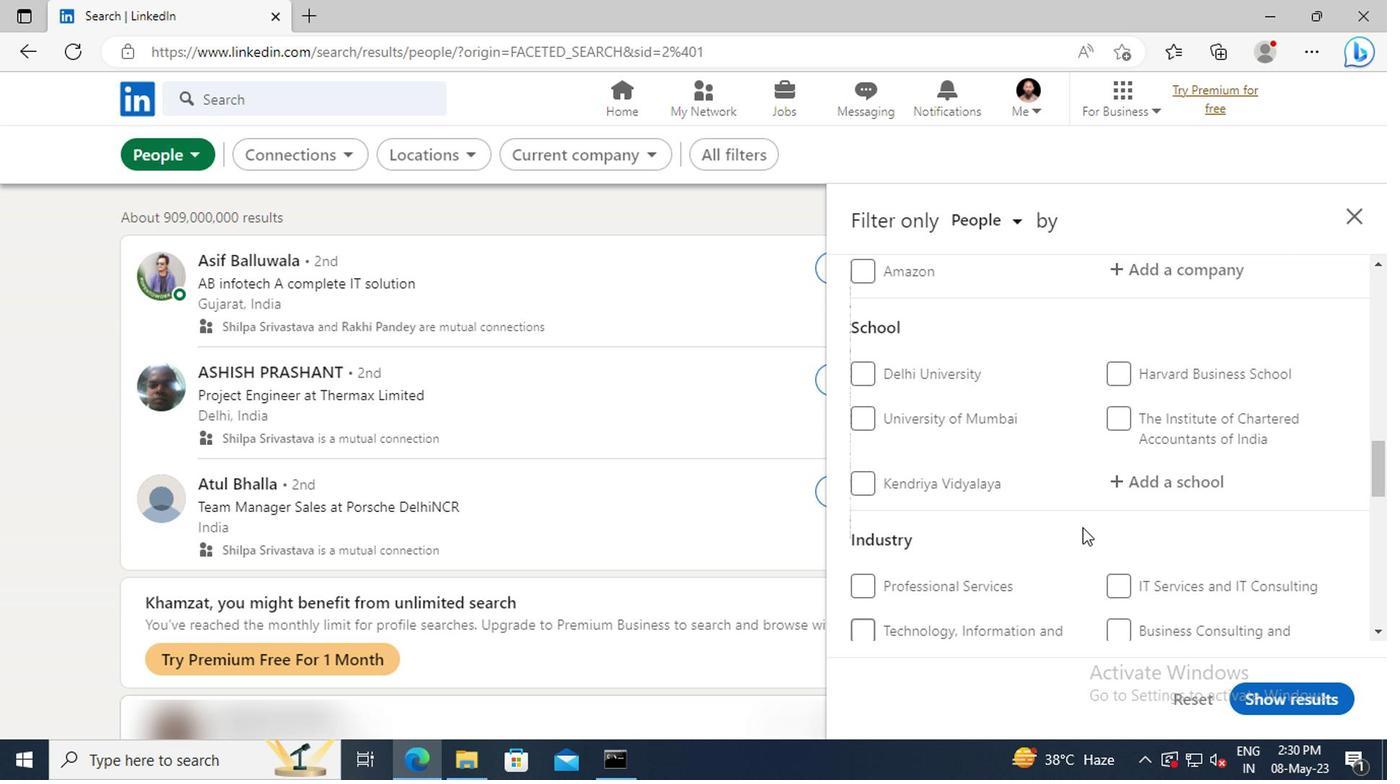 
Action: Mouse scrolled (1078, 497) with delta (0, 0)
Screenshot: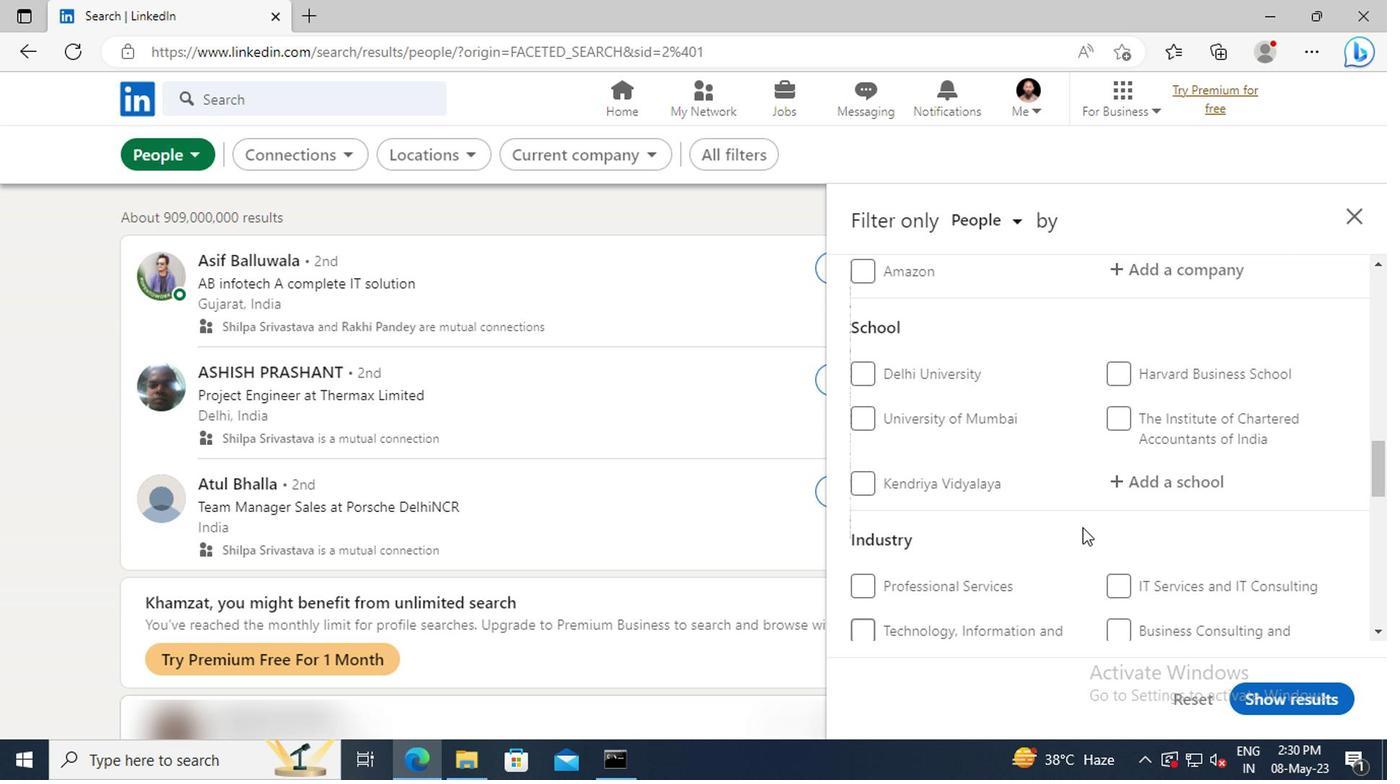 
Action: Mouse moved to (1078, 494)
Screenshot: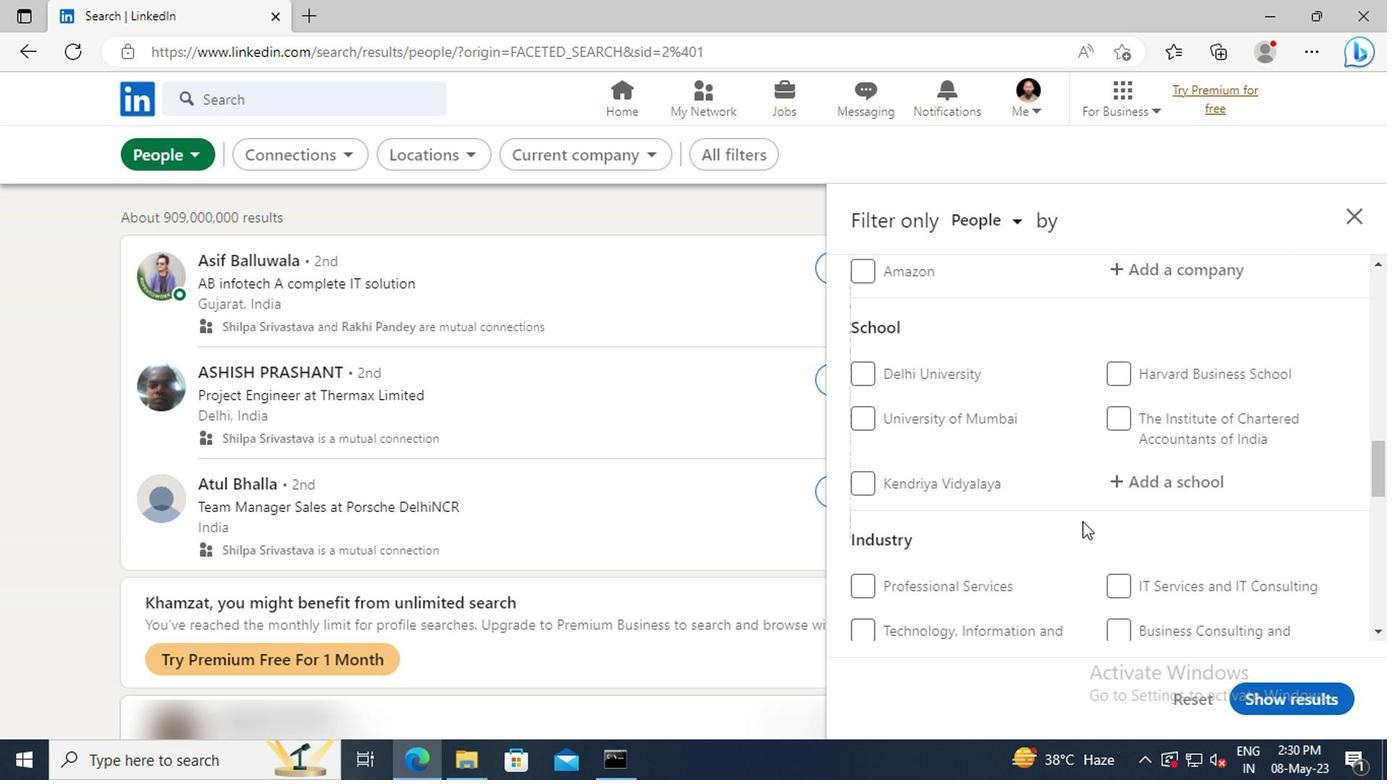 
Action: Mouse scrolled (1078, 495) with delta (0, 0)
Screenshot: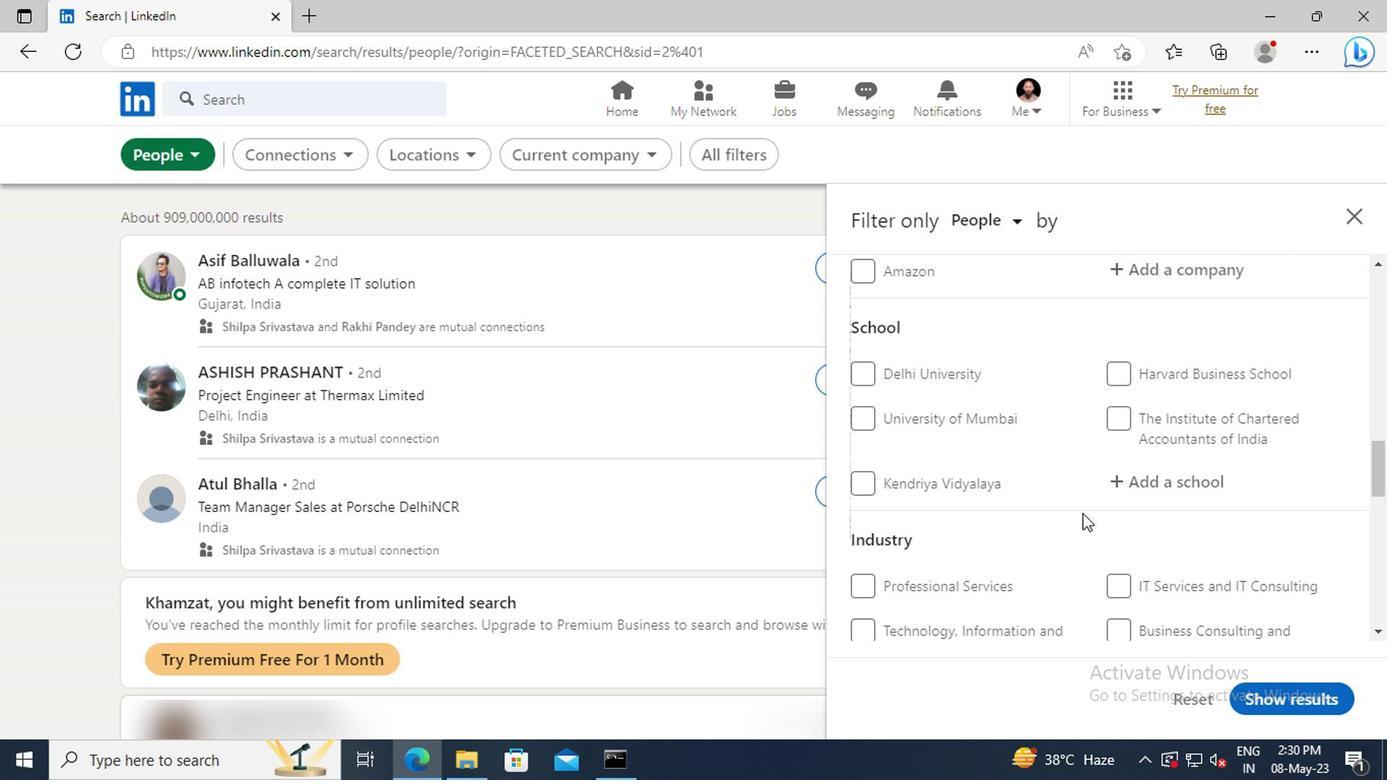 
Action: Mouse moved to (1076, 499)
Screenshot: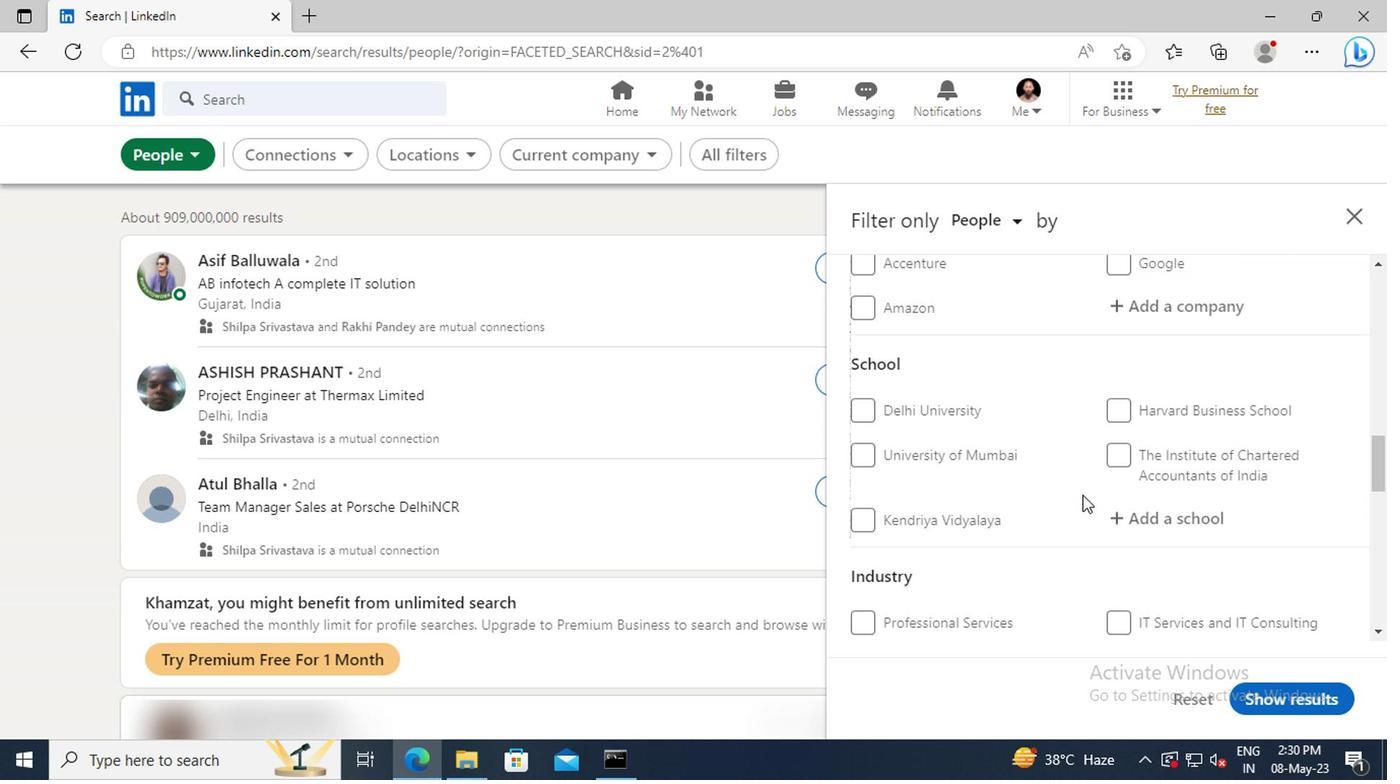 
Action: Mouse scrolled (1076, 500) with delta (0, 0)
Screenshot: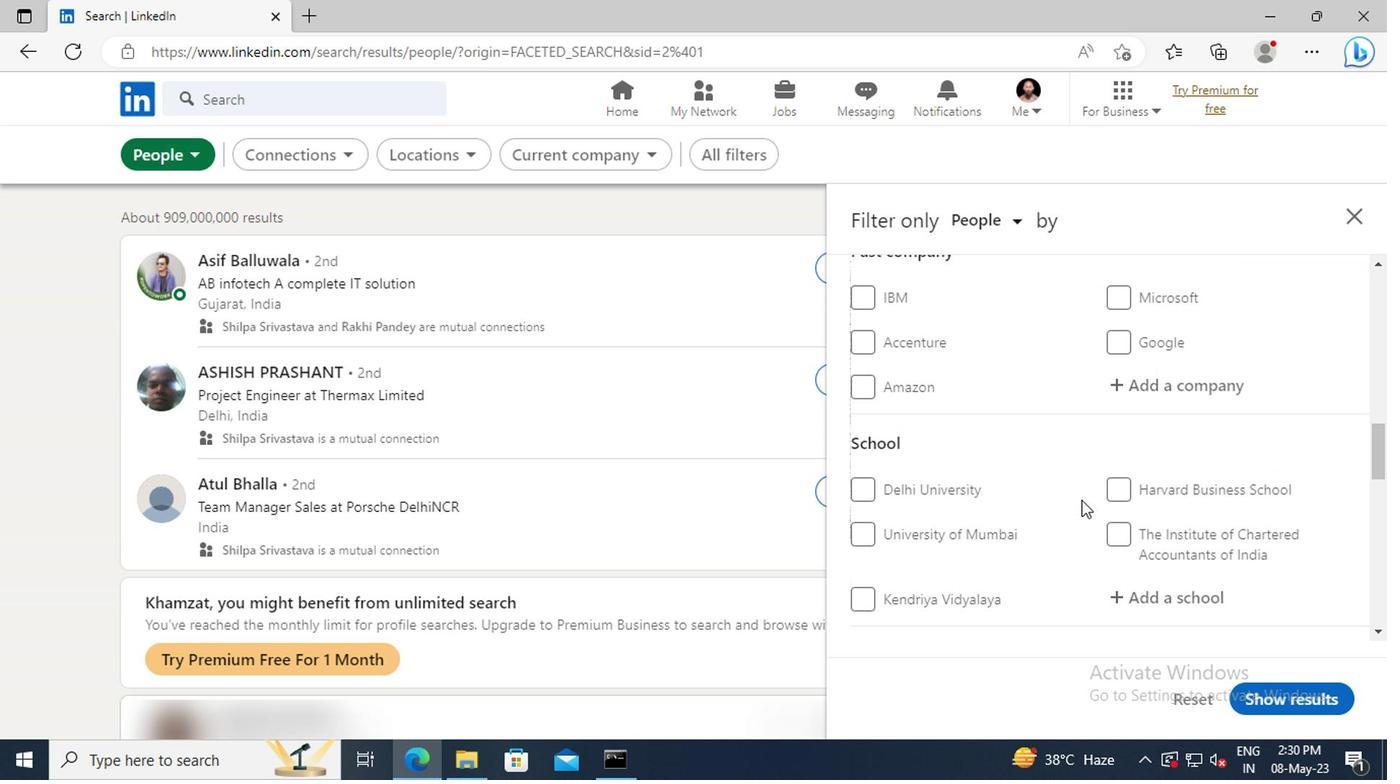 
Action: Mouse scrolled (1076, 500) with delta (0, 0)
Screenshot: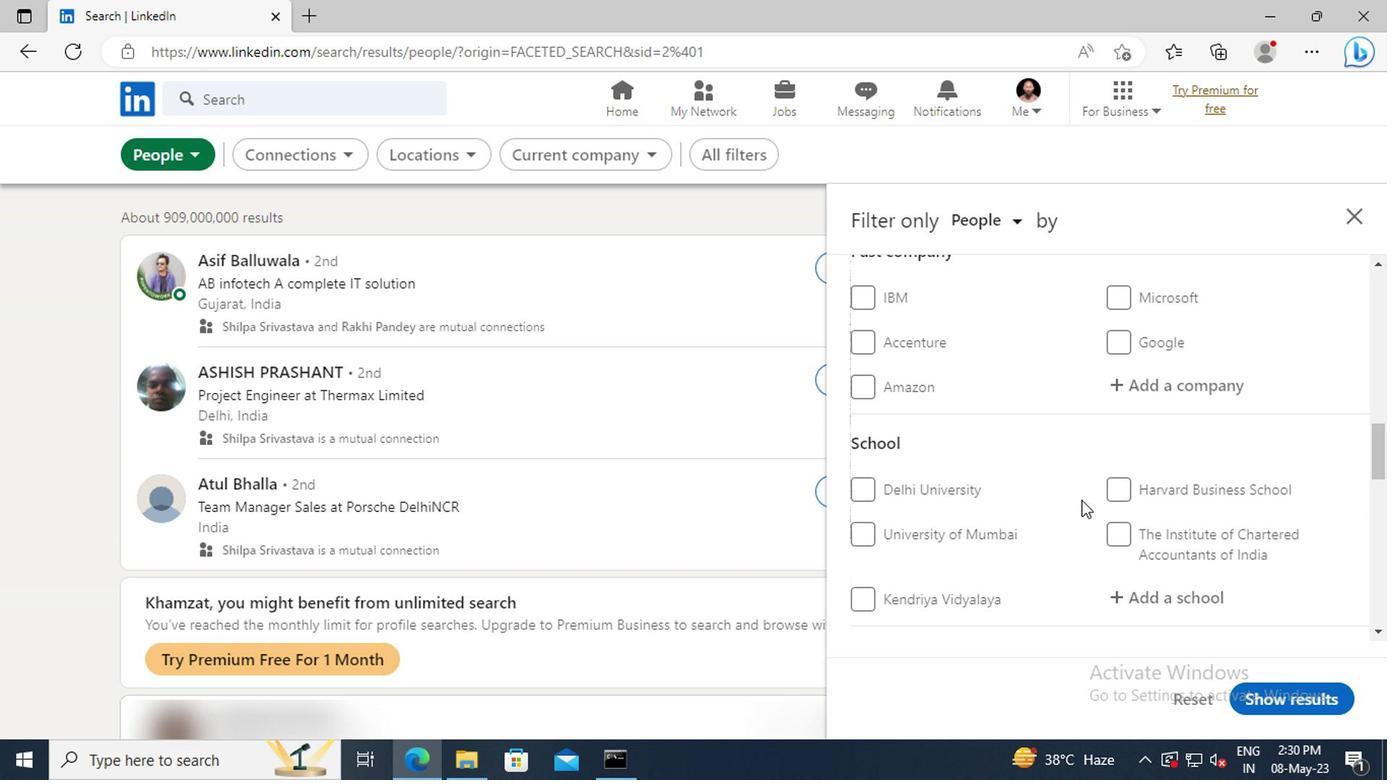 
Action: Mouse scrolled (1076, 500) with delta (0, 0)
Screenshot: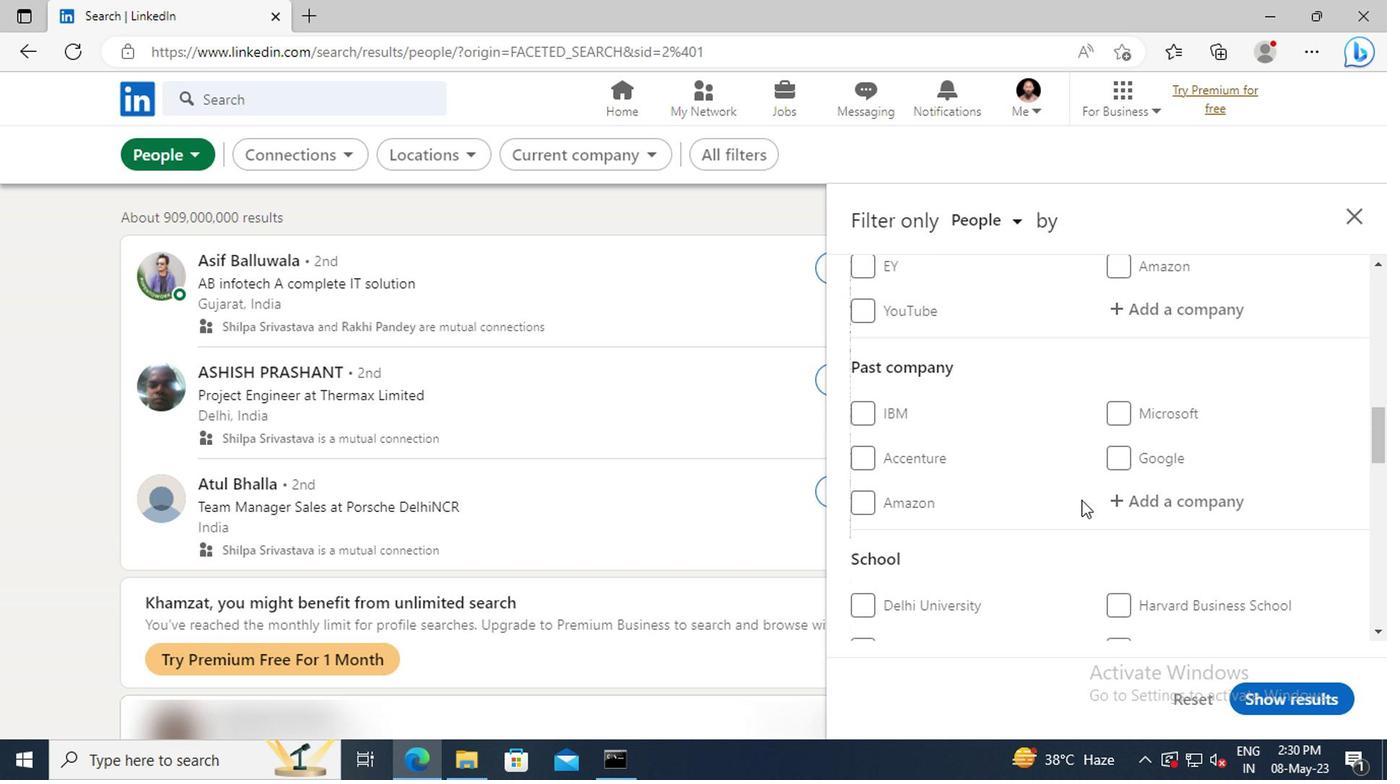 
Action: Mouse scrolled (1076, 500) with delta (0, 0)
Screenshot: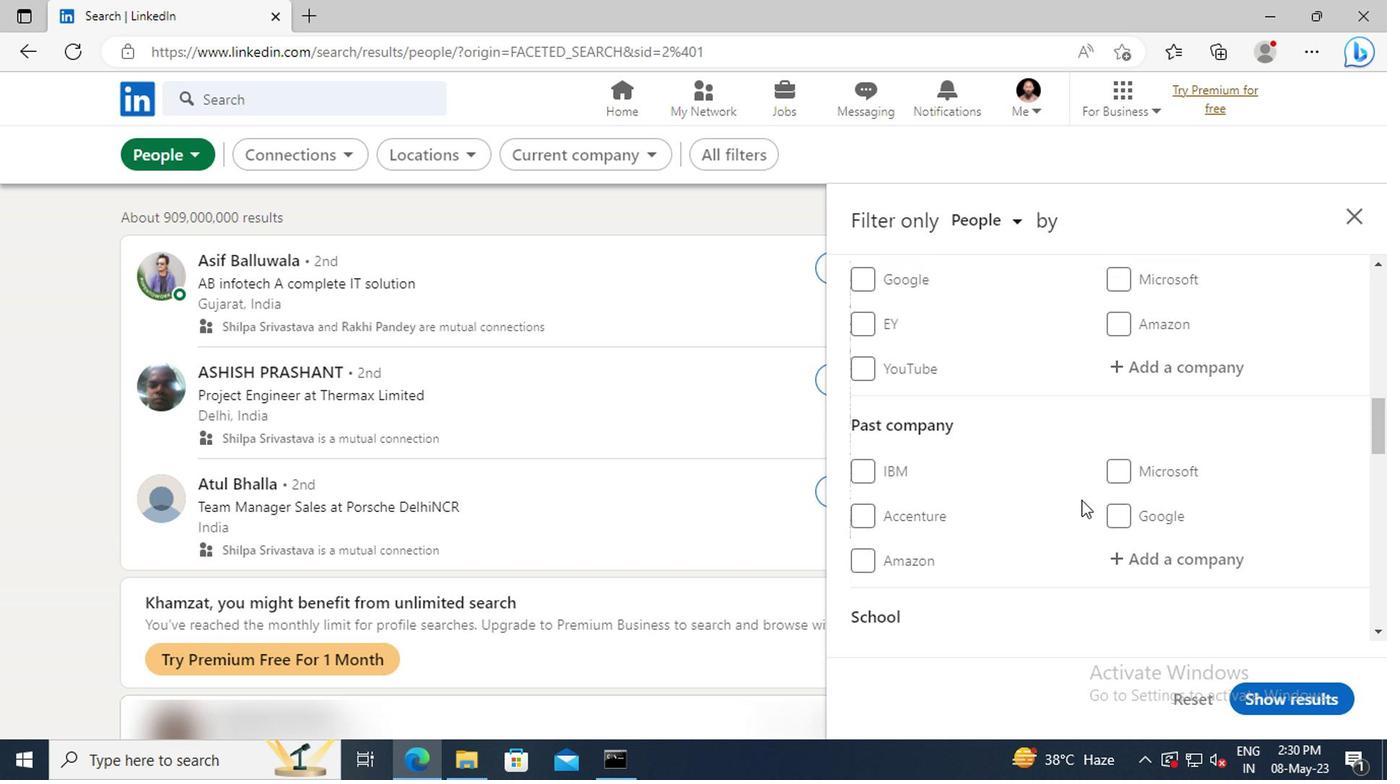 
Action: Mouse moved to (1117, 432)
Screenshot: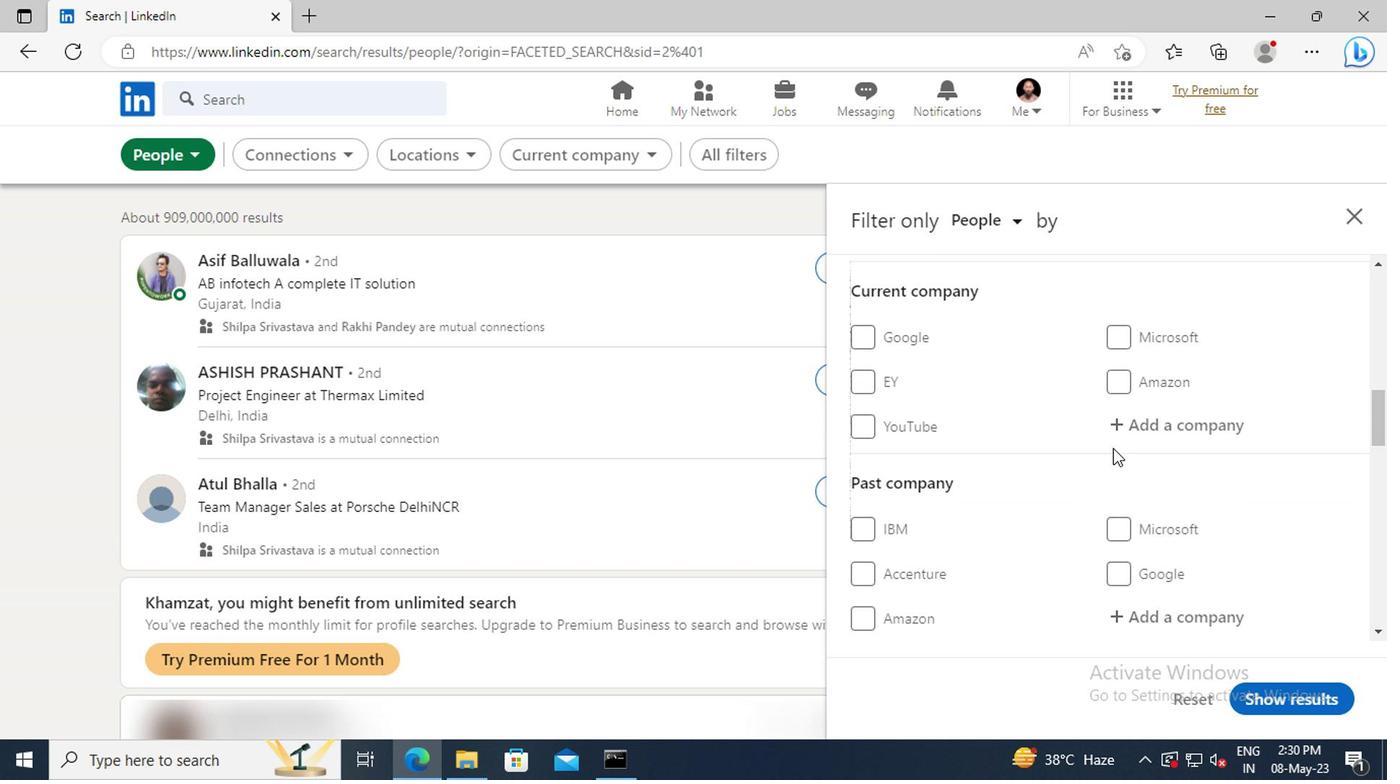 
Action: Mouse pressed left at (1117, 432)
Screenshot: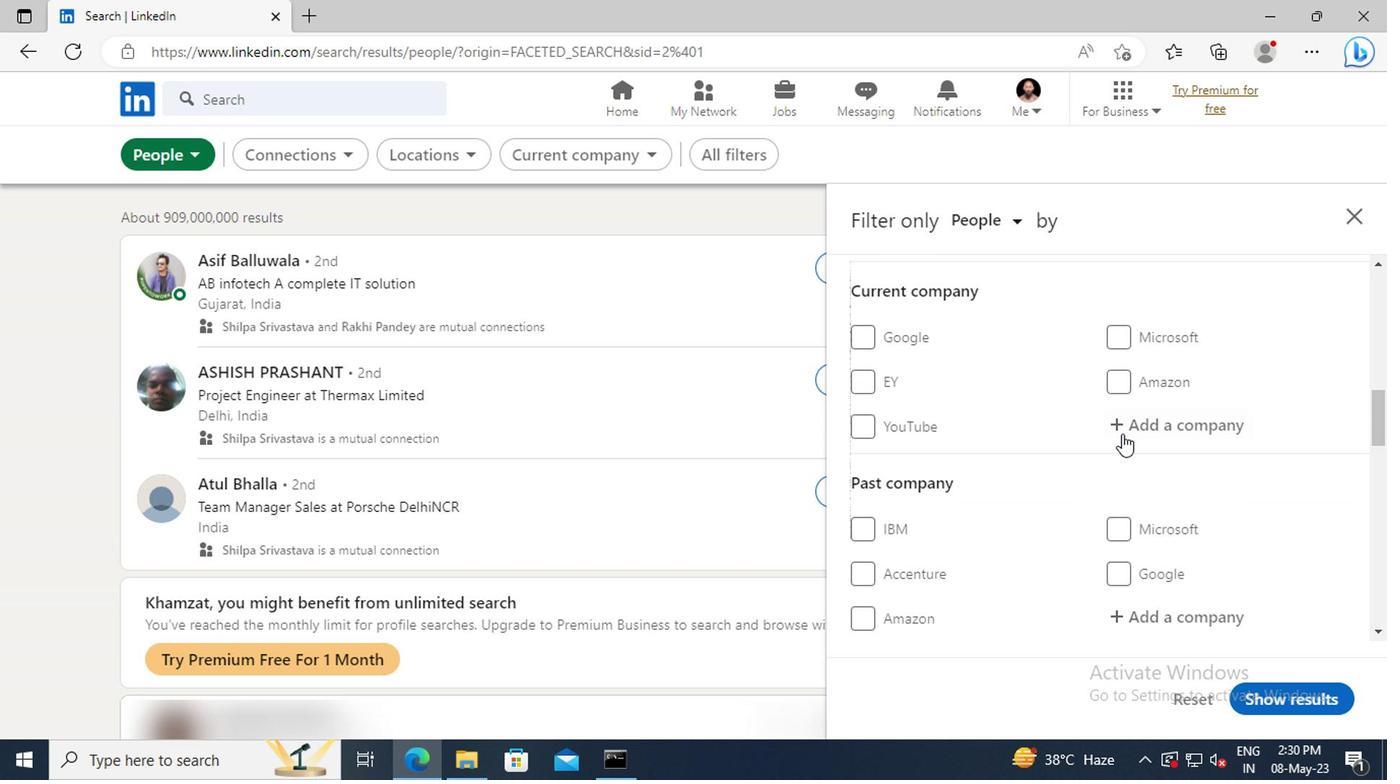 
Action: Key pressed <Key.shift>OLA
Screenshot: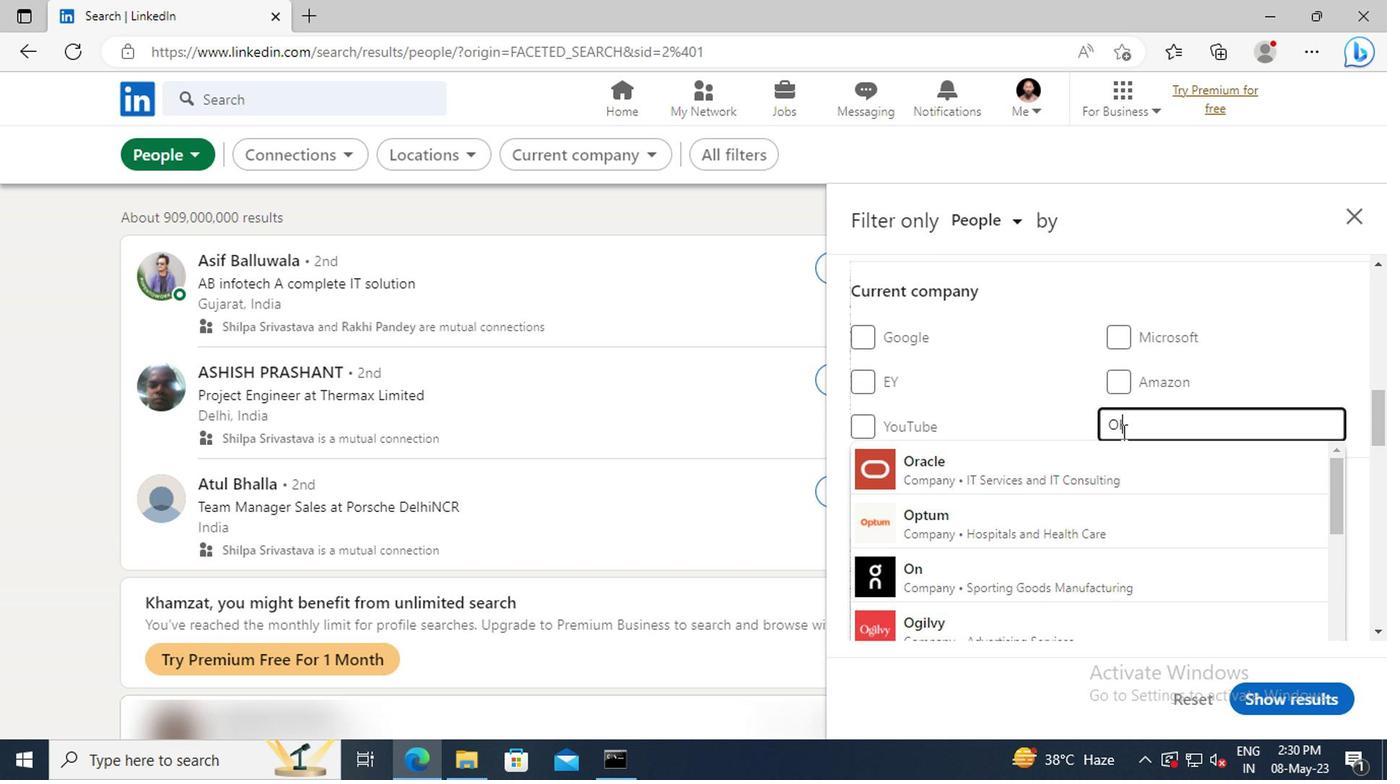 
Action: Mouse moved to (1123, 458)
Screenshot: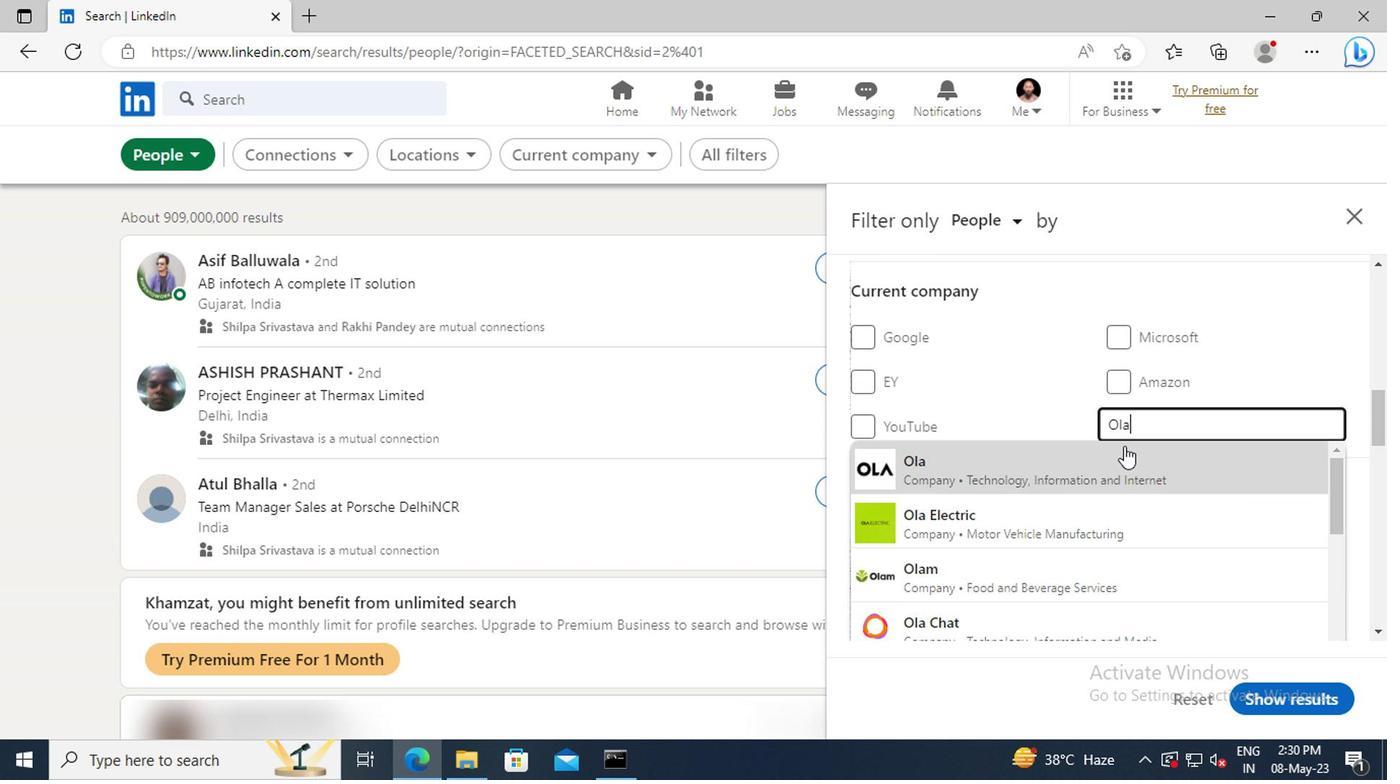 
Action: Mouse pressed left at (1123, 458)
Screenshot: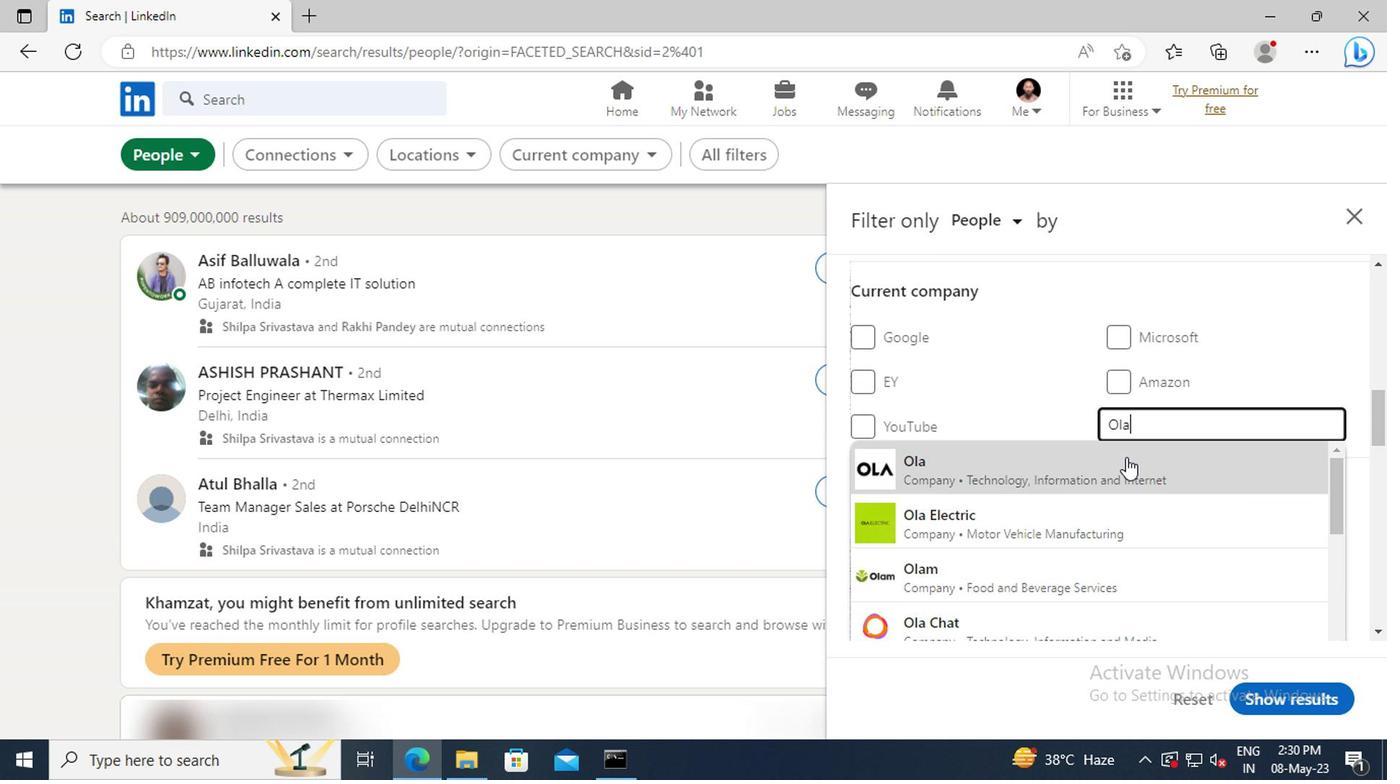 
Action: Mouse scrolled (1123, 457) with delta (0, 0)
Screenshot: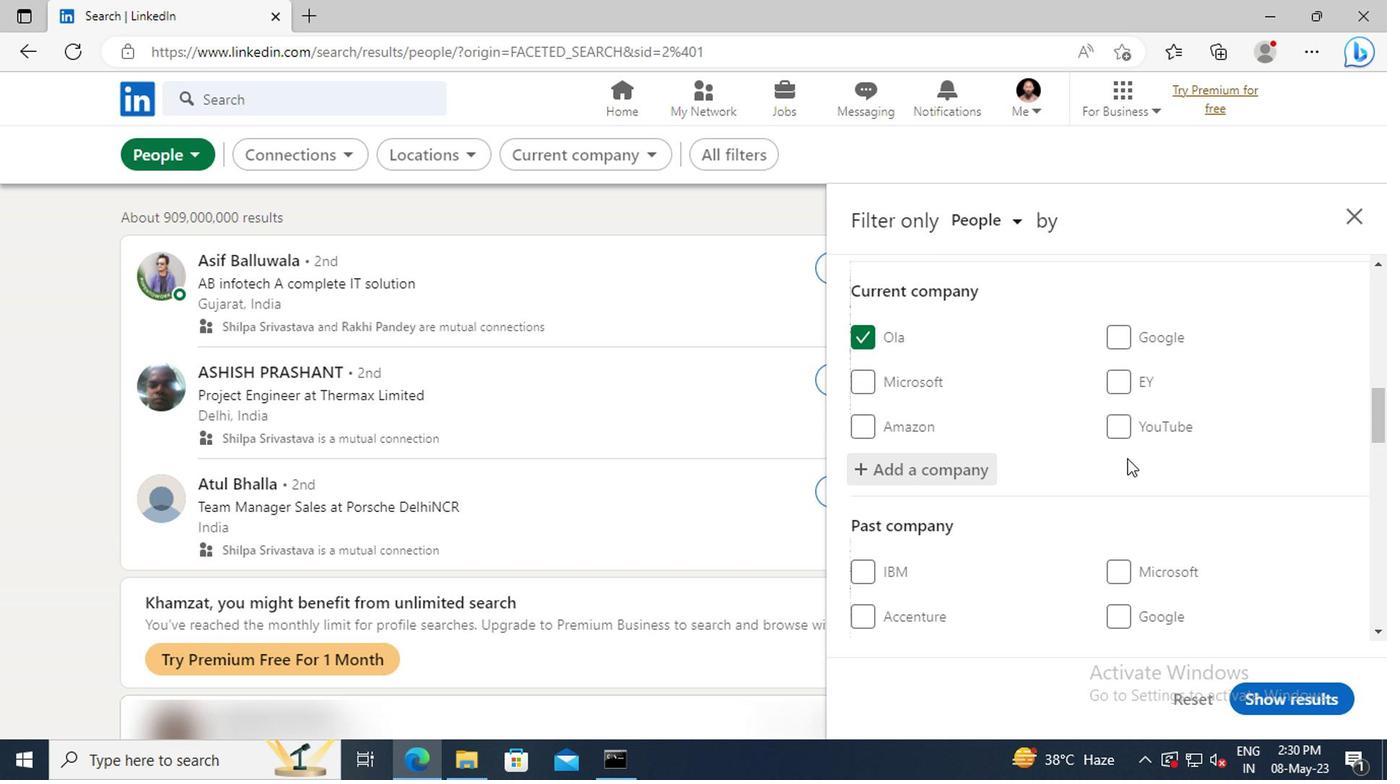 
Action: Mouse moved to (1123, 455)
Screenshot: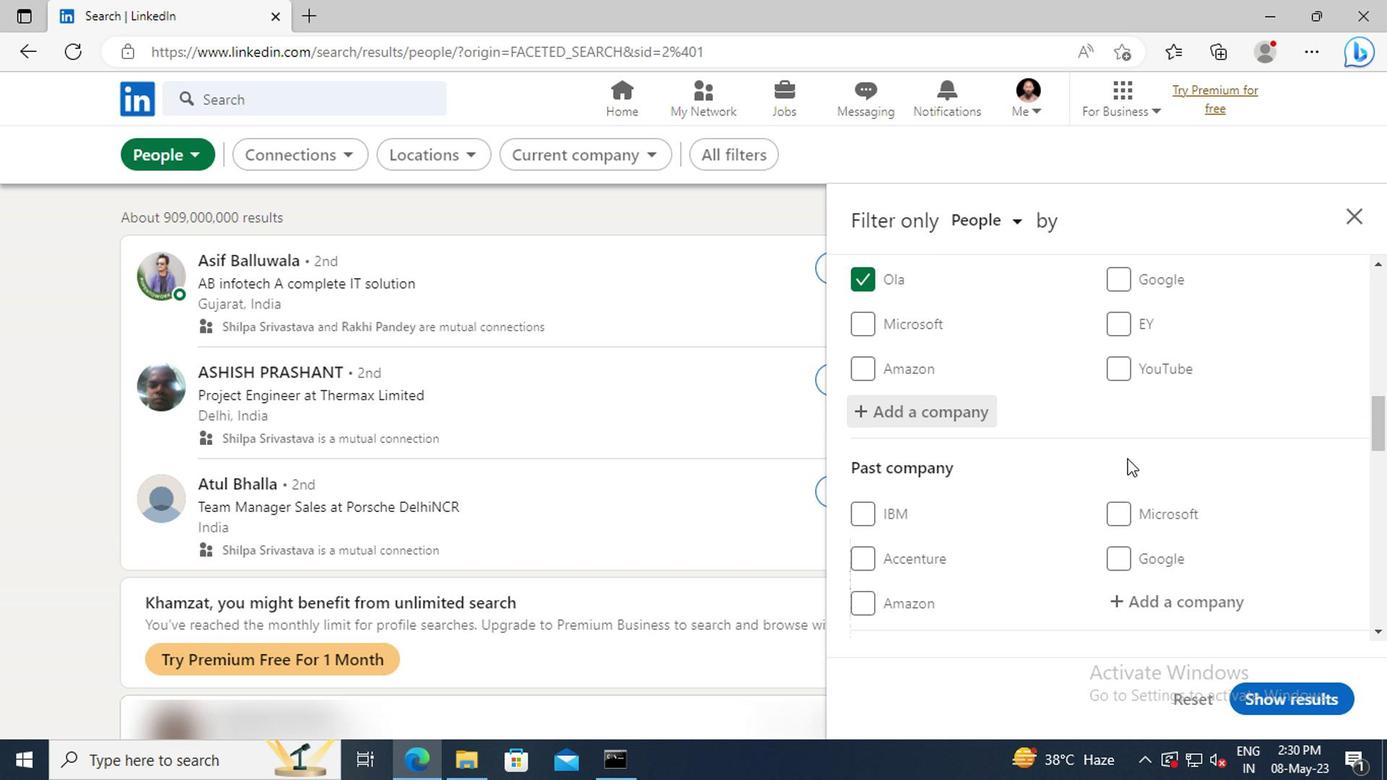 
Action: Mouse scrolled (1123, 453) with delta (0, -1)
Screenshot: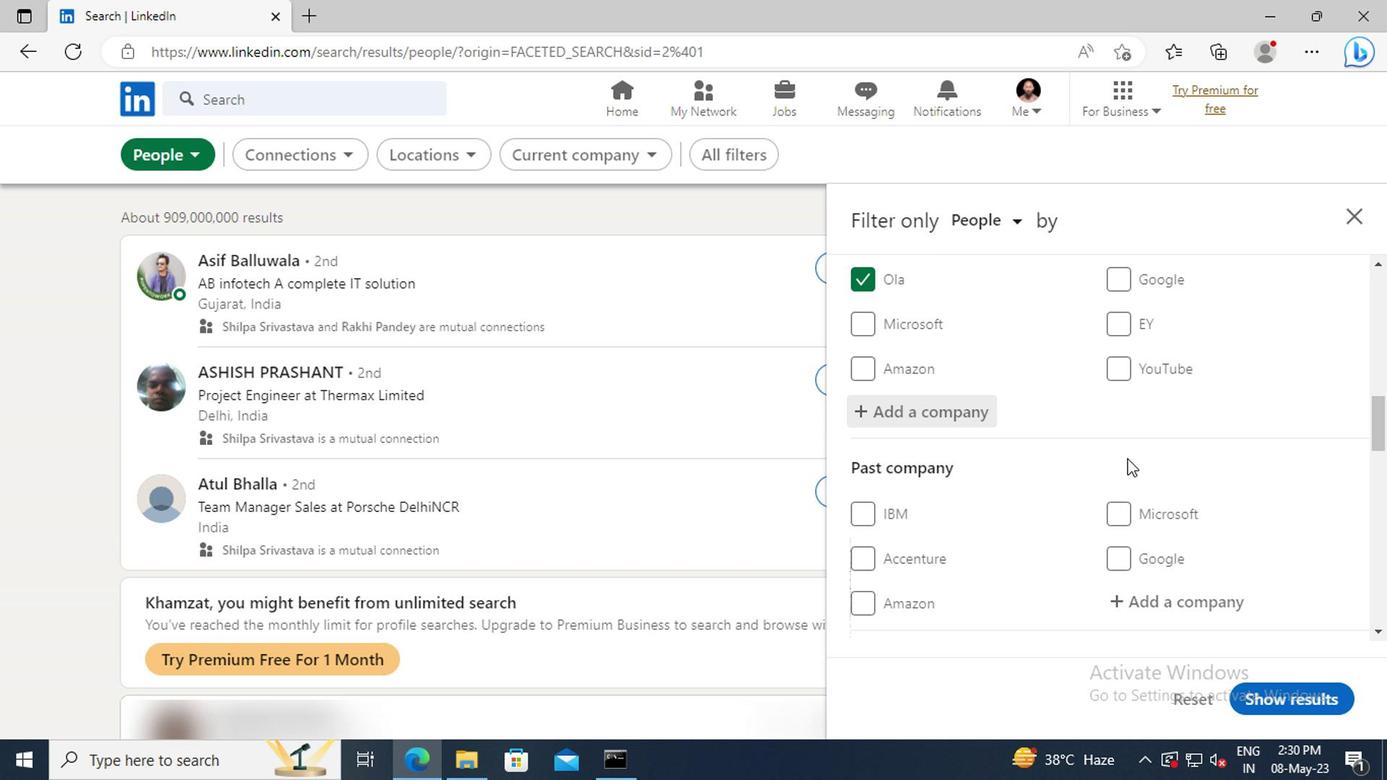 
Action: Mouse scrolled (1123, 453) with delta (0, -1)
Screenshot: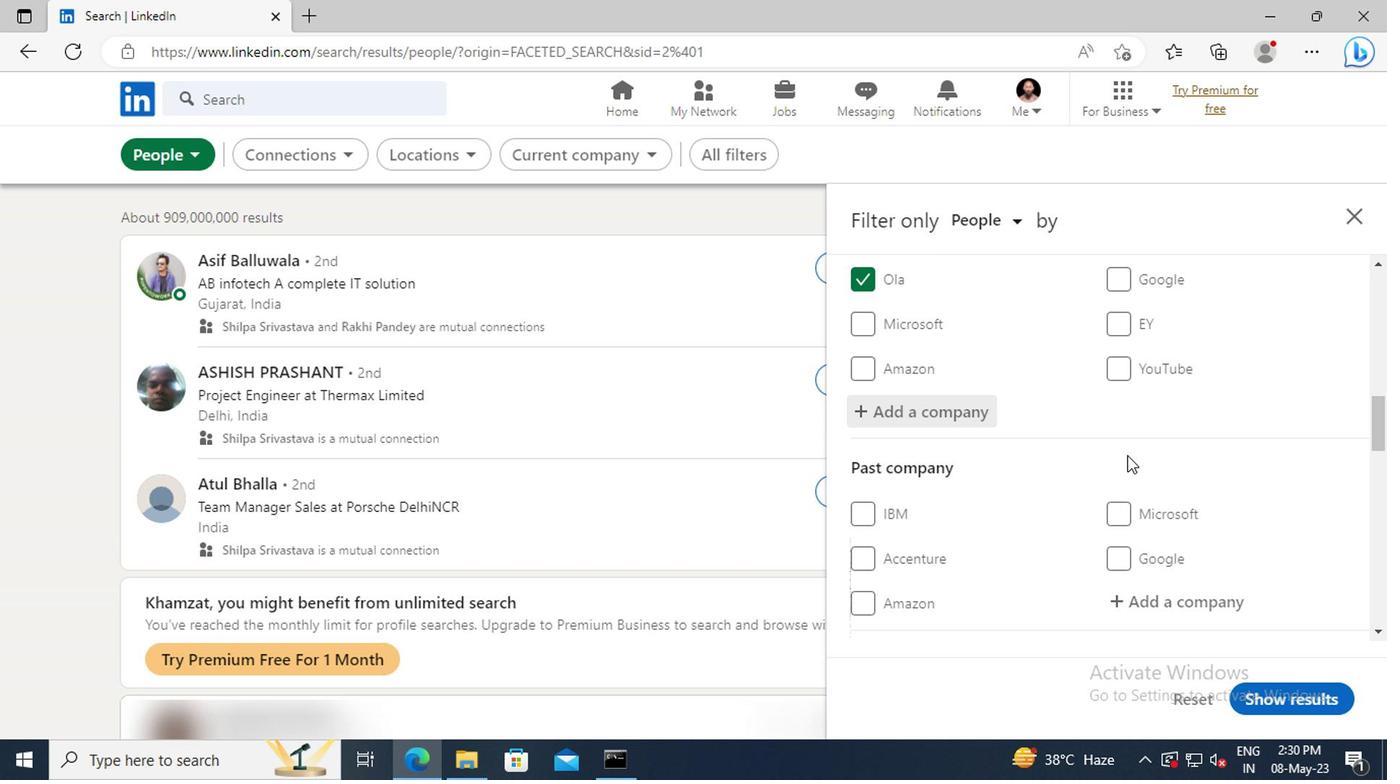 
Action: Mouse scrolled (1123, 453) with delta (0, -1)
Screenshot: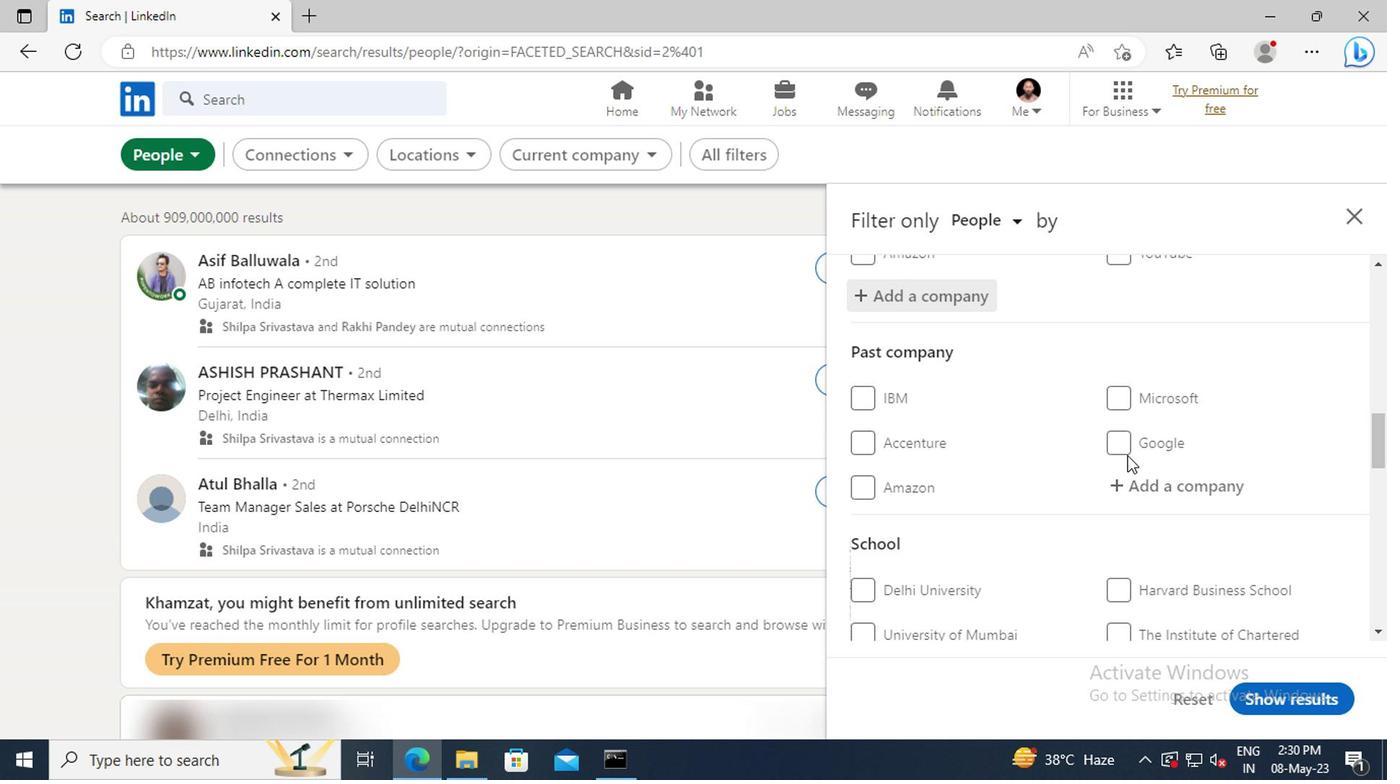 
Action: Mouse scrolled (1123, 453) with delta (0, -1)
Screenshot: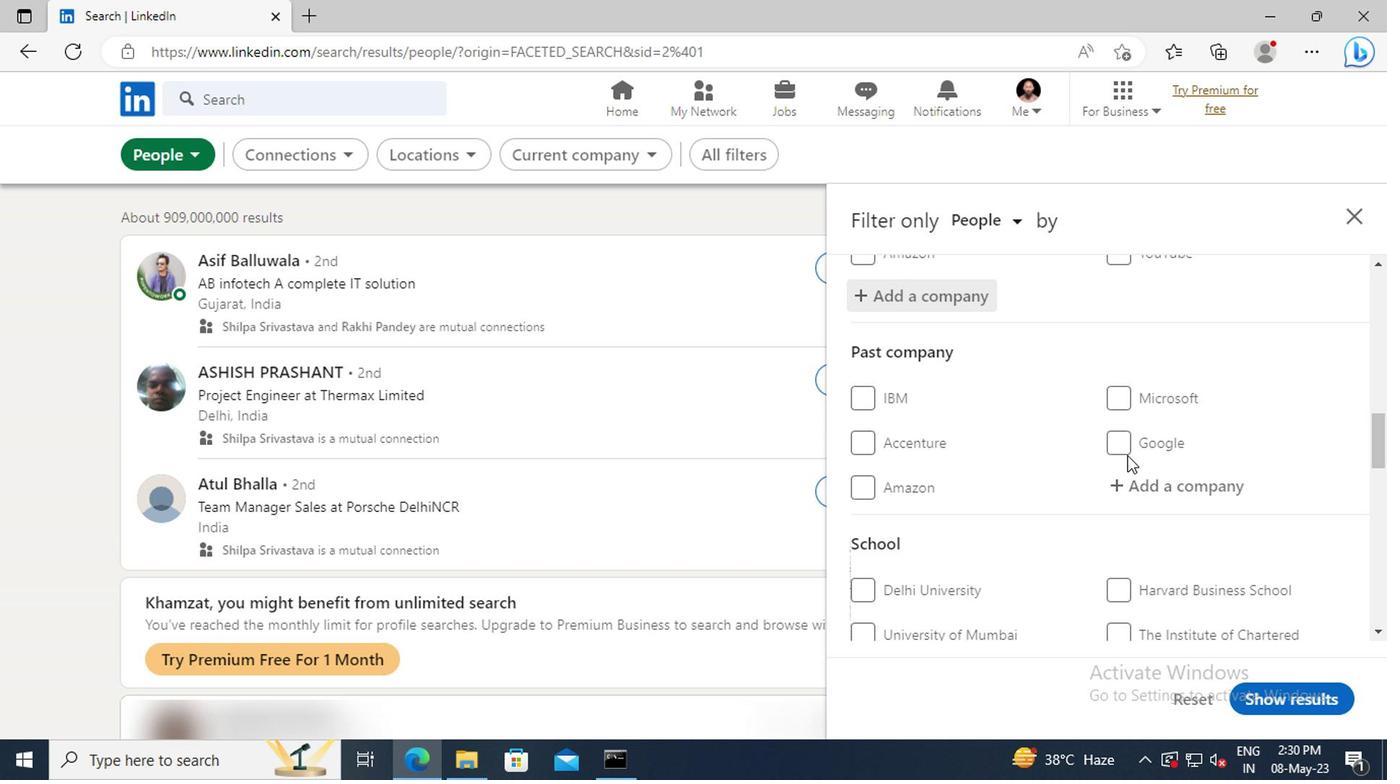 
Action: Mouse scrolled (1123, 453) with delta (0, -1)
Screenshot: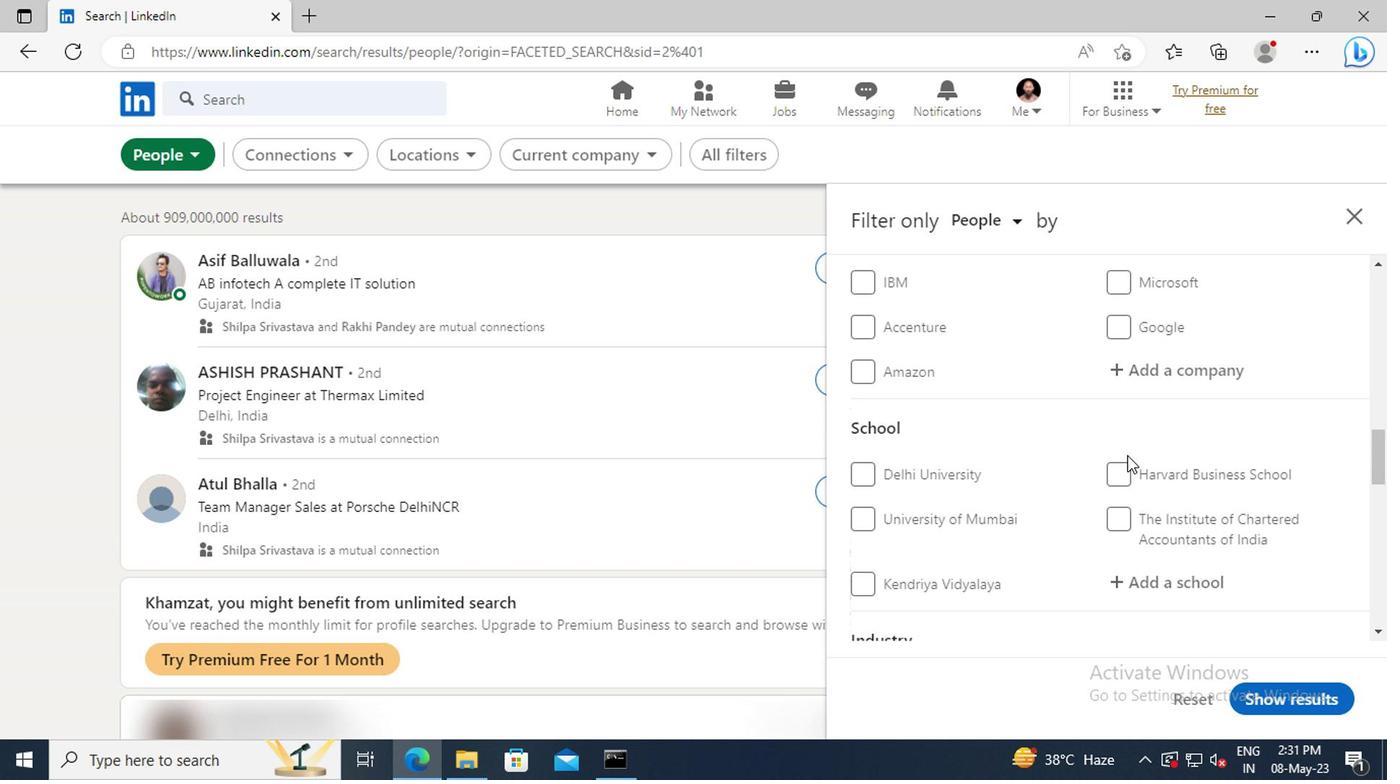
Action: Mouse scrolled (1123, 453) with delta (0, -1)
Screenshot: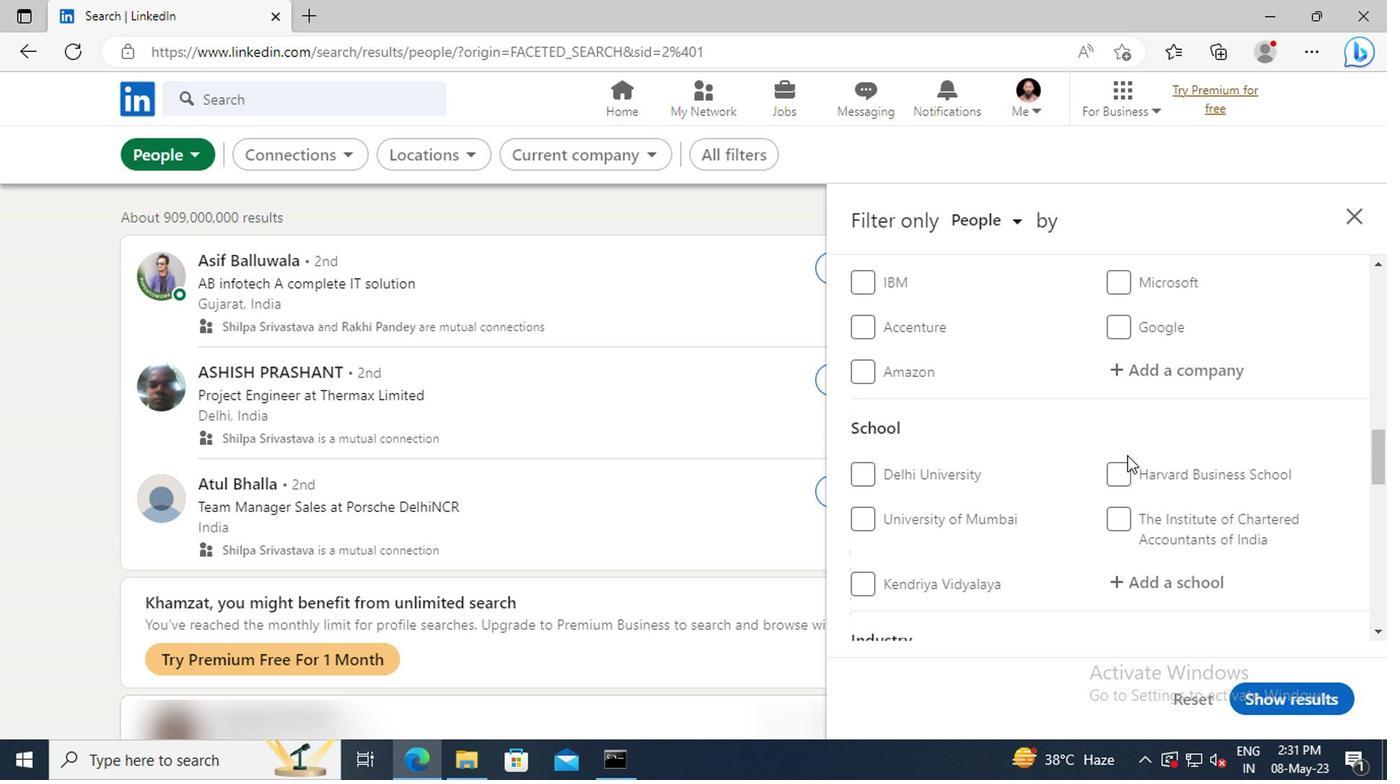 
Action: Mouse moved to (1123, 460)
Screenshot: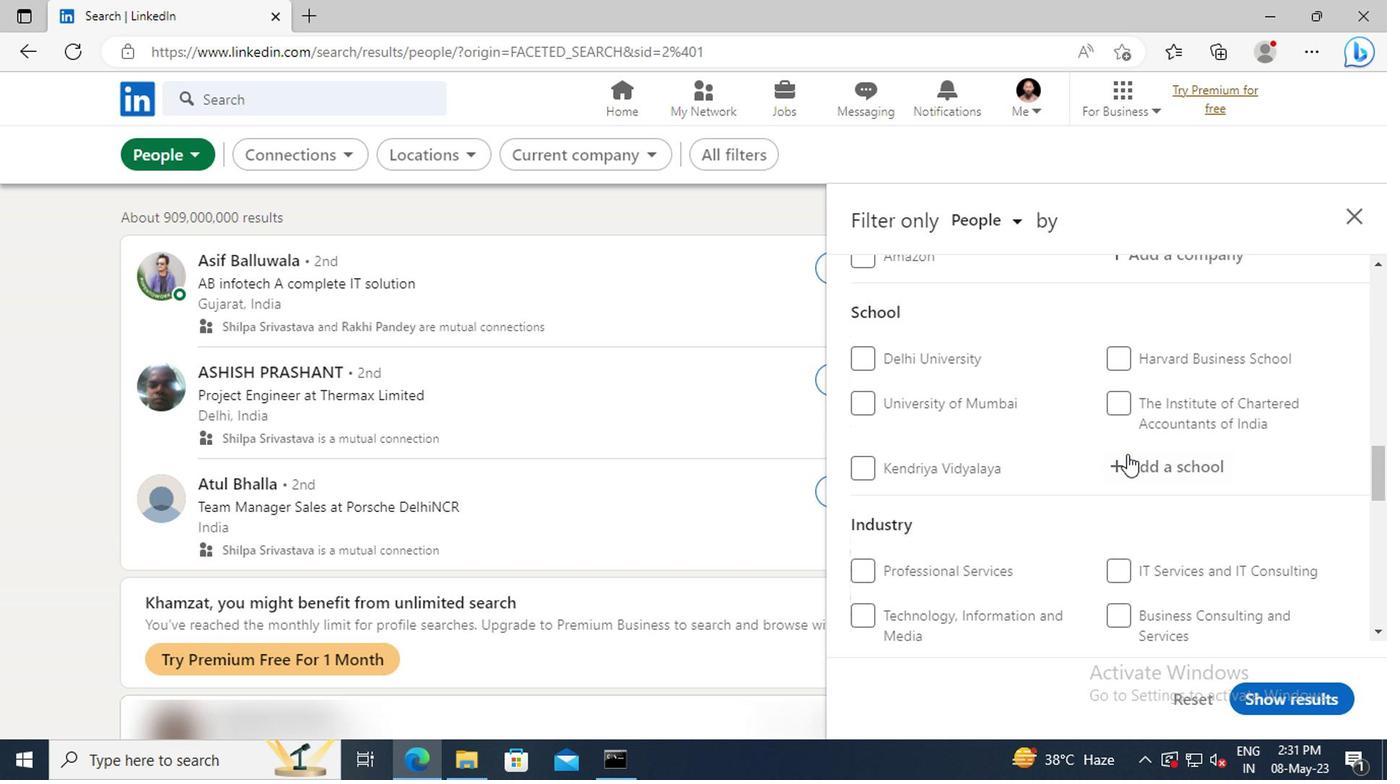 
Action: Mouse pressed left at (1123, 460)
Screenshot: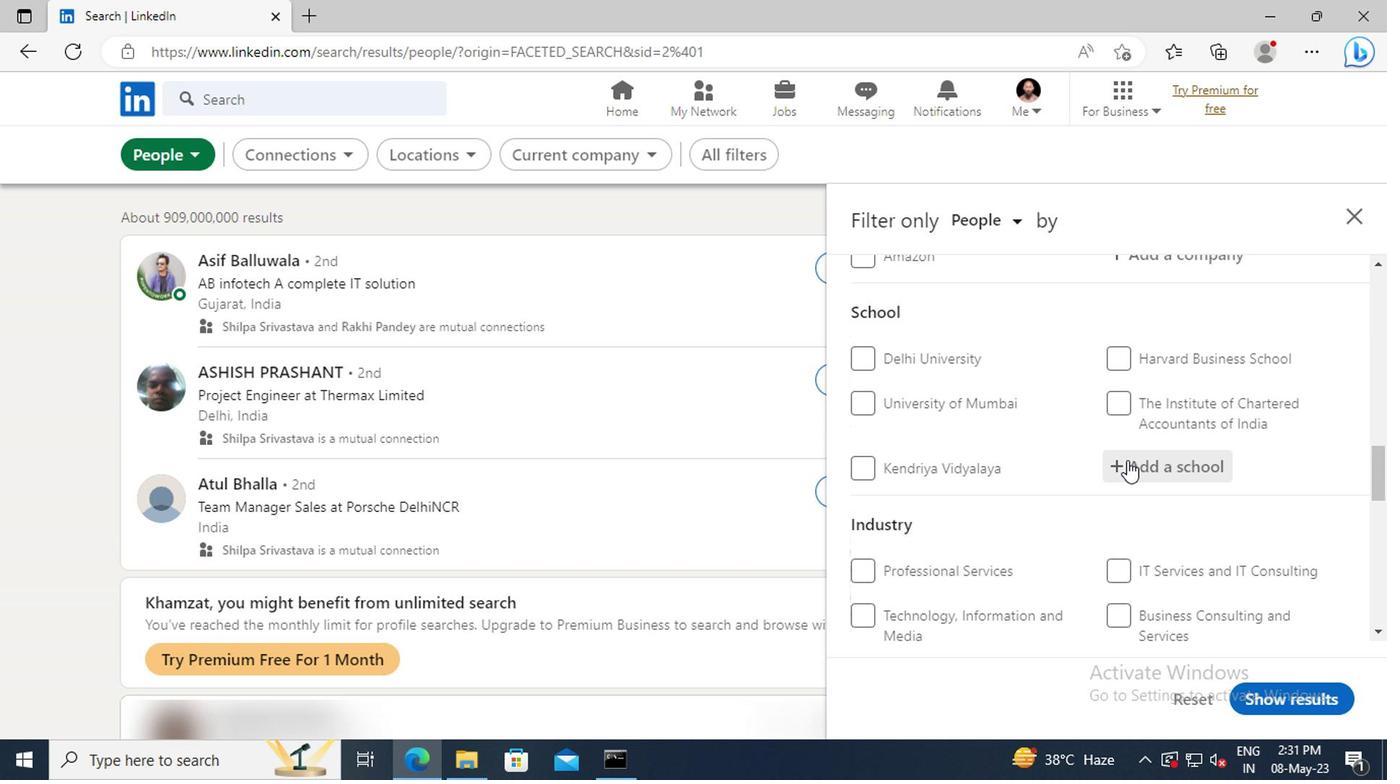 
Action: Key pressed <Key.shift>VISVA<Key.space><Key.shift>BH
Screenshot: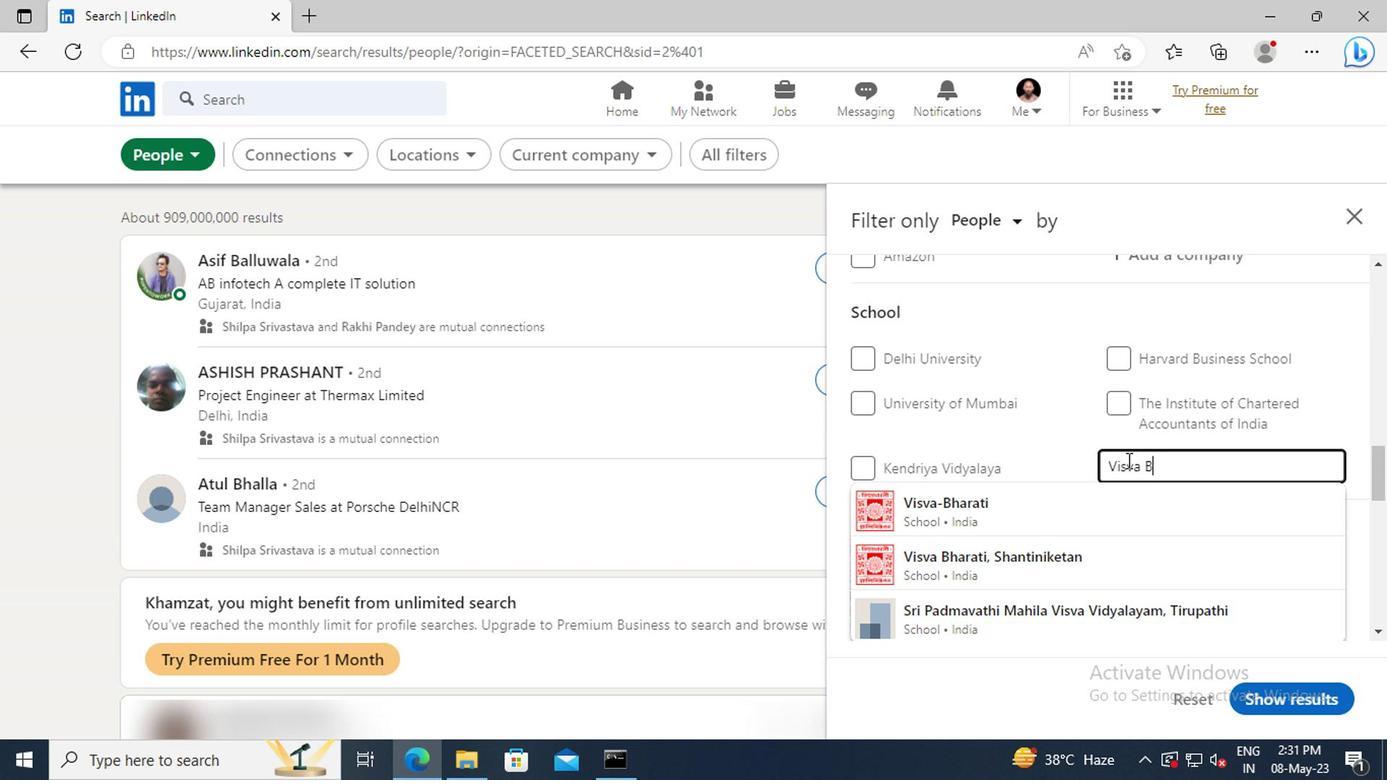 
Action: Mouse moved to (1116, 499)
Screenshot: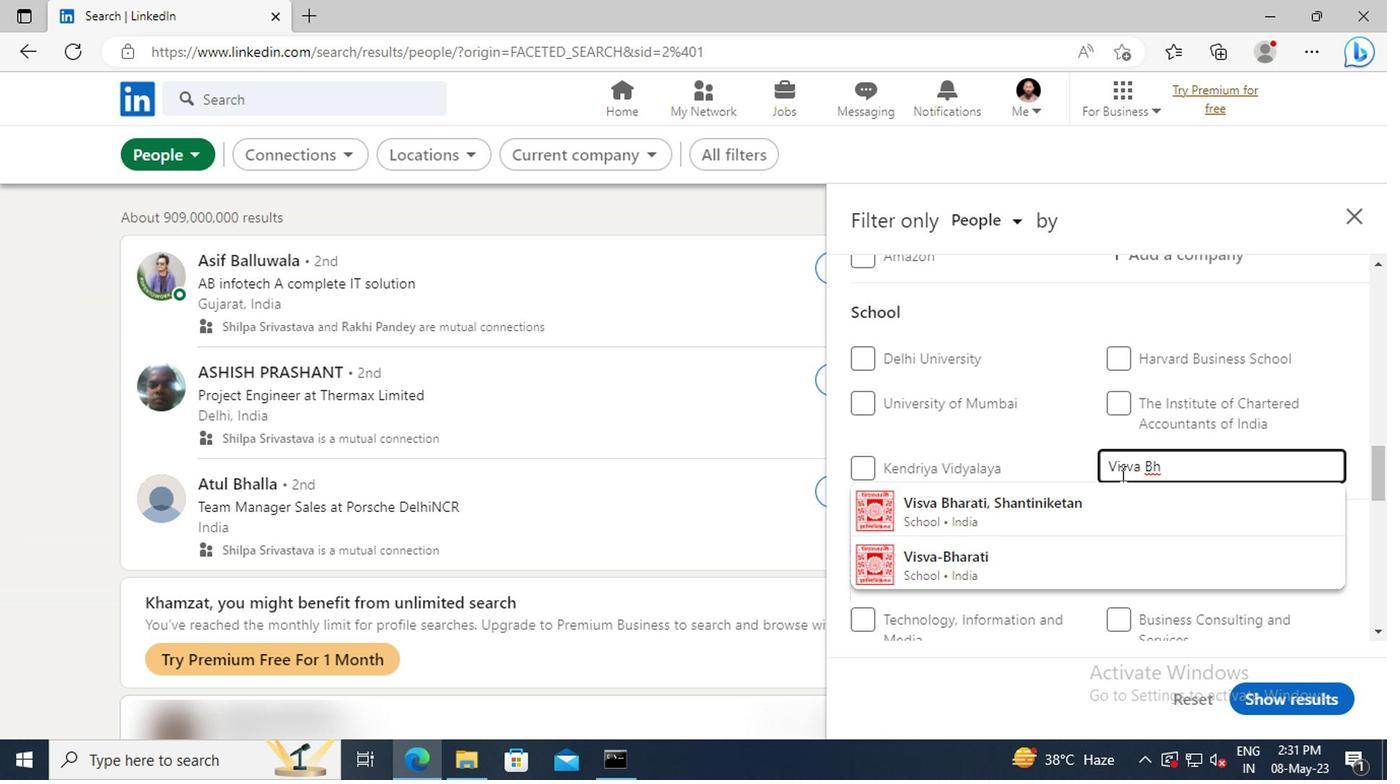 
Action: Mouse pressed left at (1116, 499)
Screenshot: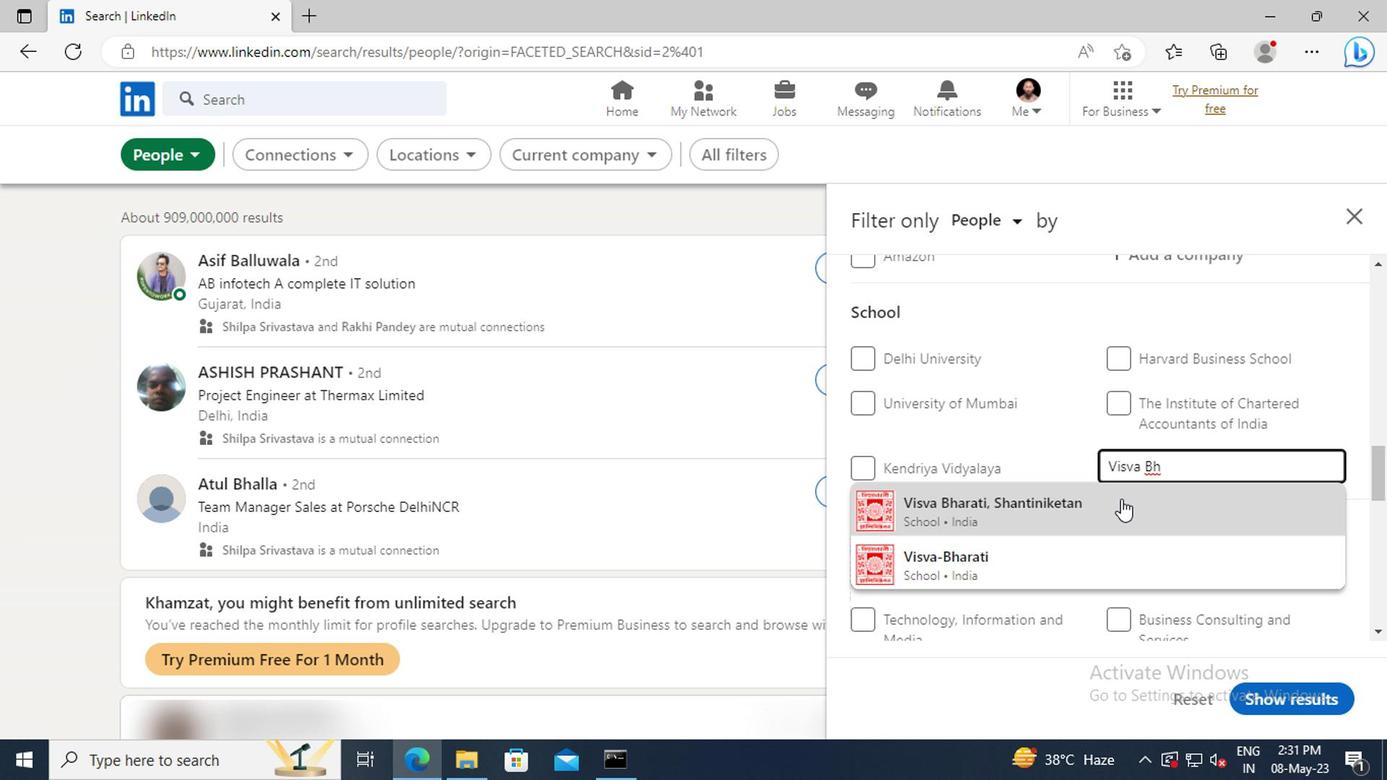 
Action: Mouse scrolled (1116, 498) with delta (0, 0)
Screenshot: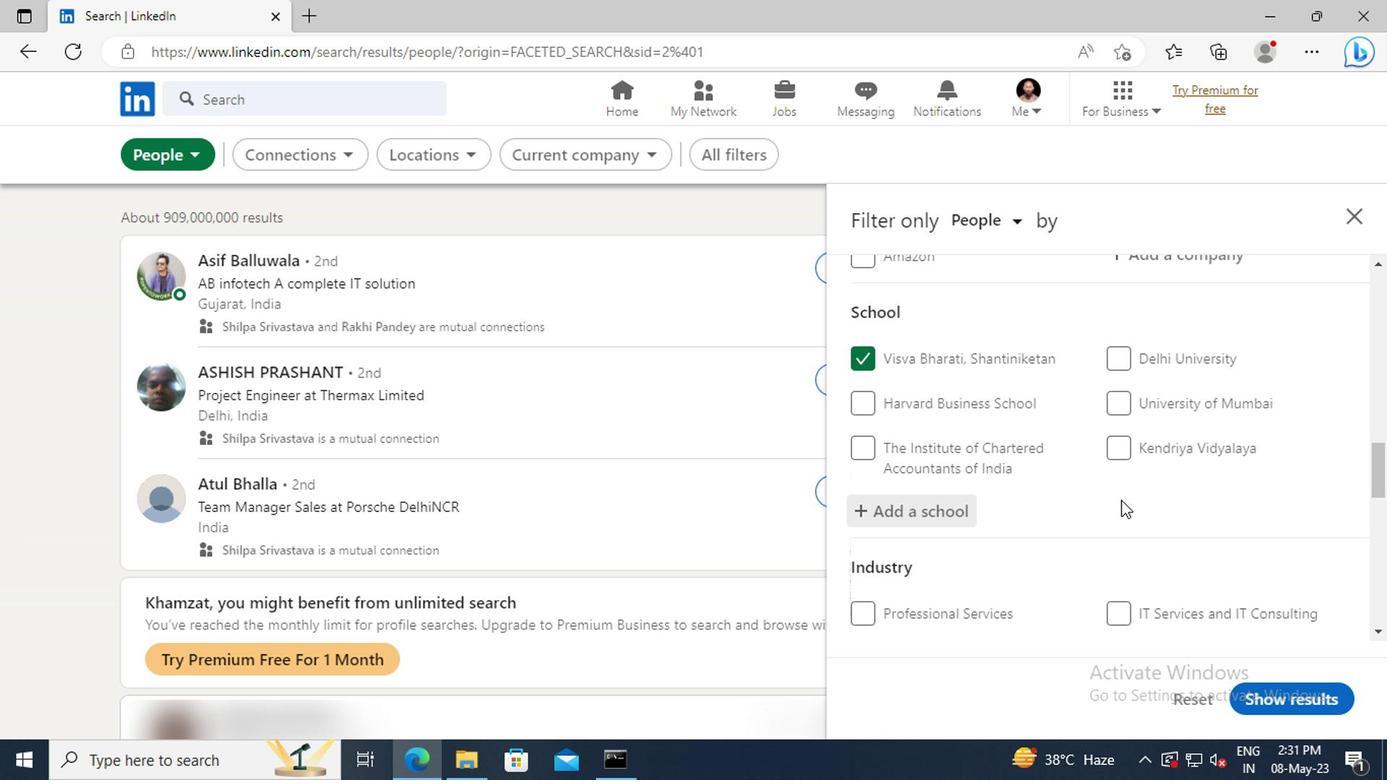 
Action: Mouse scrolled (1116, 498) with delta (0, 0)
Screenshot: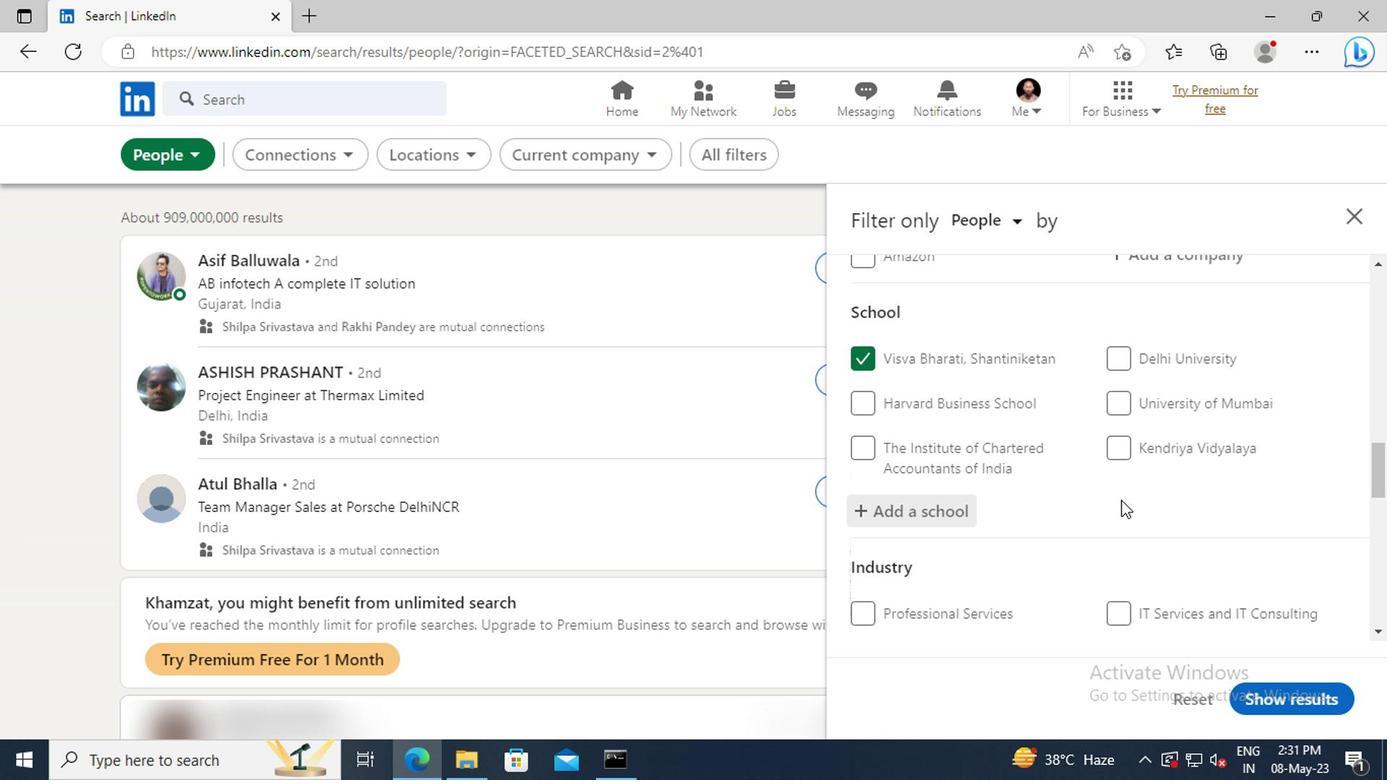 
Action: Mouse moved to (1117, 489)
Screenshot: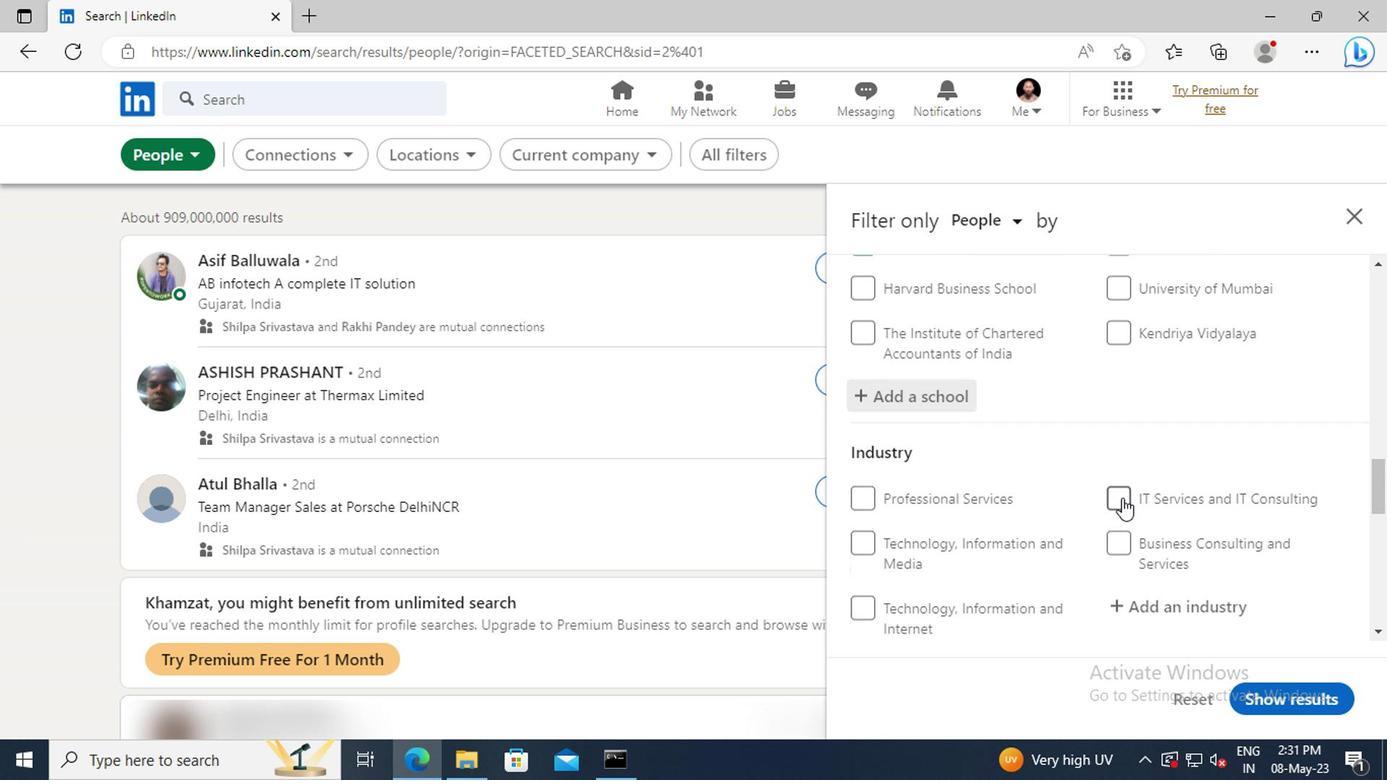 
Action: Mouse scrolled (1117, 488) with delta (0, 0)
Screenshot: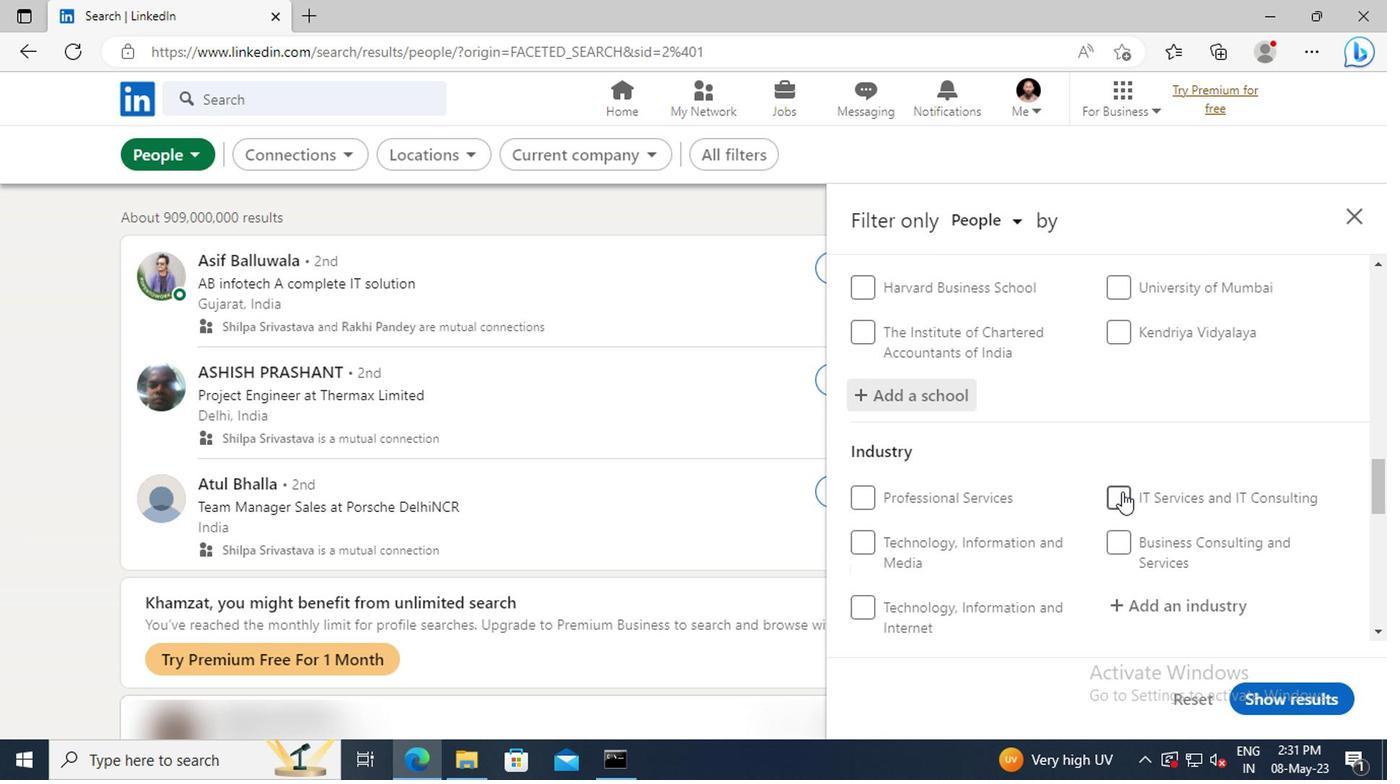 
Action: Mouse moved to (1116, 484)
Screenshot: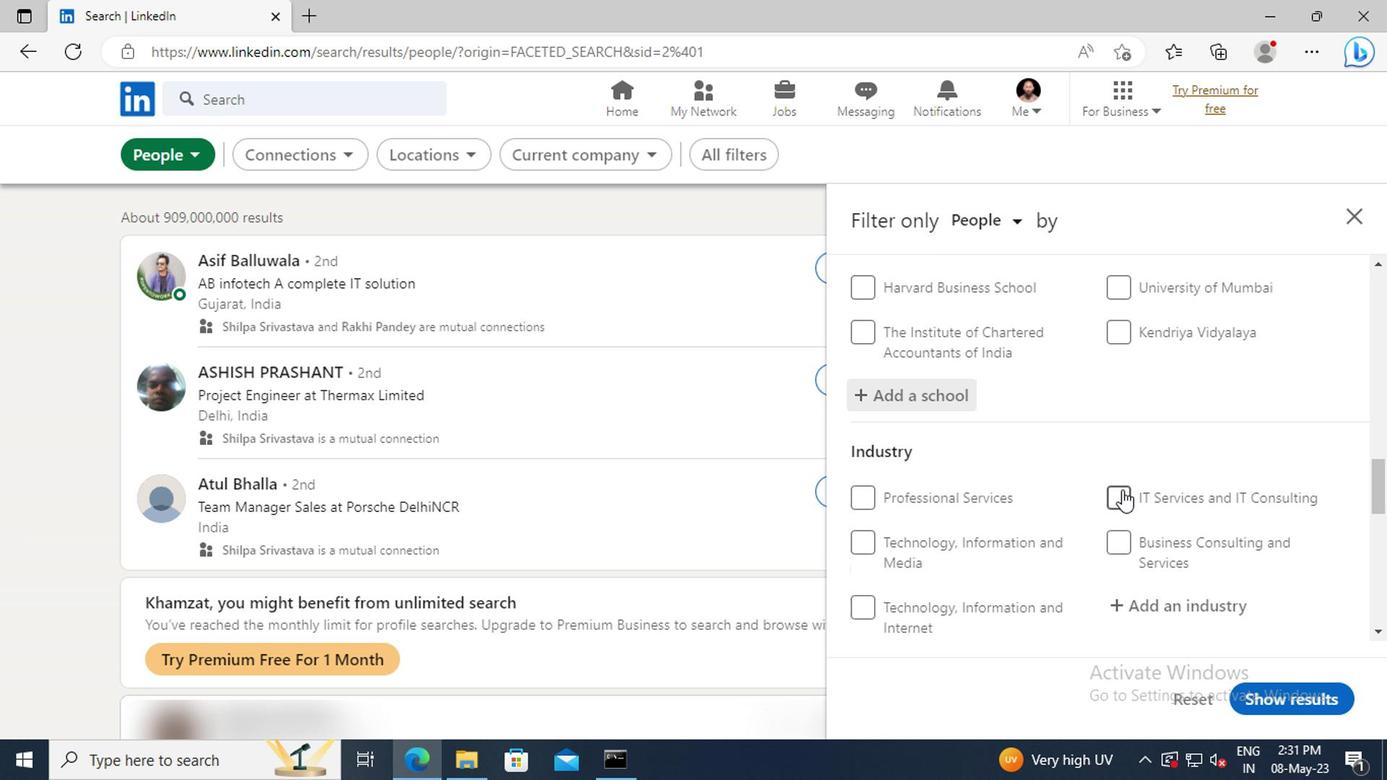 
Action: Mouse scrolled (1116, 483) with delta (0, 0)
Screenshot: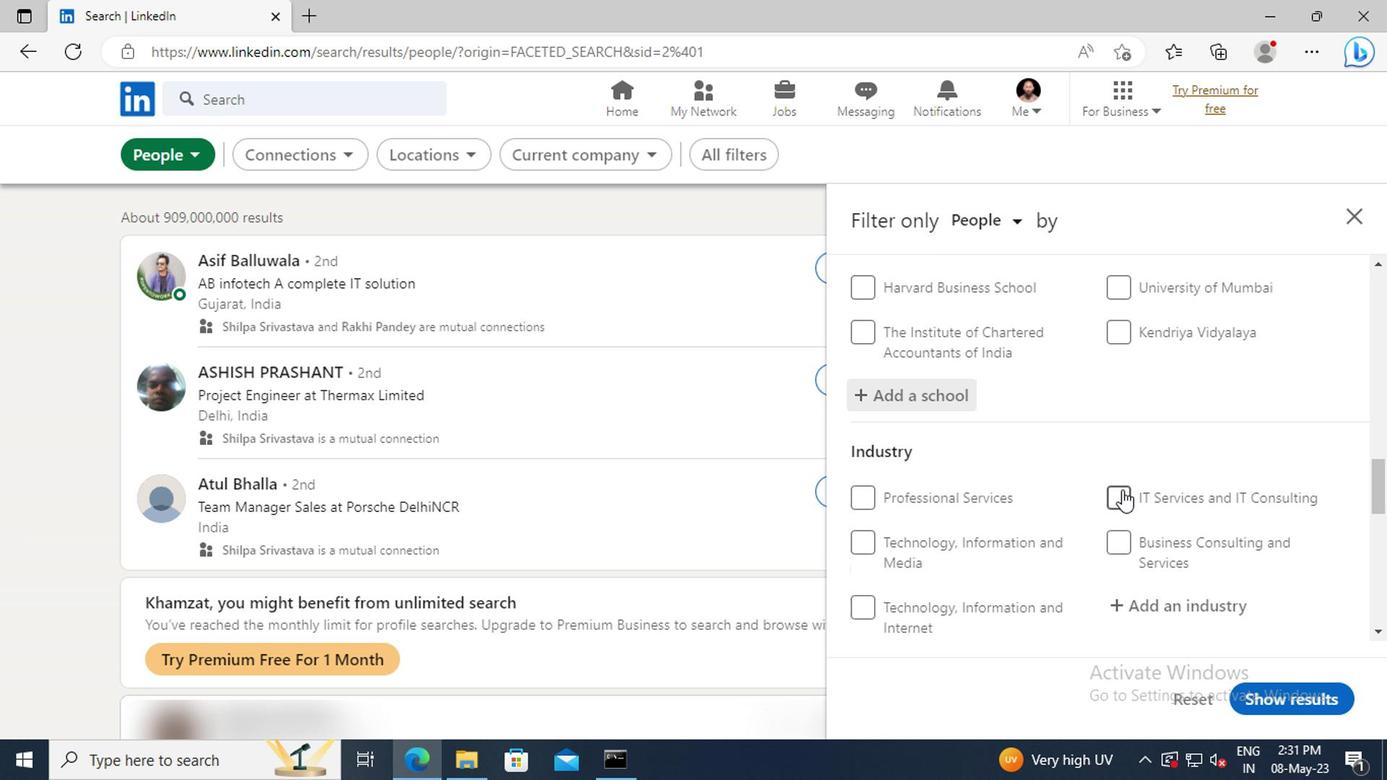 
Action: Mouse moved to (1123, 485)
Screenshot: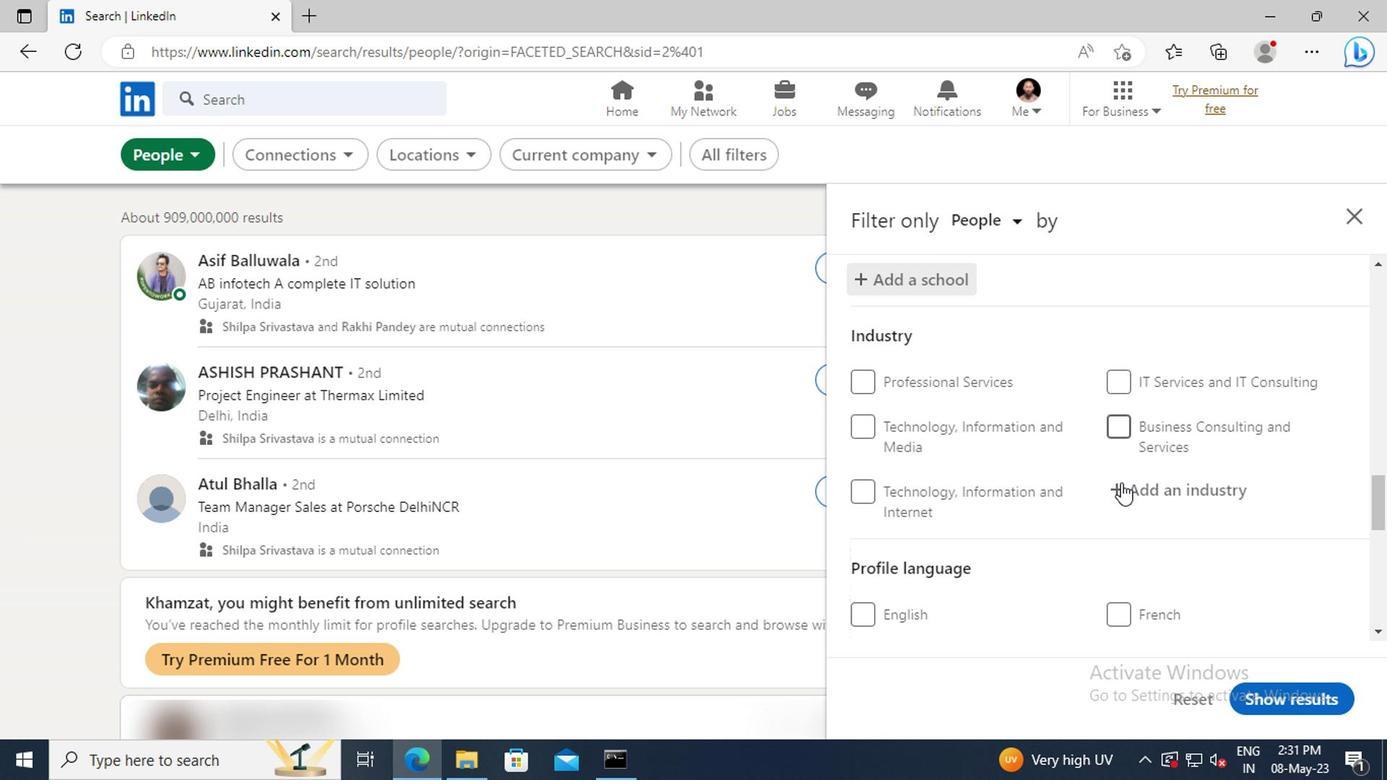 
Action: Mouse pressed left at (1123, 485)
Screenshot: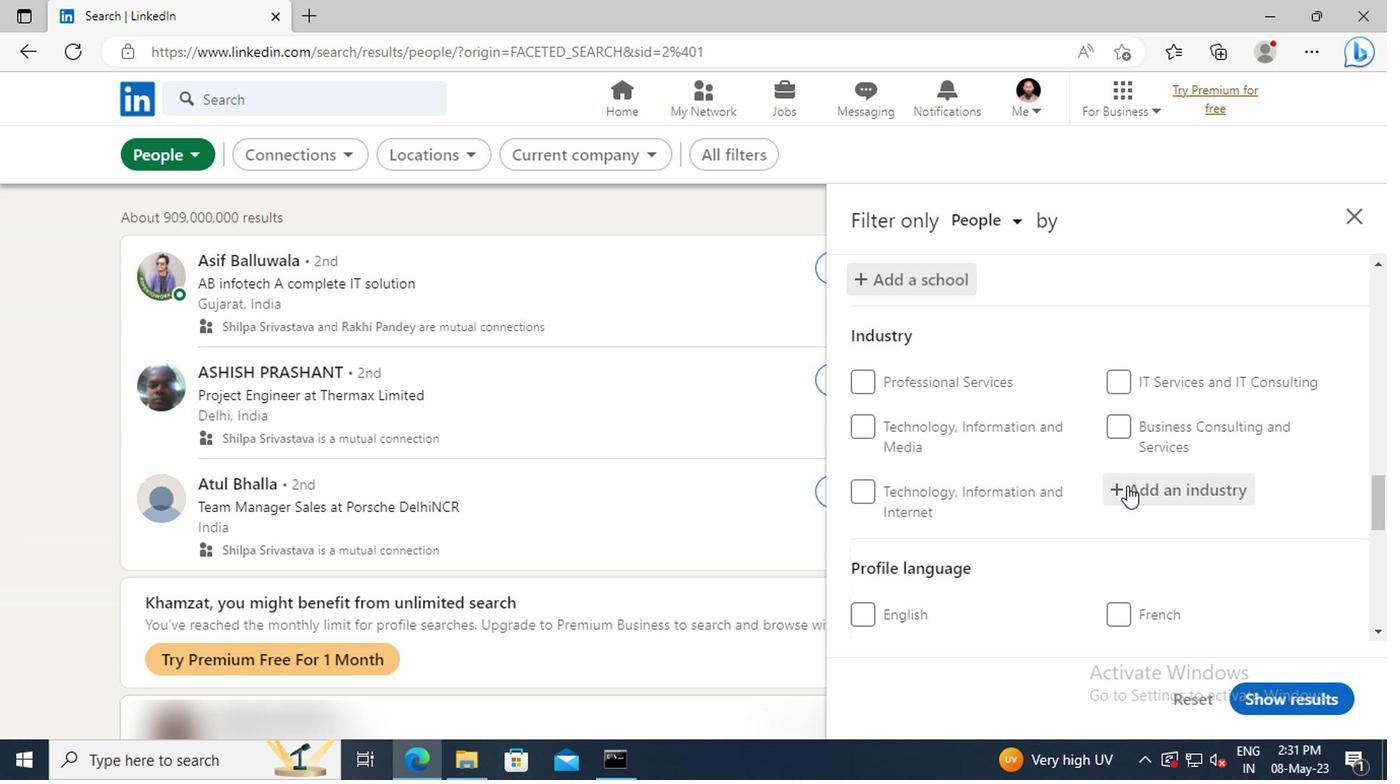 
Action: Key pressed <Key.shift>PRINTIN
Screenshot: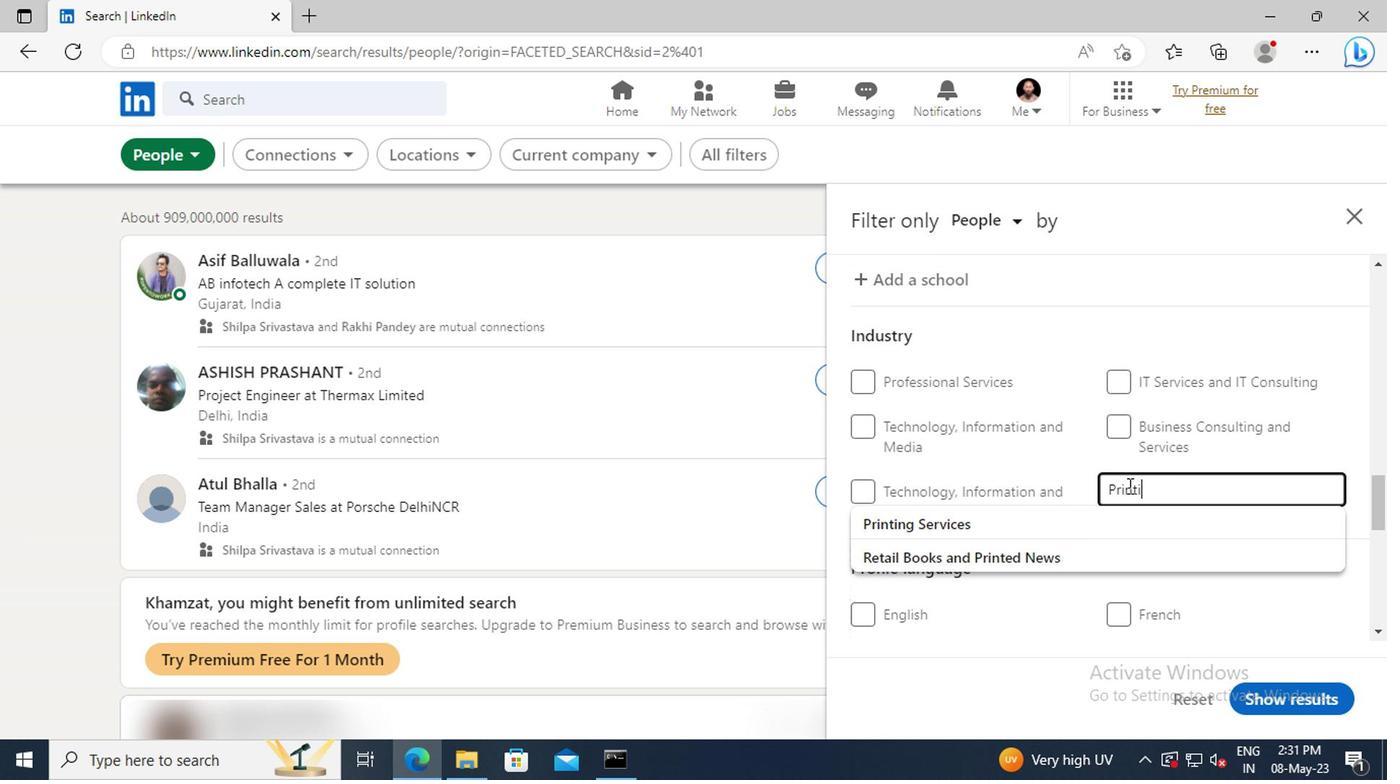 
Action: Mouse moved to (1133, 517)
Screenshot: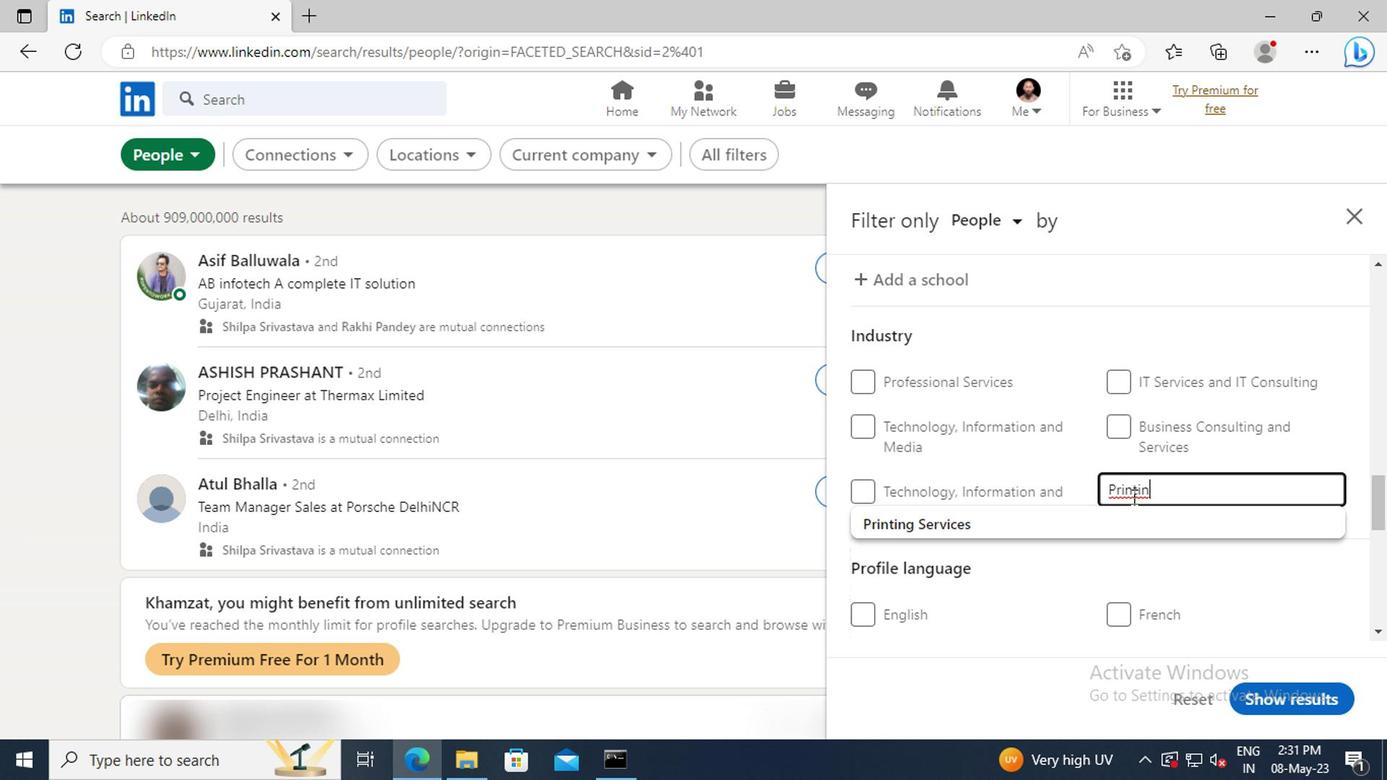 
Action: Mouse pressed left at (1133, 517)
Screenshot: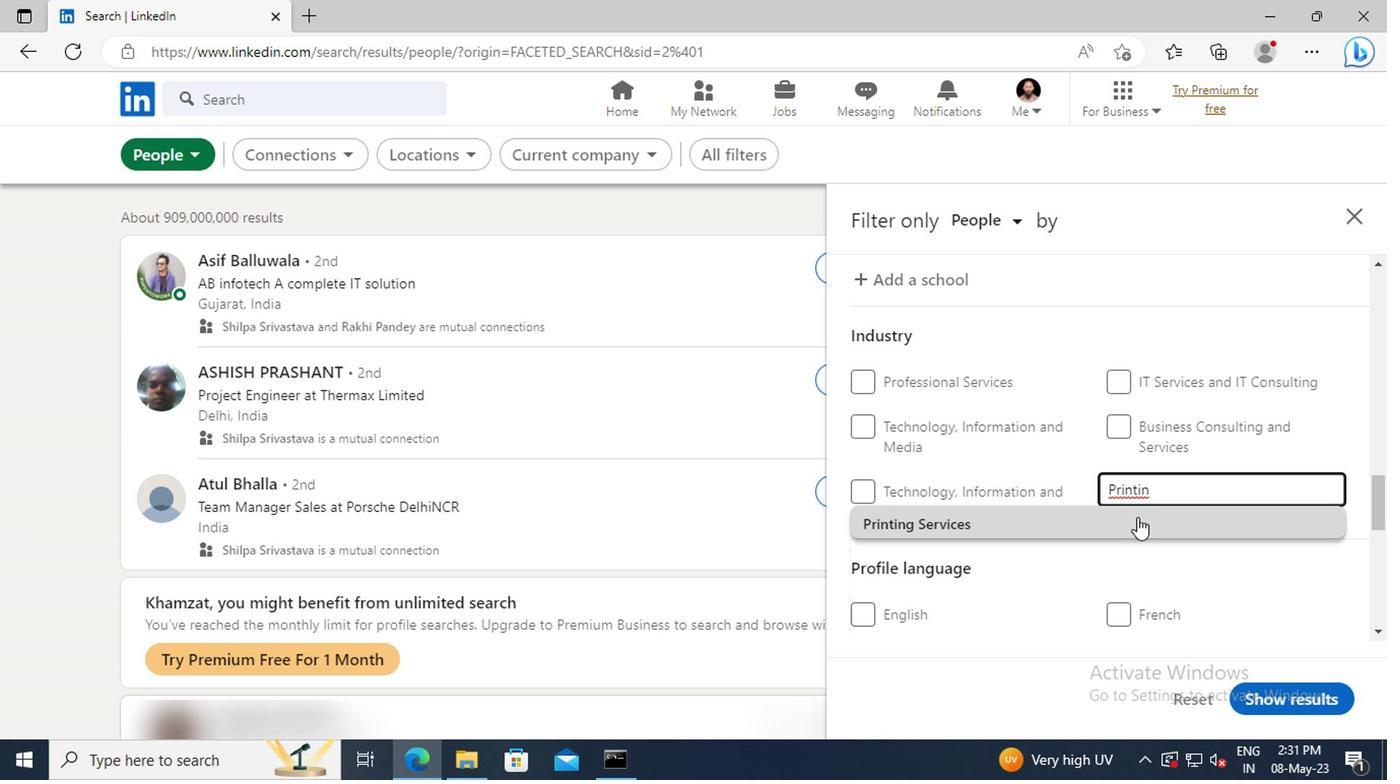 
Action: Mouse scrolled (1133, 516) with delta (0, 0)
Screenshot: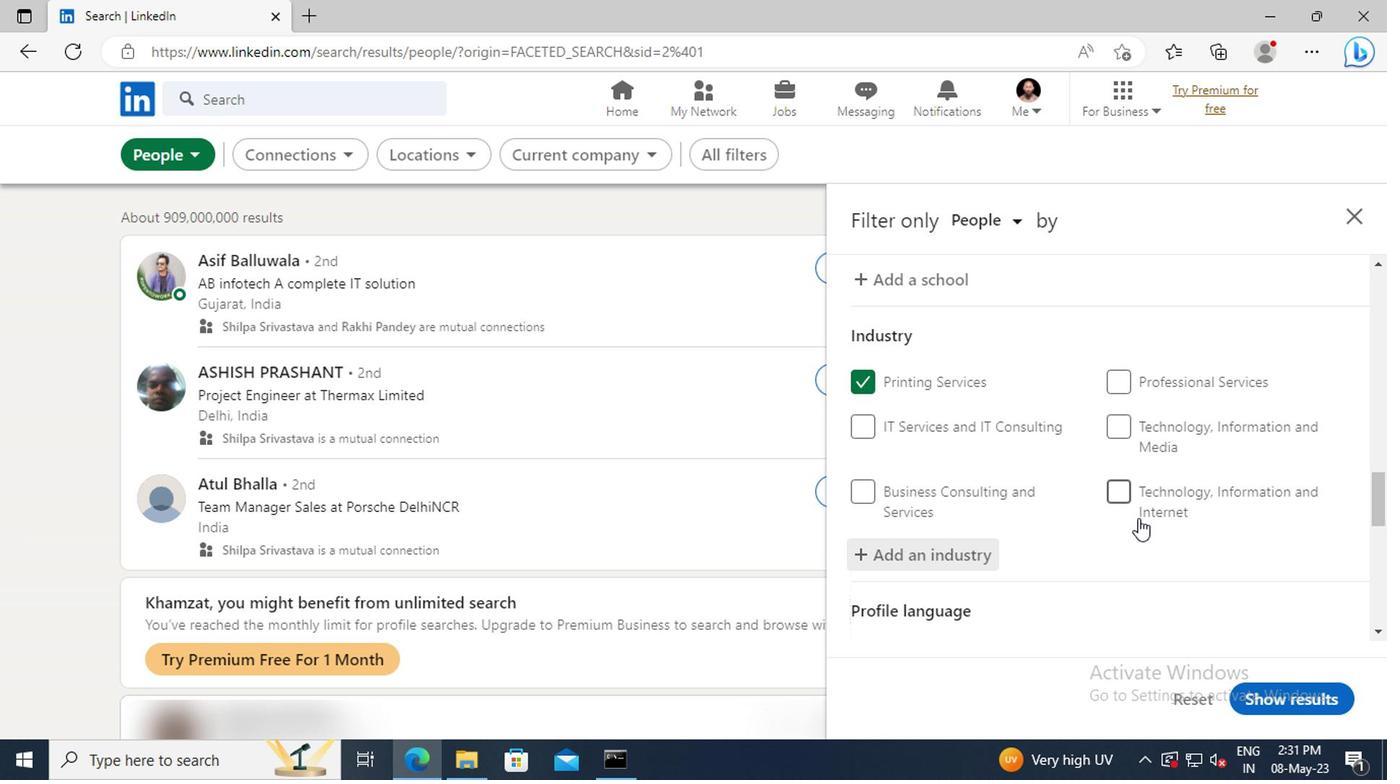 
Action: Mouse scrolled (1133, 516) with delta (0, 0)
Screenshot: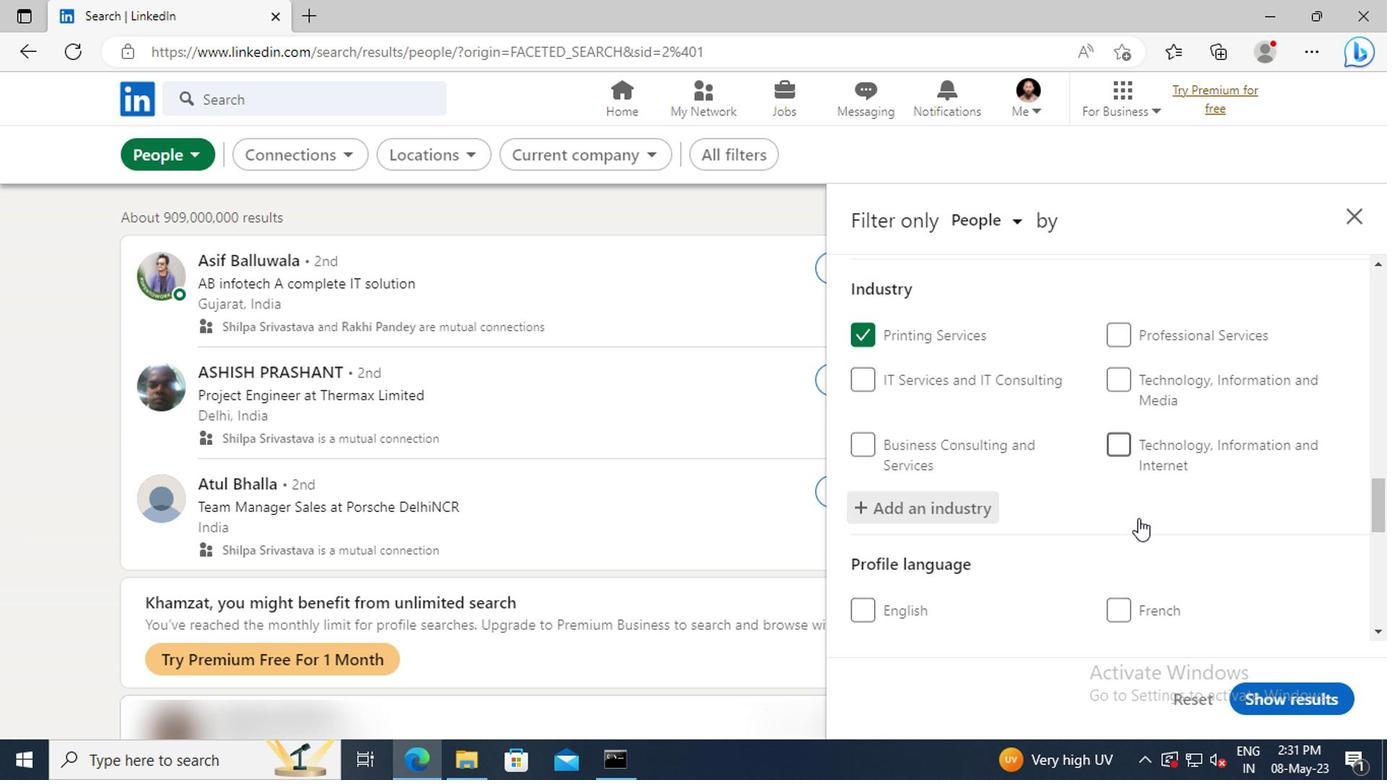 
Action: Mouse scrolled (1133, 516) with delta (0, 0)
Screenshot: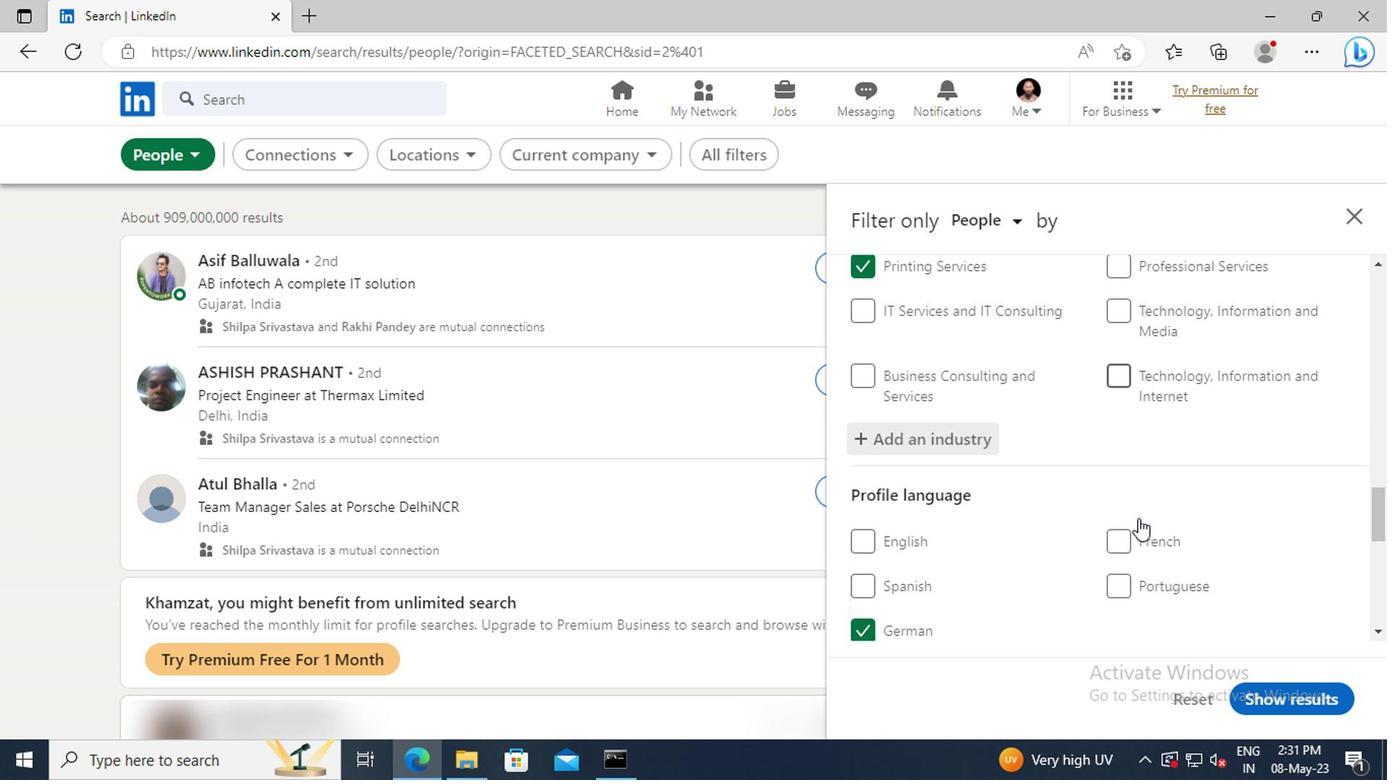 
Action: Mouse scrolled (1133, 516) with delta (0, 0)
Screenshot: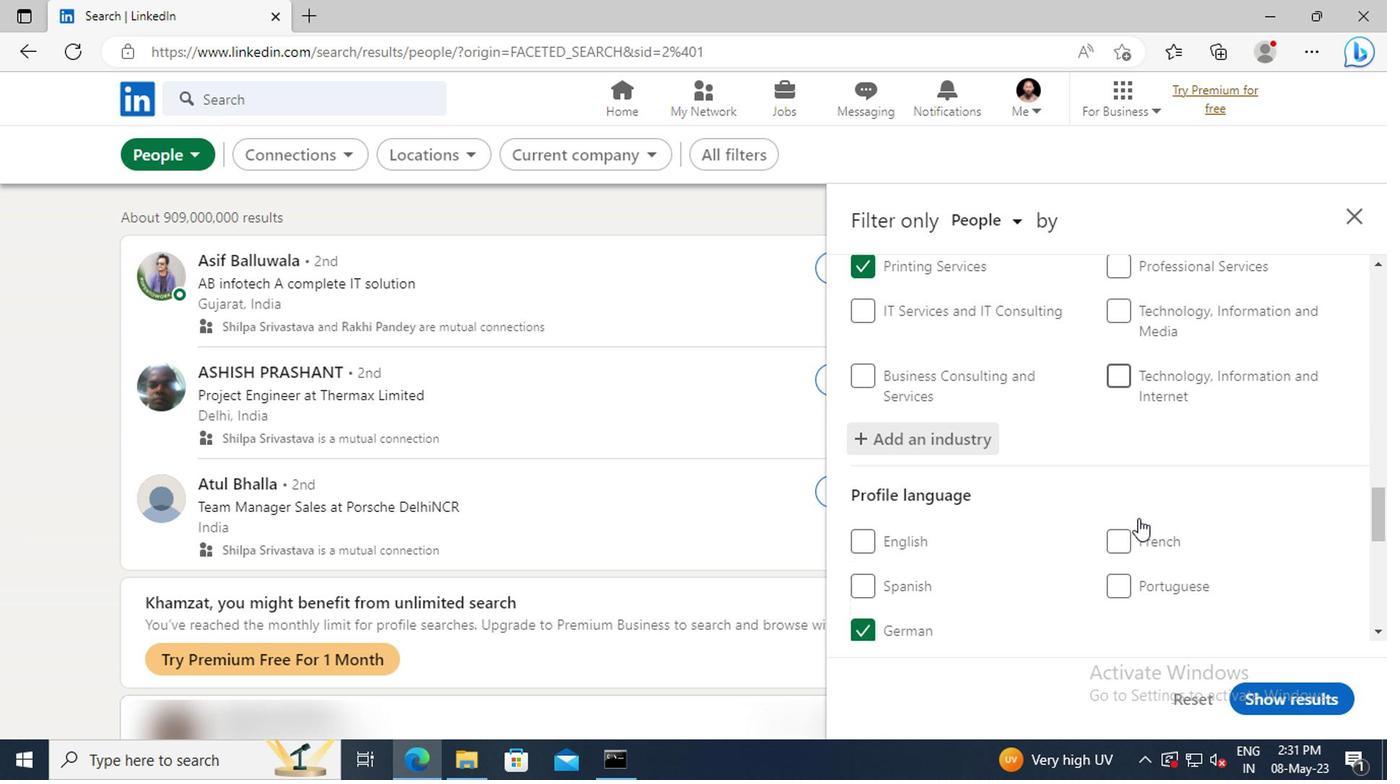 
Action: Mouse moved to (1134, 517)
Screenshot: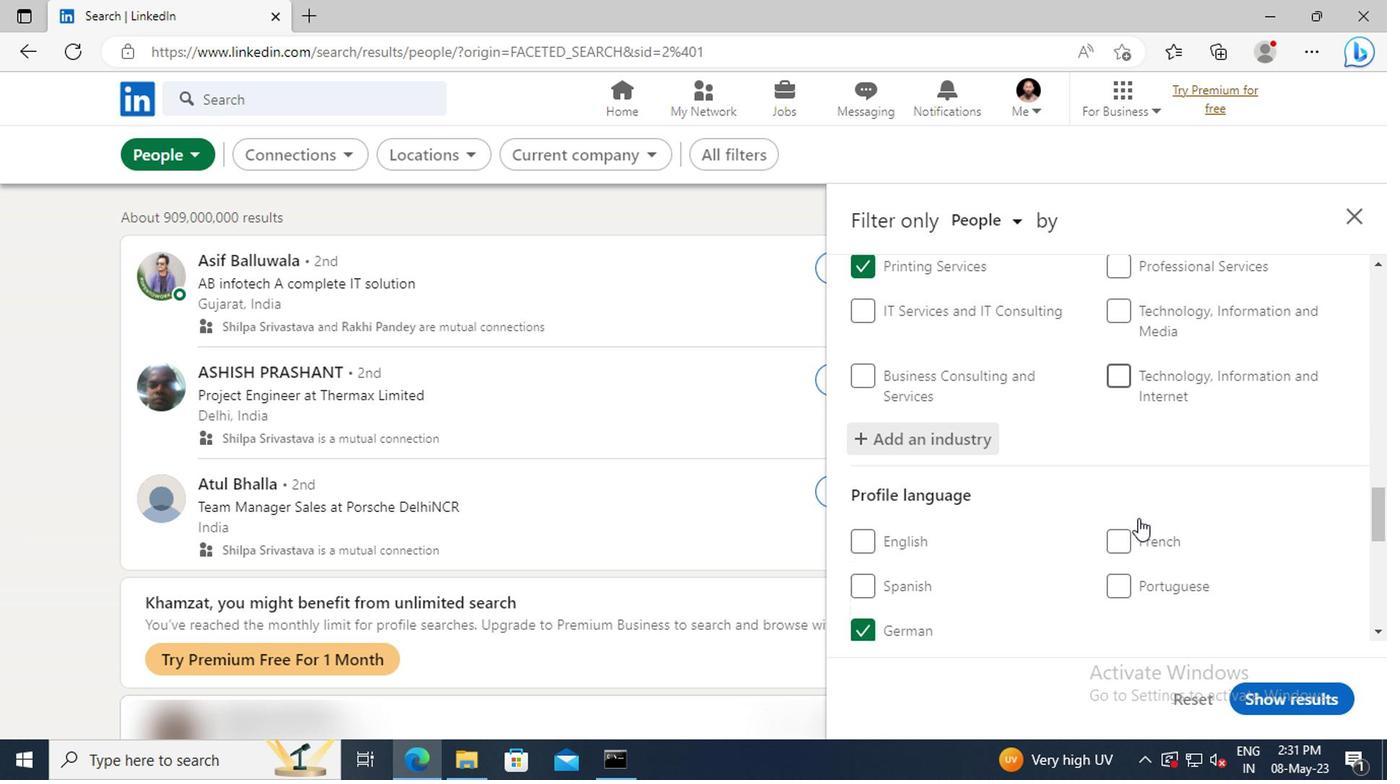 
Action: Mouse scrolled (1134, 516) with delta (0, 0)
Screenshot: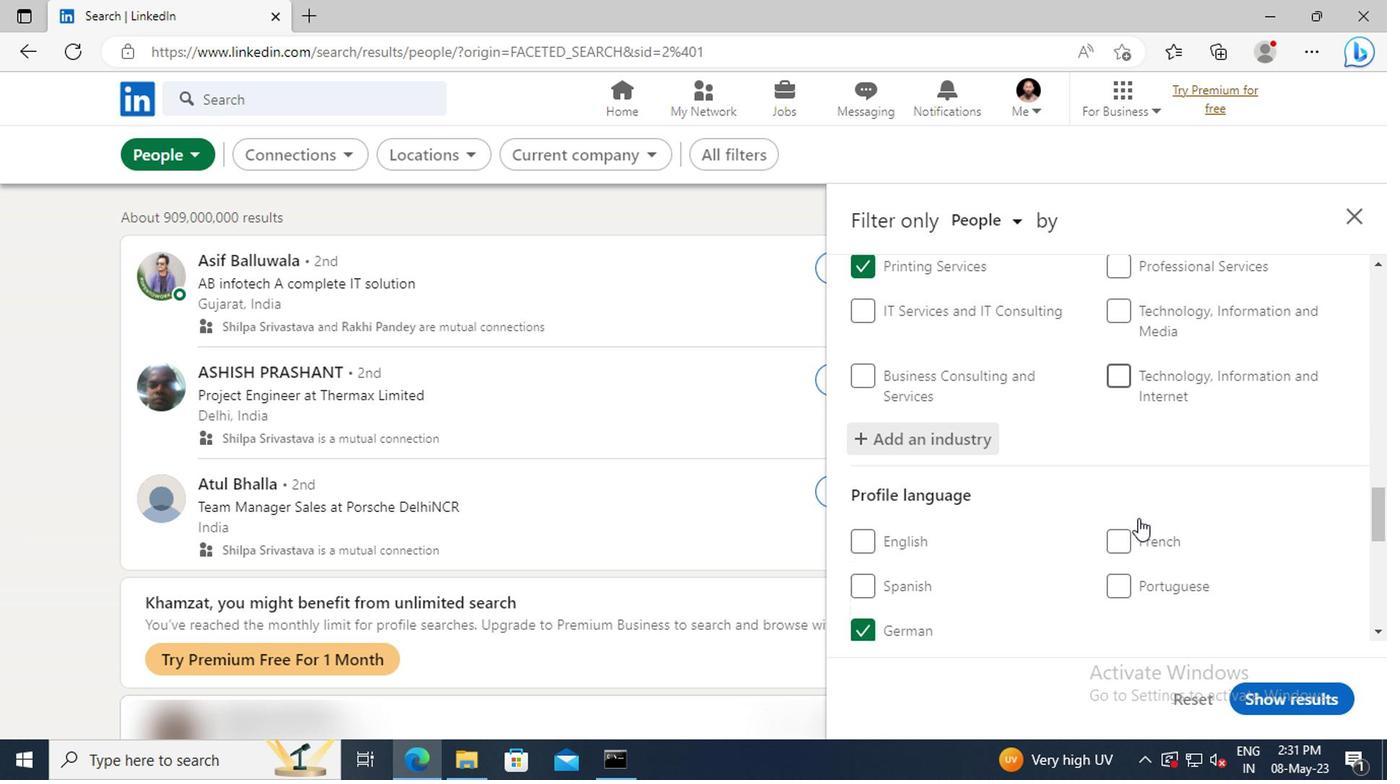 
Action: Mouse moved to (1129, 469)
Screenshot: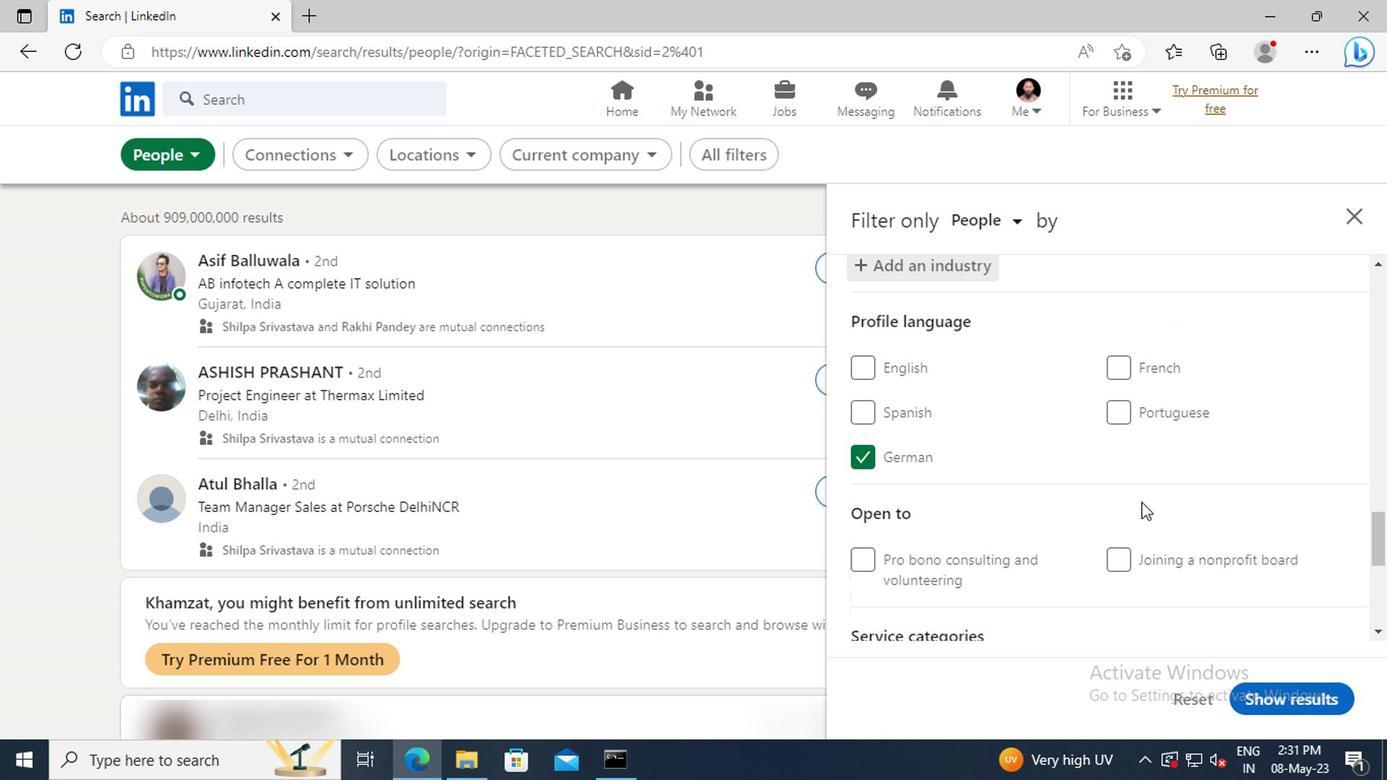 
Action: Mouse scrolled (1129, 468) with delta (0, 0)
Screenshot: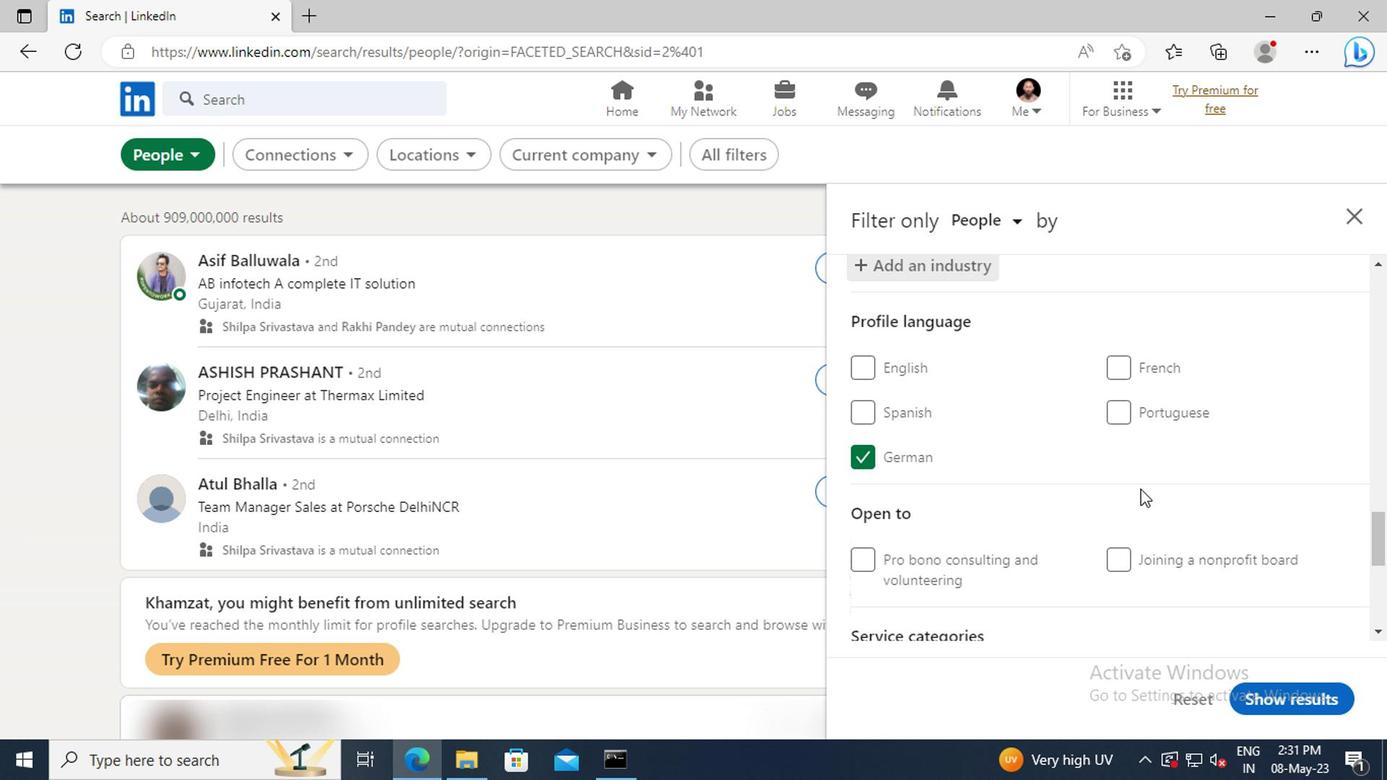
Action: Mouse moved to (1129, 466)
Screenshot: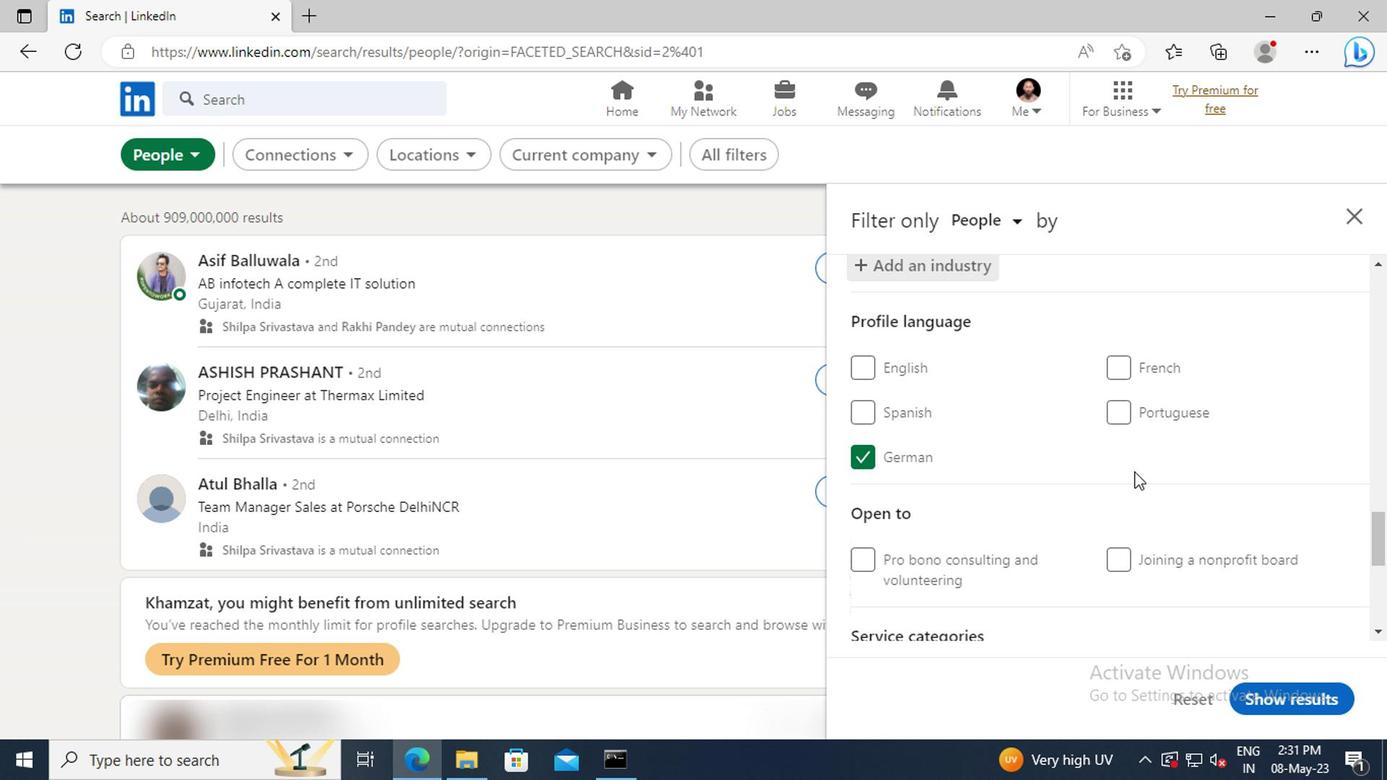 
Action: Mouse scrolled (1129, 465) with delta (0, 0)
Screenshot: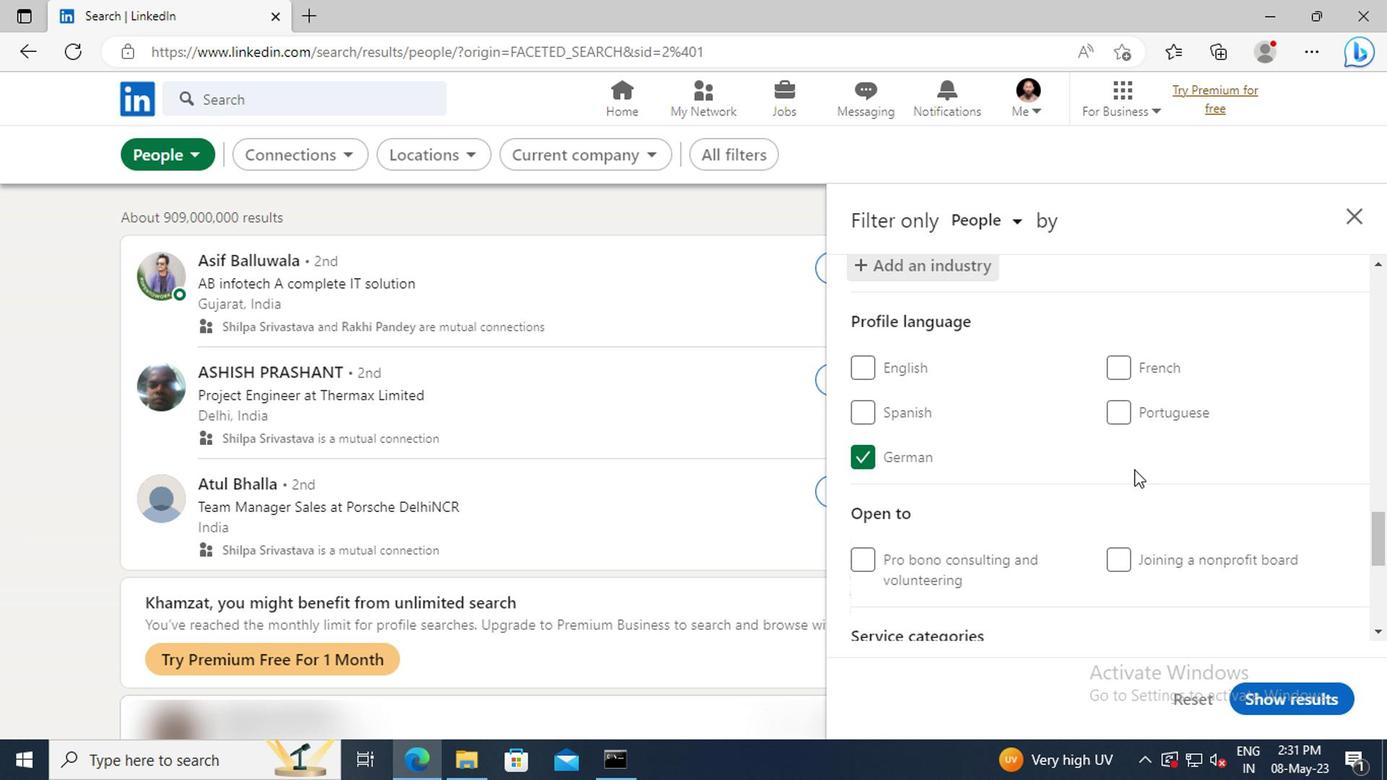 
Action: Mouse scrolled (1129, 465) with delta (0, 0)
Screenshot: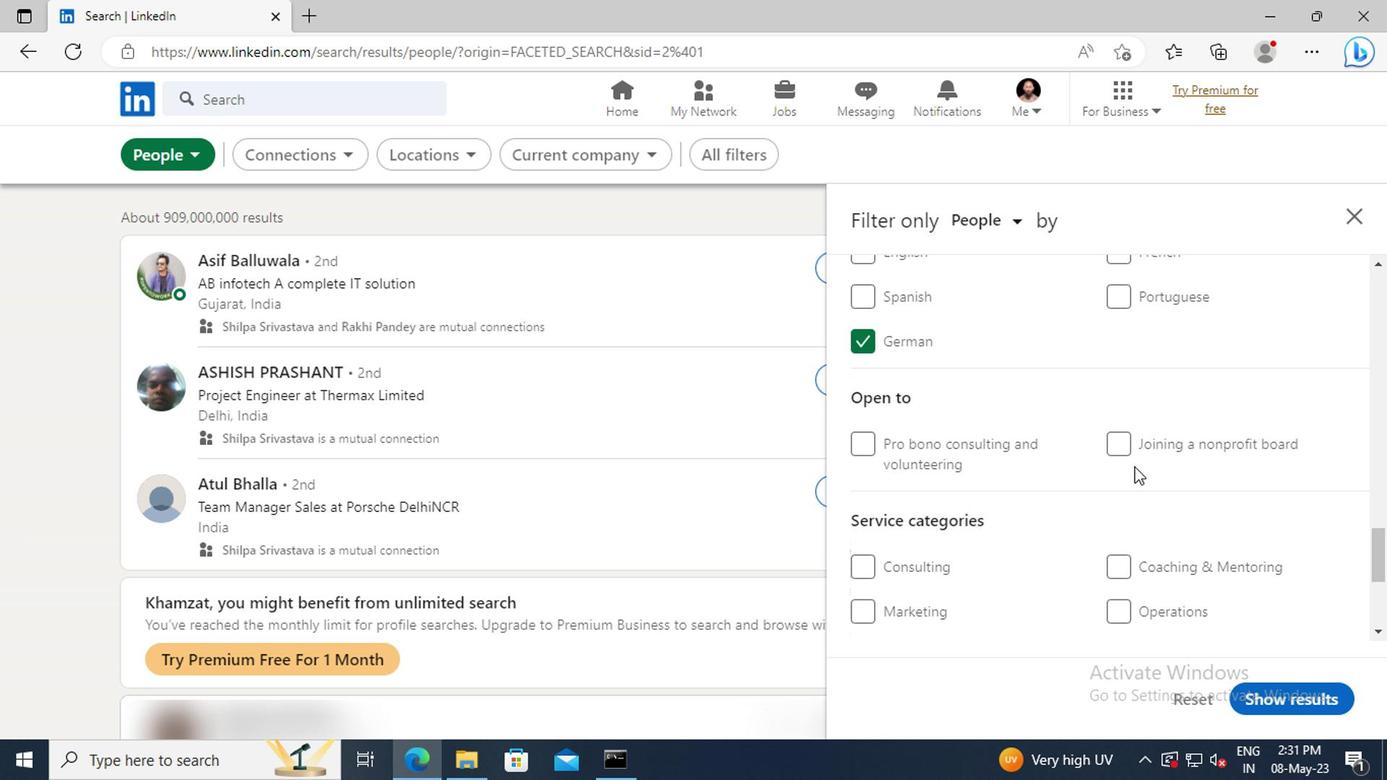 
Action: Mouse scrolled (1129, 465) with delta (0, 0)
Screenshot: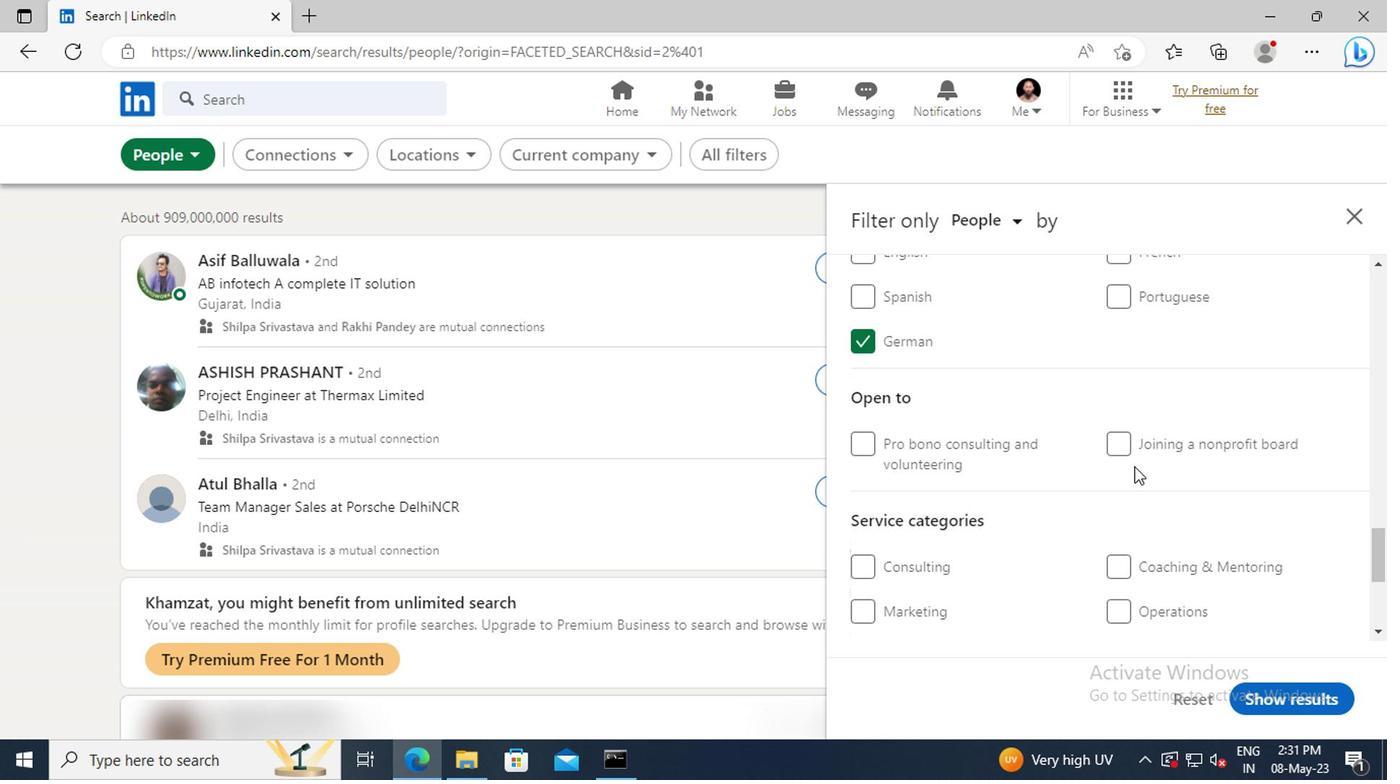
Action: Mouse scrolled (1129, 465) with delta (0, 0)
Screenshot: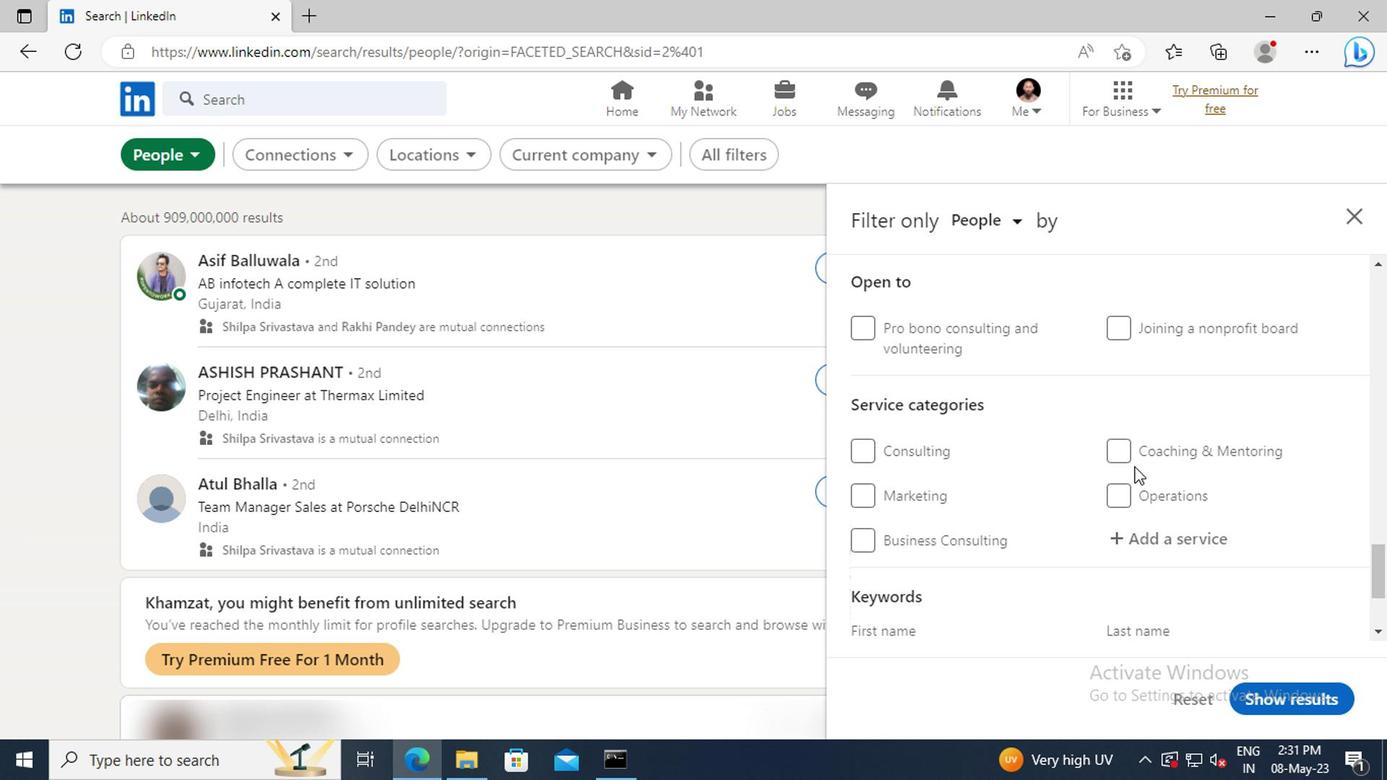
Action: Mouse moved to (1131, 476)
Screenshot: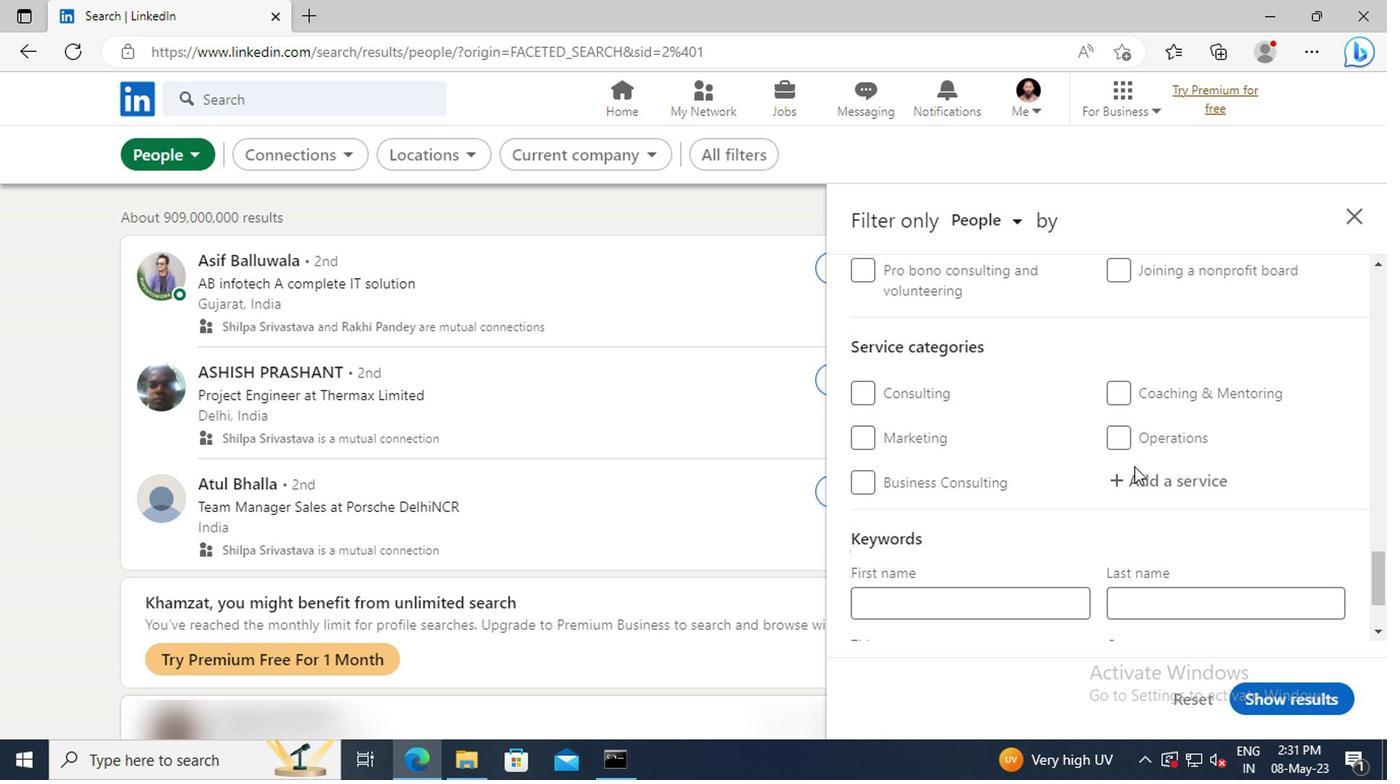 
Action: Mouse pressed left at (1131, 476)
Screenshot: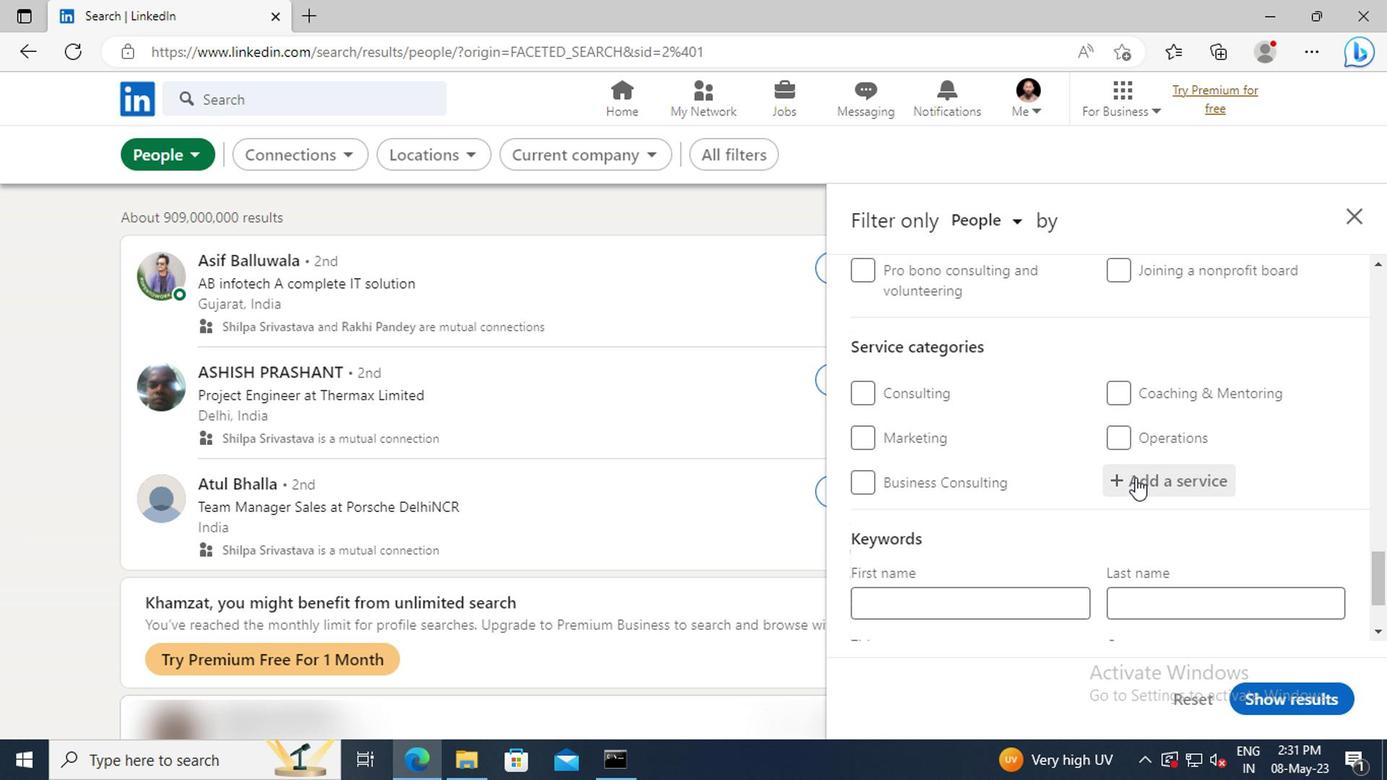 
Action: Key pressed <Key.shift>CUSTO
Screenshot: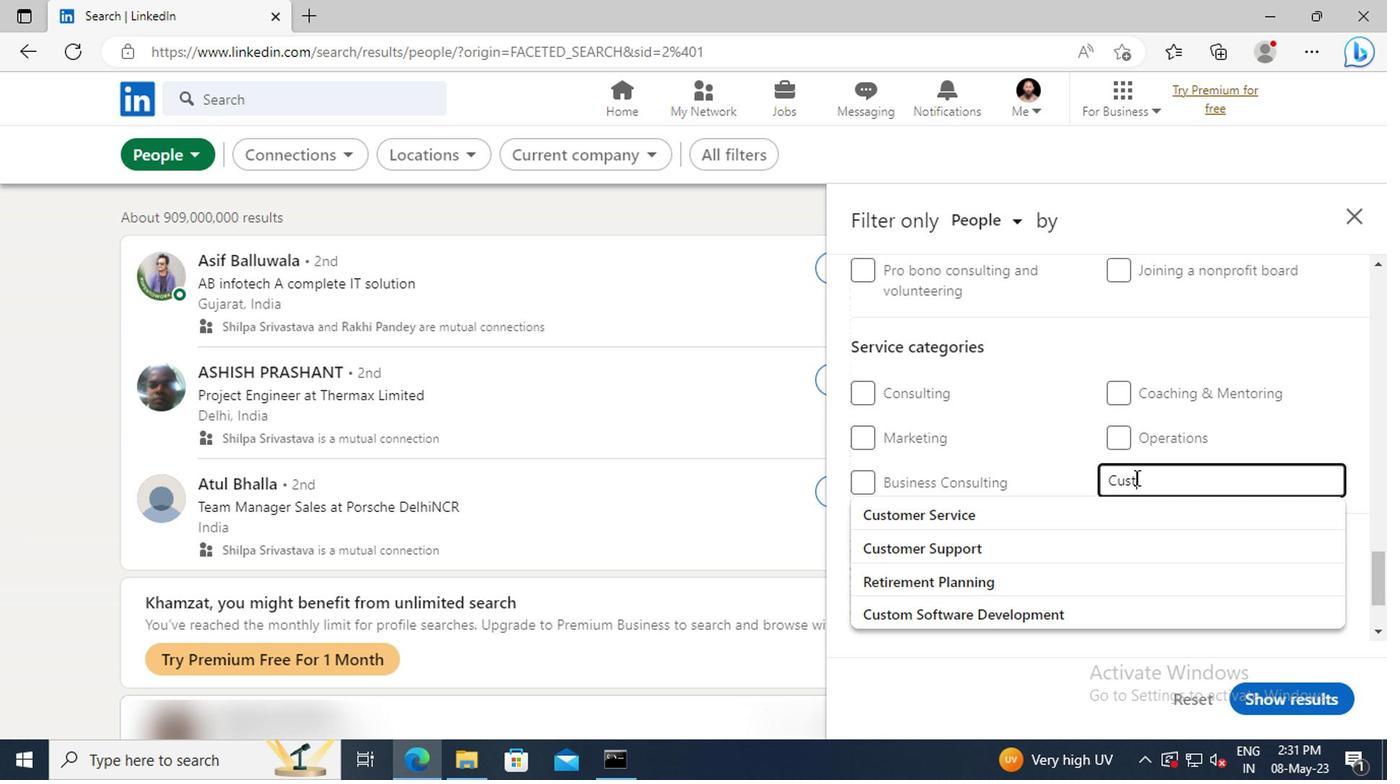 
Action: Mouse moved to (1136, 511)
Screenshot: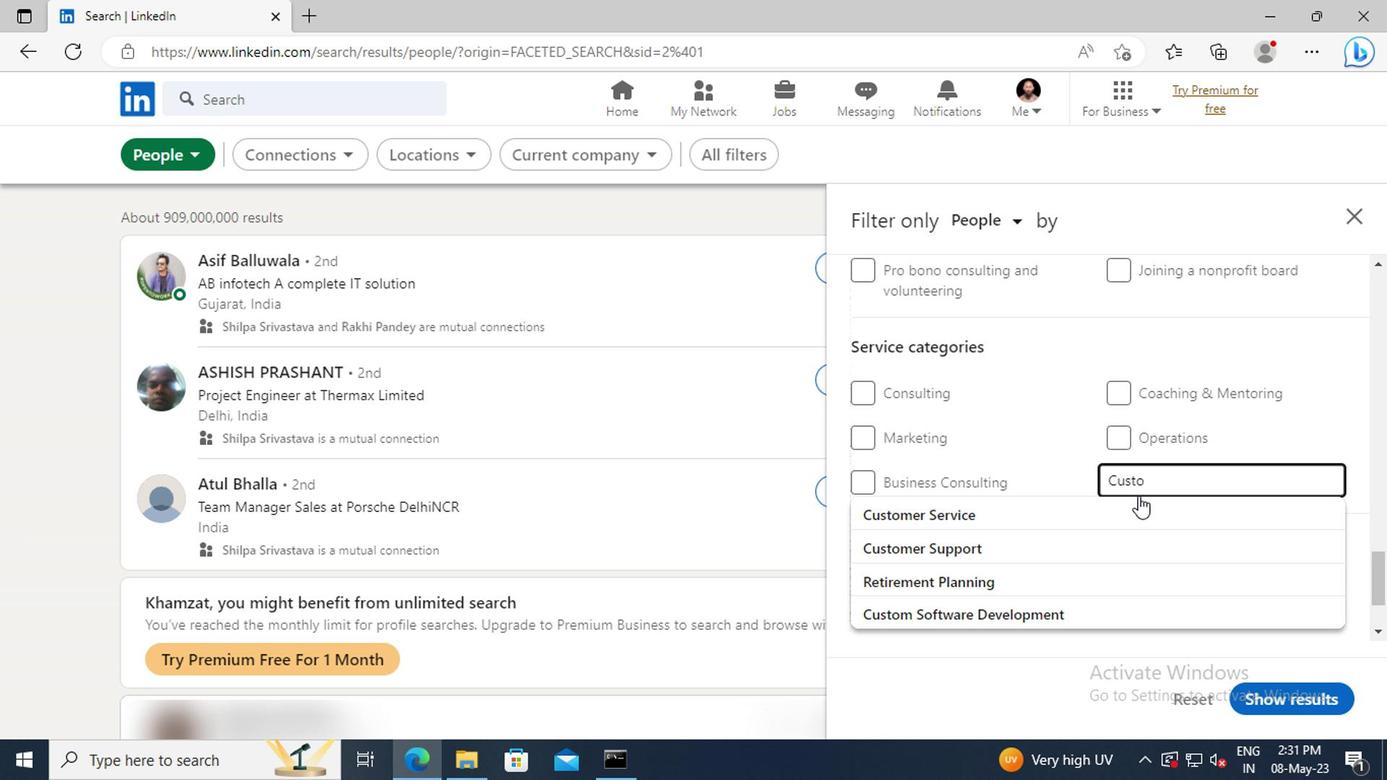 
Action: Mouse pressed left at (1136, 511)
Screenshot: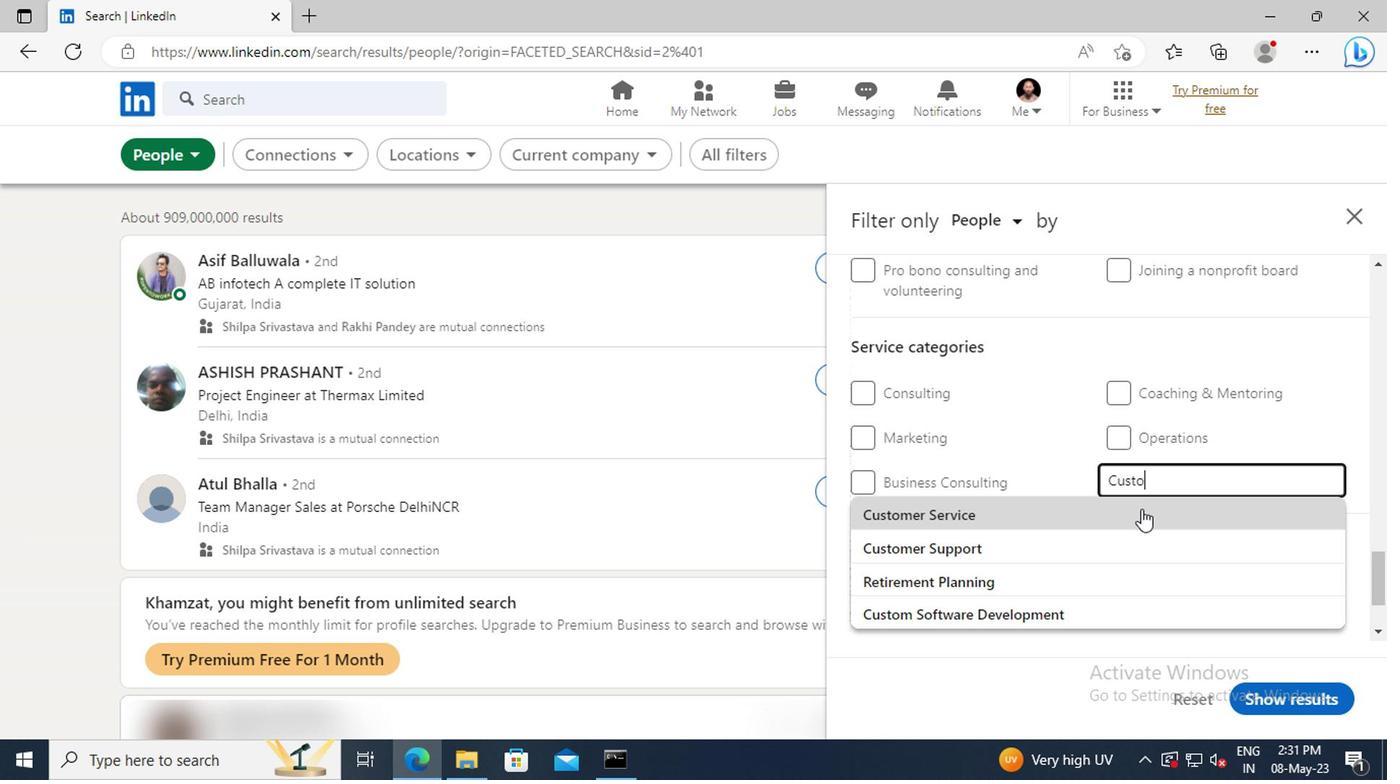 
Action: Mouse scrolled (1136, 510) with delta (0, -1)
Screenshot: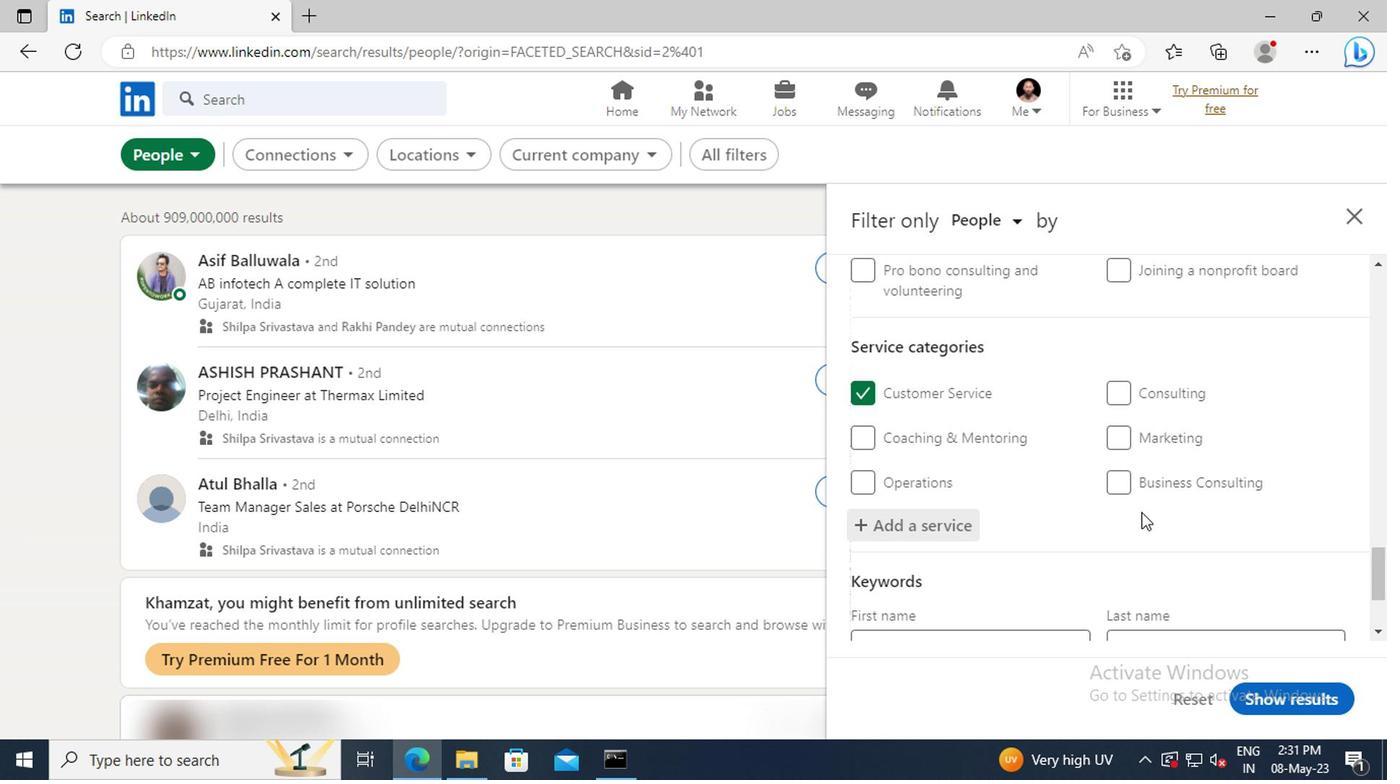 
Action: Mouse scrolled (1136, 510) with delta (0, -1)
Screenshot: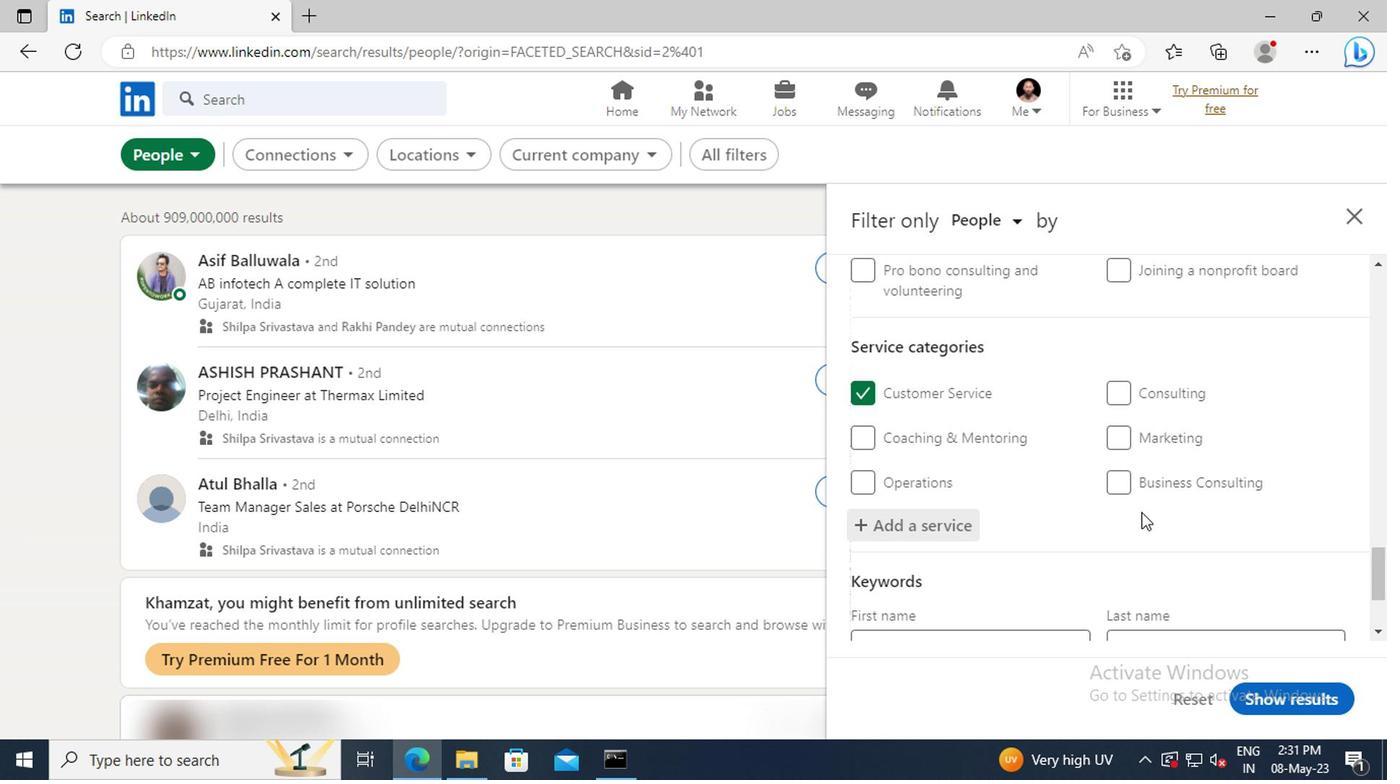 
Action: Mouse scrolled (1136, 510) with delta (0, -1)
Screenshot: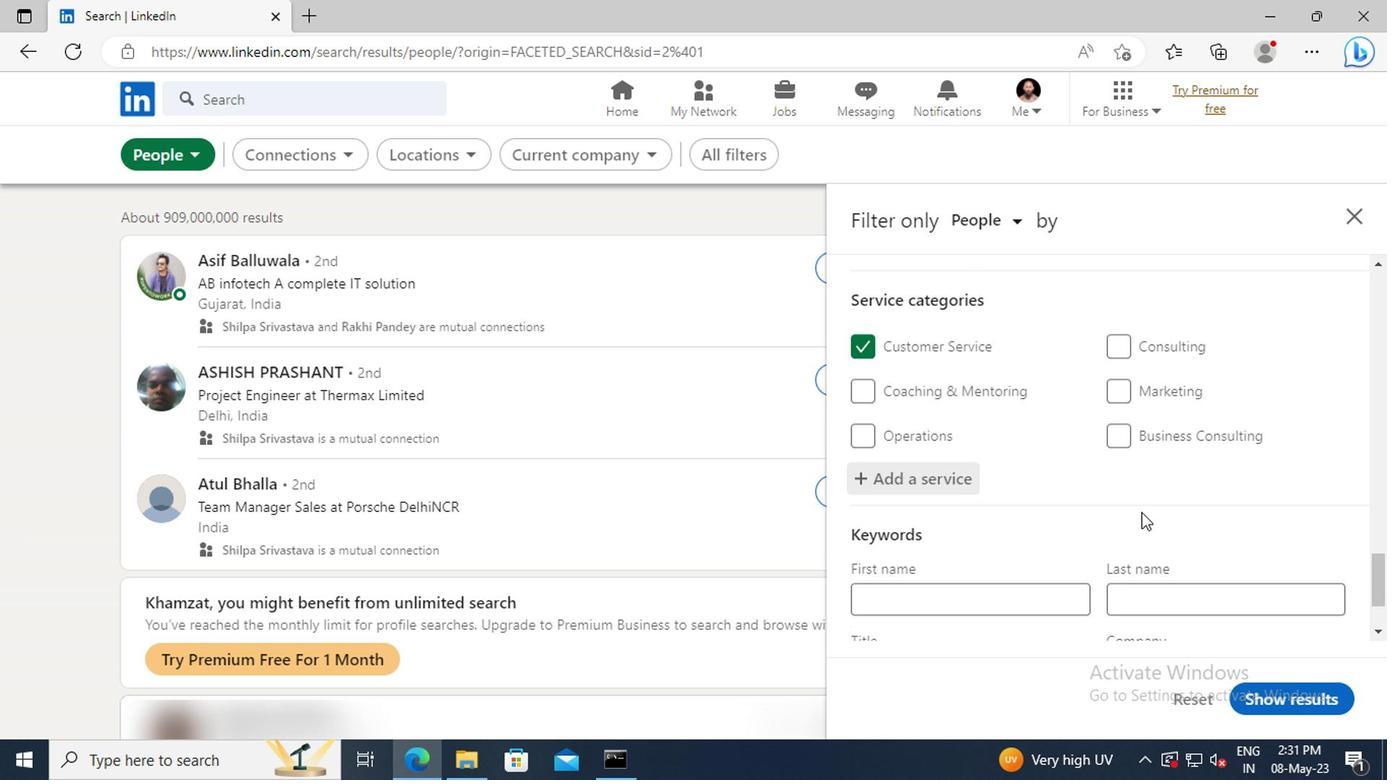 
Action: Mouse scrolled (1136, 510) with delta (0, -1)
Screenshot: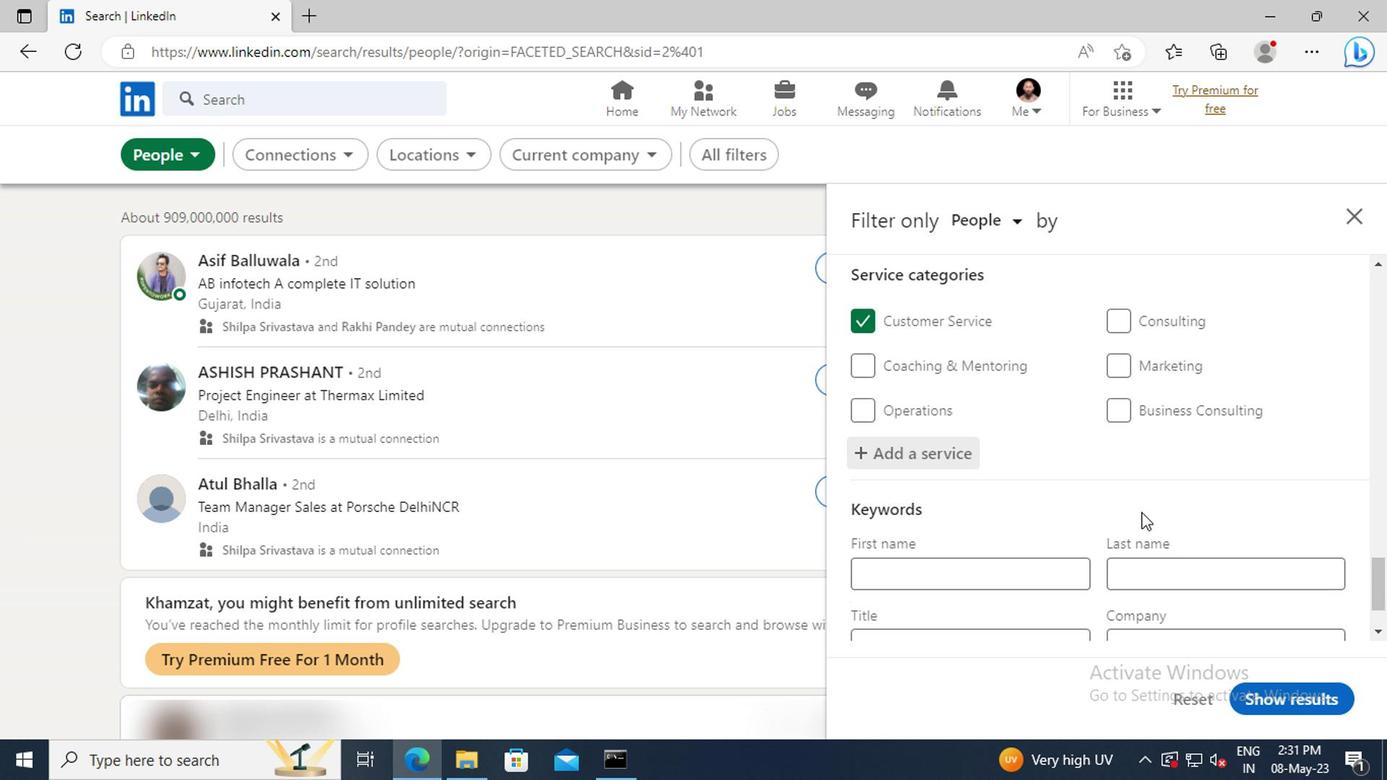 
Action: Mouse moved to (1015, 550)
Screenshot: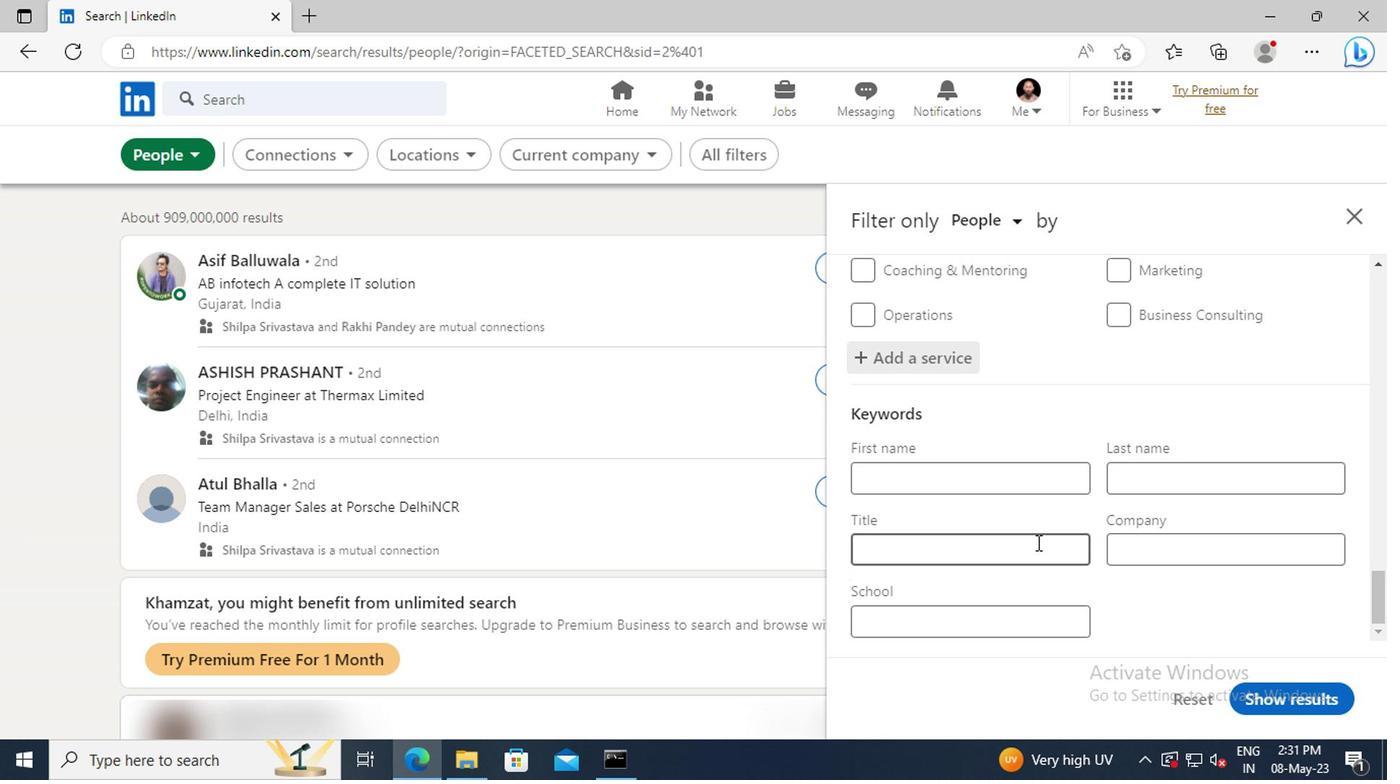 
Action: Mouse pressed left at (1015, 550)
Screenshot: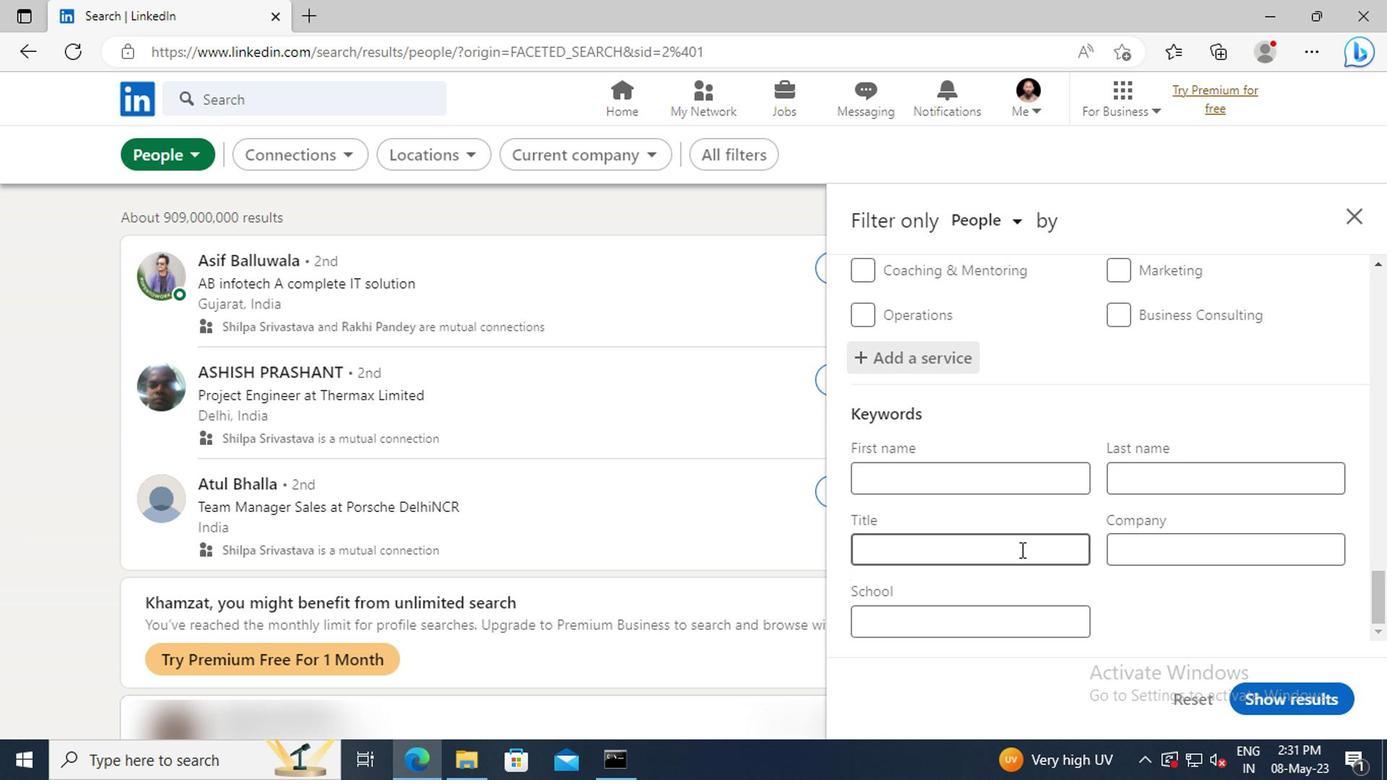 
Action: Key pressed <Key.shift>VP<Key.space>OF<Key.space><Key.shift>MISCELLANEOUS<Key.space><Key.shift>STUFF<Key.enter>
Screenshot: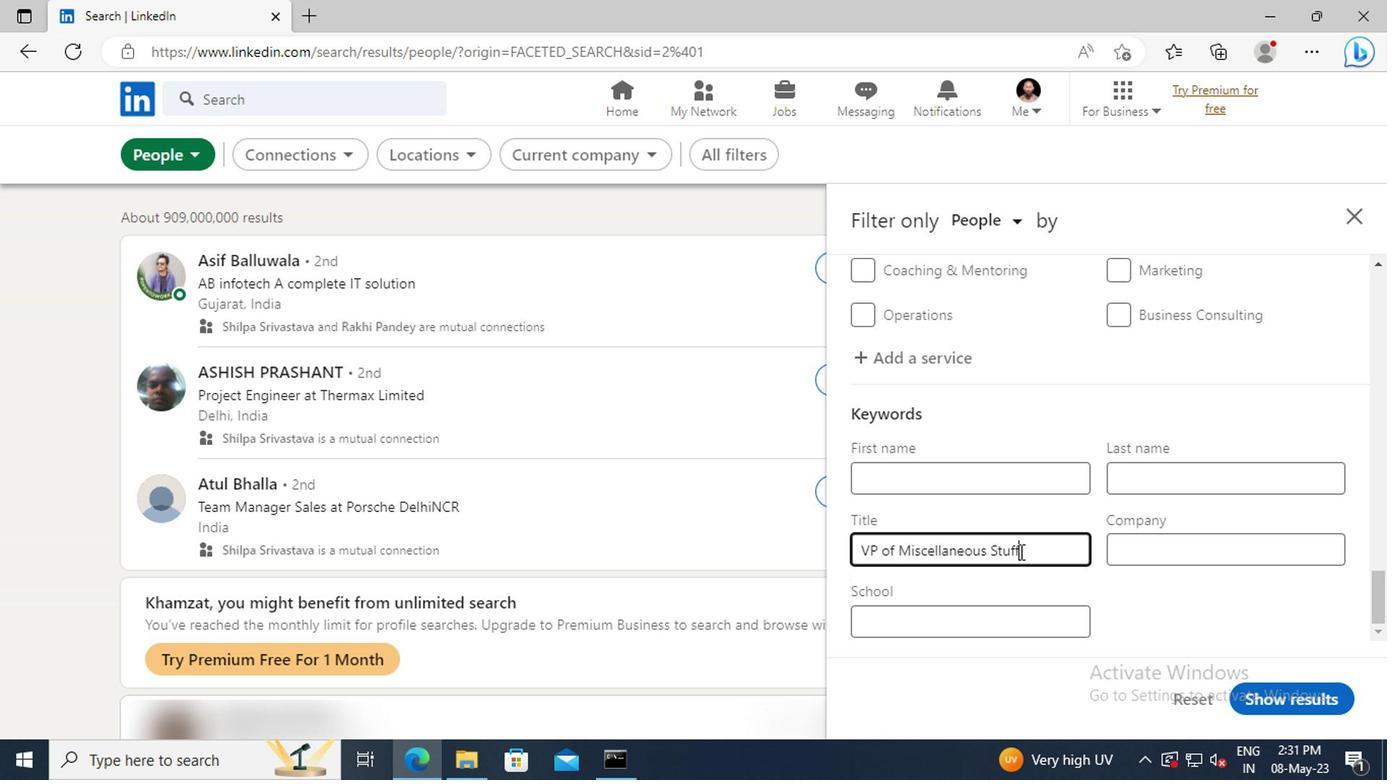
Action: Mouse moved to (1292, 690)
Screenshot: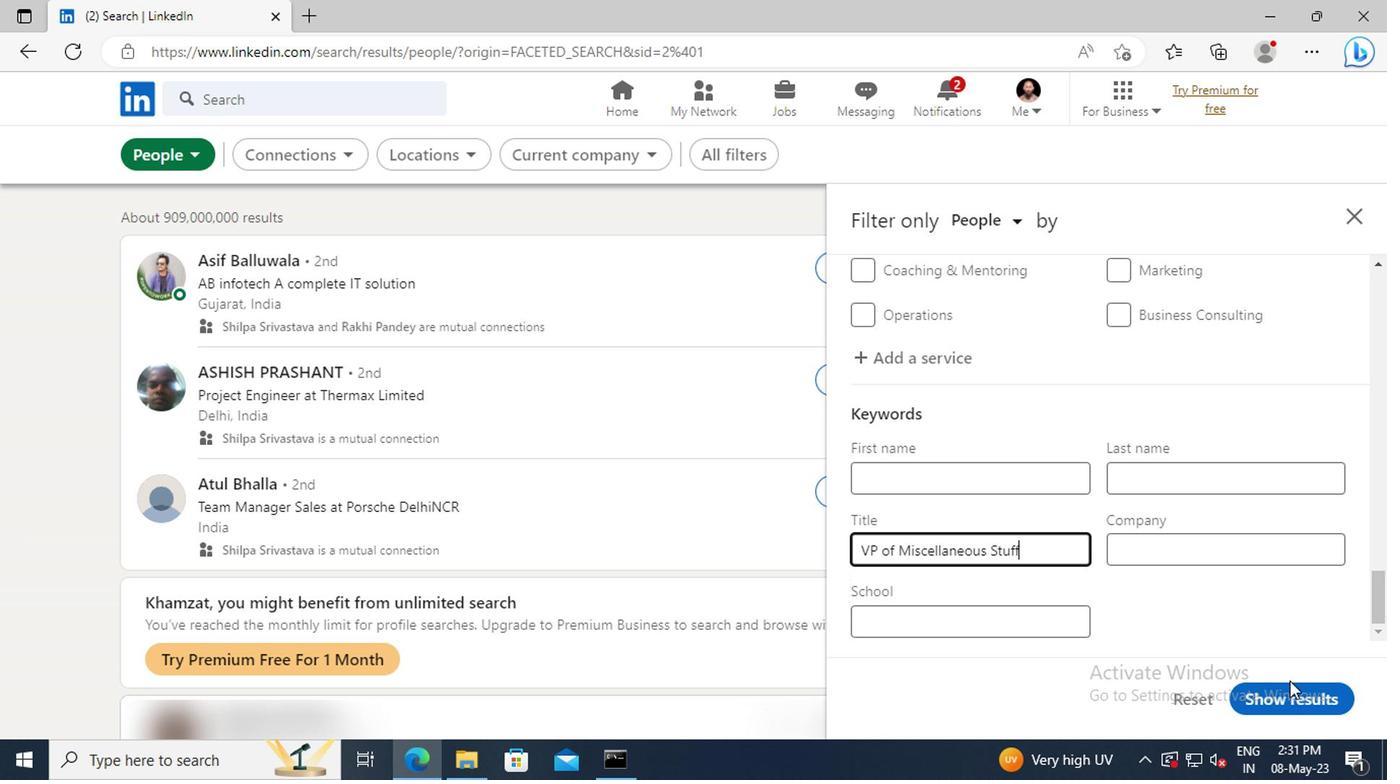 
Action: Mouse pressed left at (1292, 690)
Screenshot: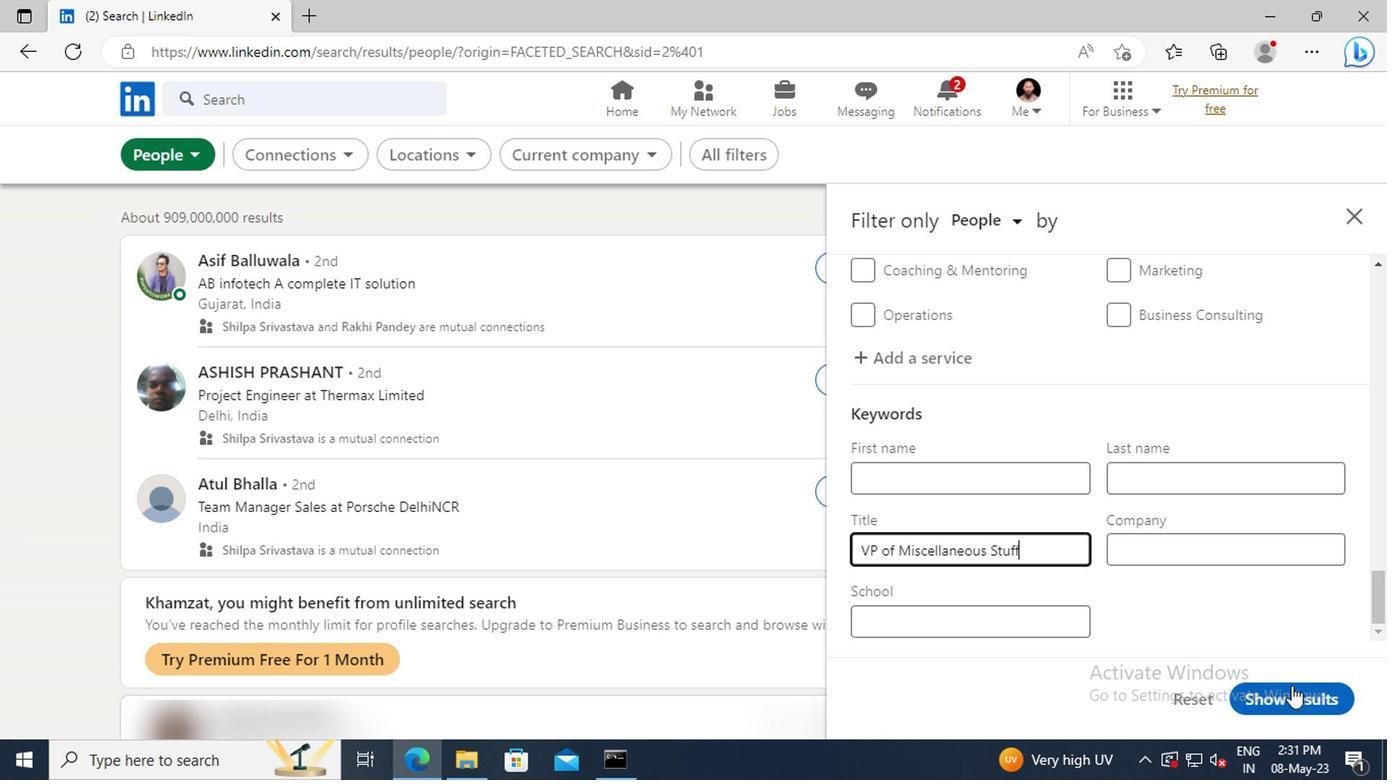 
